 Task: Find connections with filter location Schrobenhausen with filter topic #mentorshipwith filter profile language French with filter current company Aptiv with filter school Shyam Lal College with filter industry Mattress and Blinds Manufacturing with filter service category Web Design with filter keywords title Marketing Consultant
Action: Mouse moved to (248, 265)
Screenshot: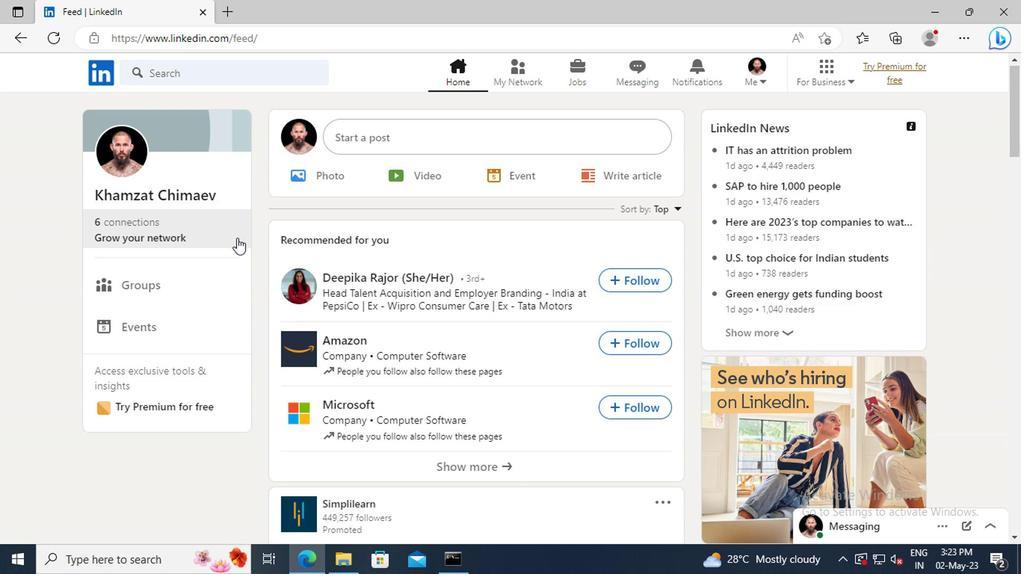 
Action: Mouse pressed left at (248, 265)
Screenshot: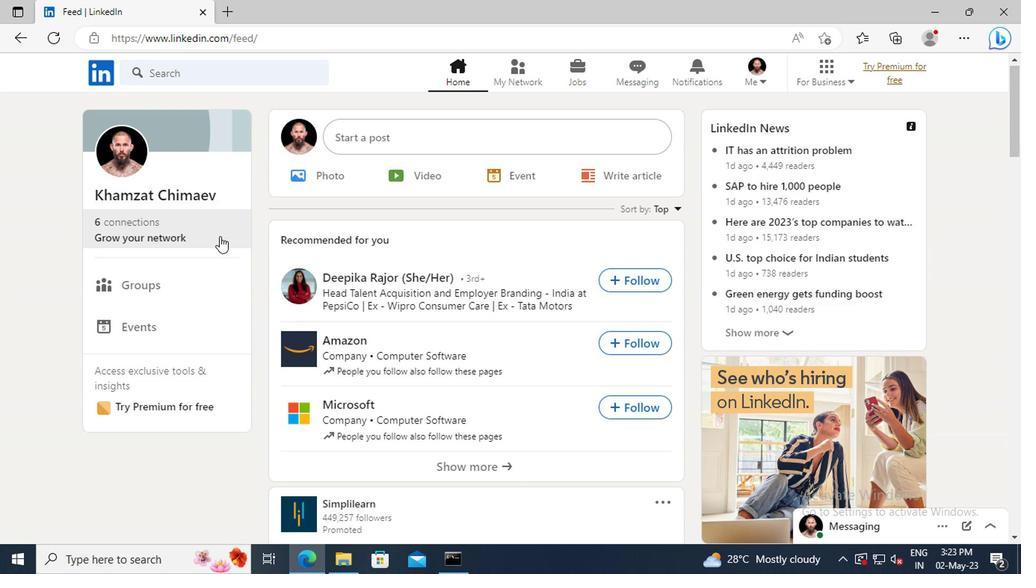 
Action: Mouse moved to (230, 213)
Screenshot: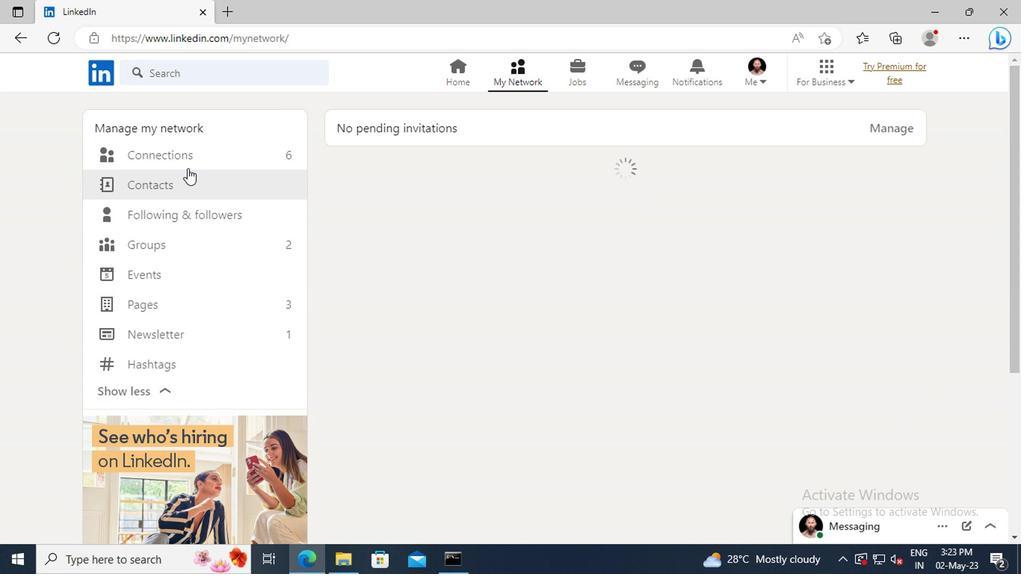 
Action: Mouse pressed left at (230, 213)
Screenshot: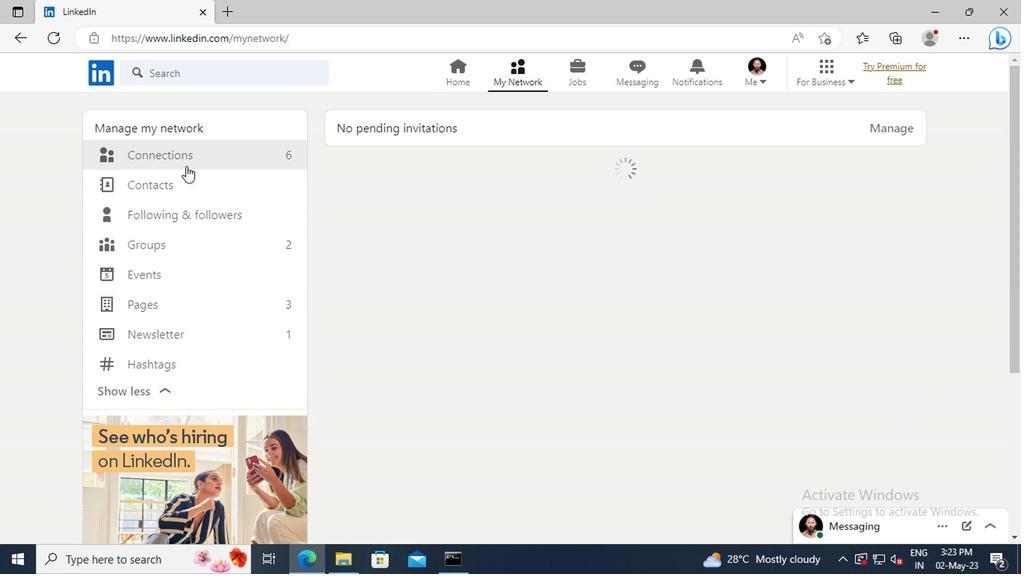 
Action: Mouse moved to (530, 213)
Screenshot: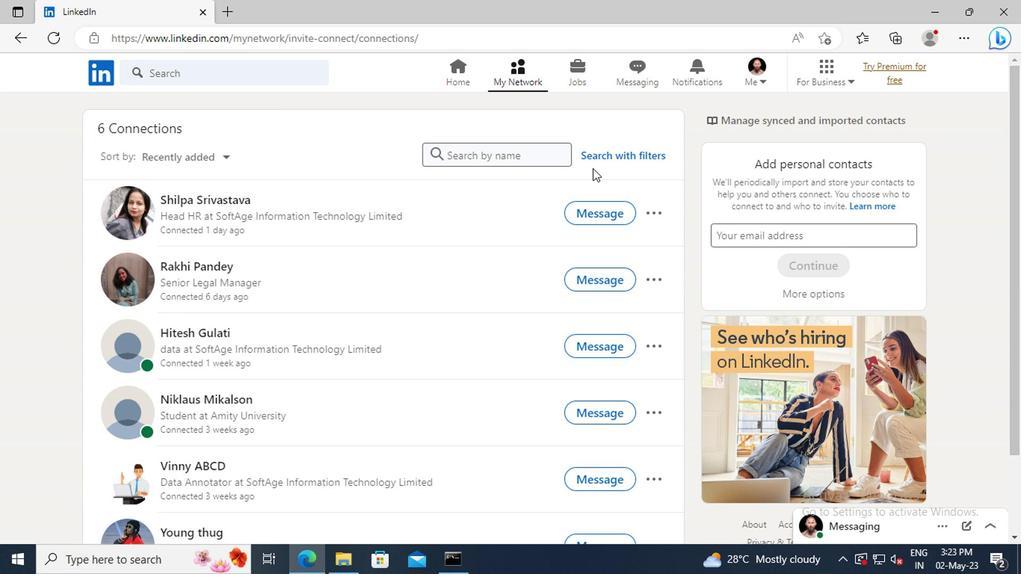 
Action: Mouse pressed left at (530, 213)
Screenshot: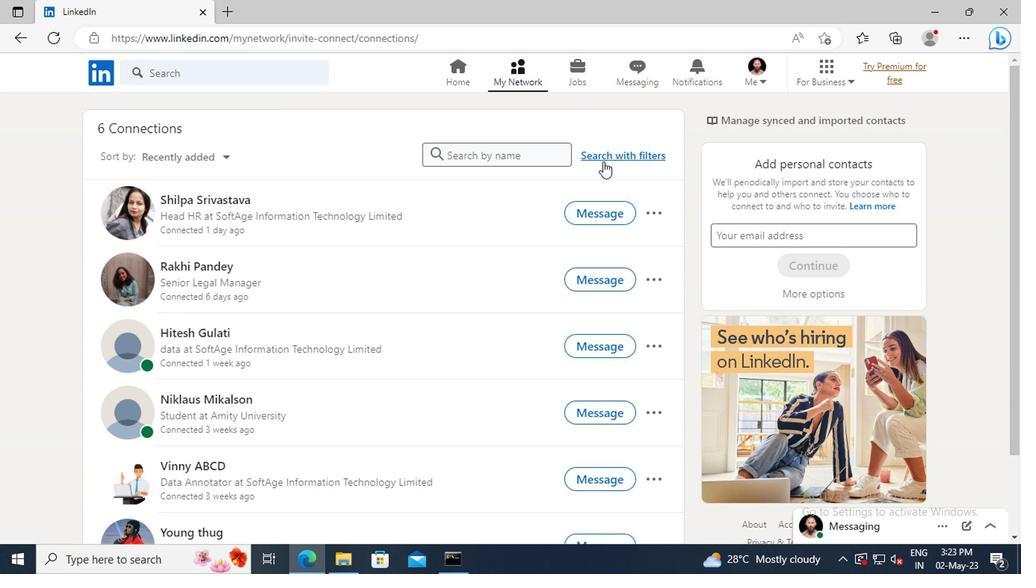
Action: Mouse moved to (504, 183)
Screenshot: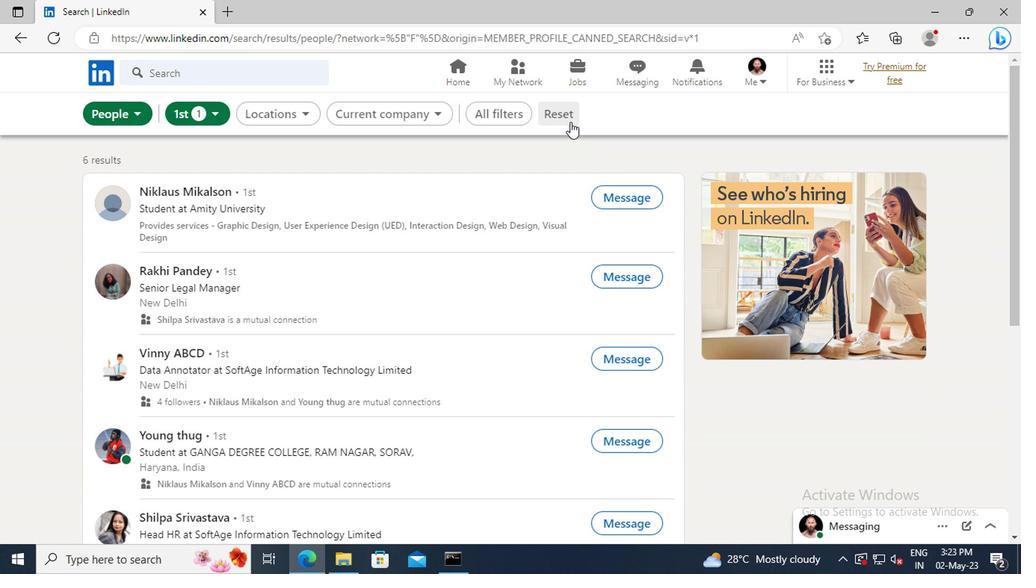 
Action: Mouse pressed left at (504, 183)
Screenshot: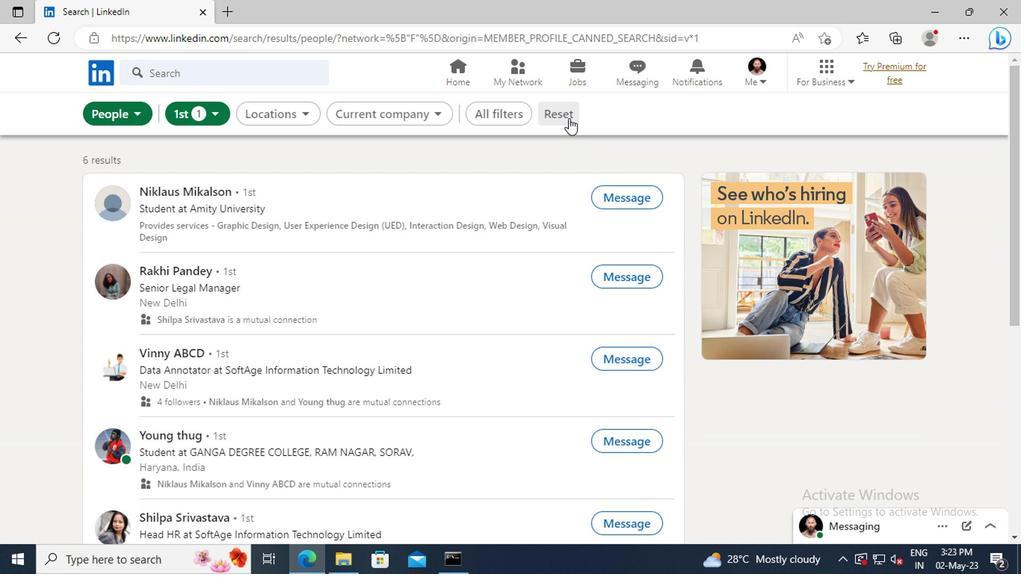 
Action: Mouse moved to (494, 181)
Screenshot: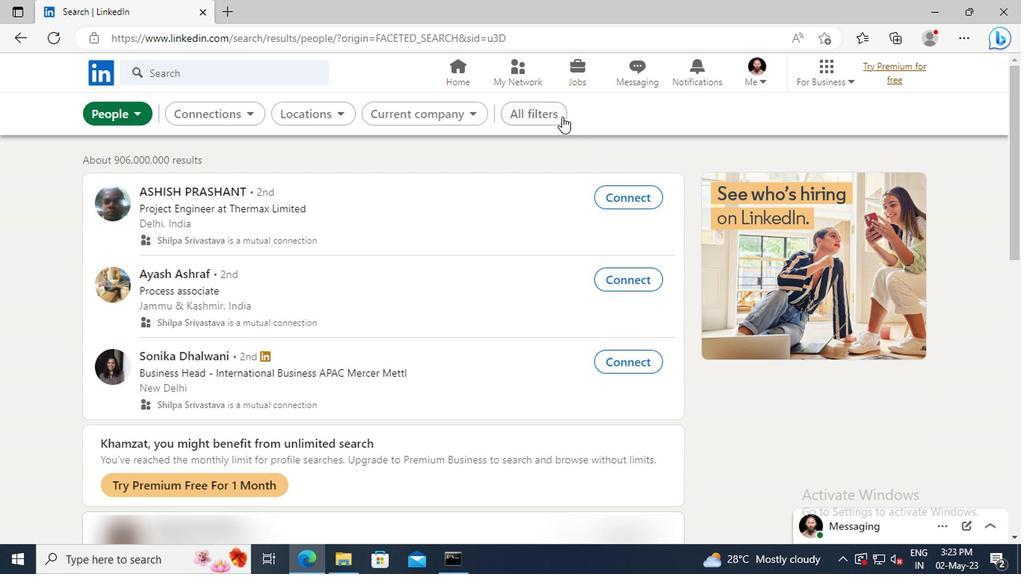 
Action: Mouse pressed left at (494, 181)
Screenshot: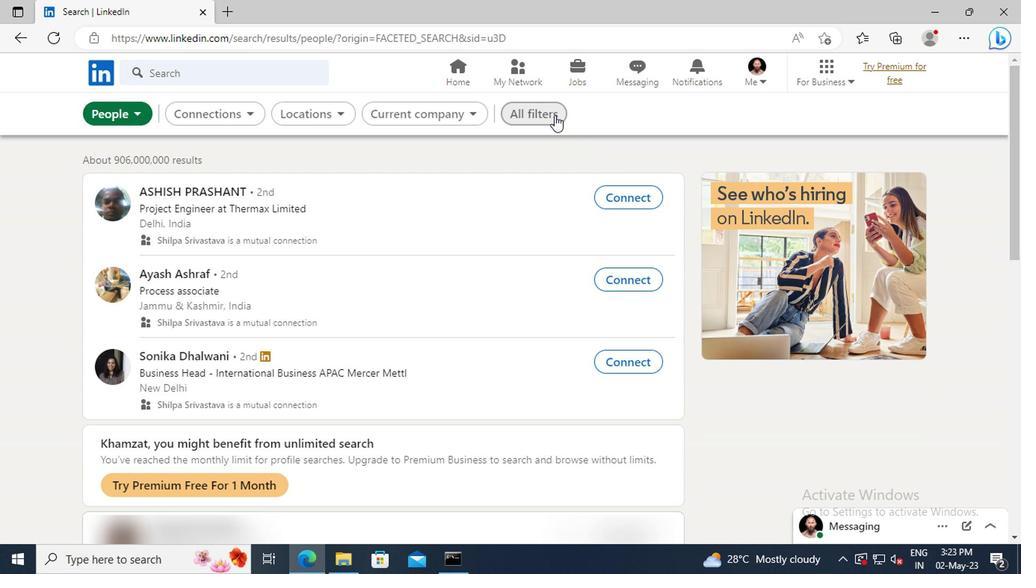 
Action: Mouse moved to (658, 278)
Screenshot: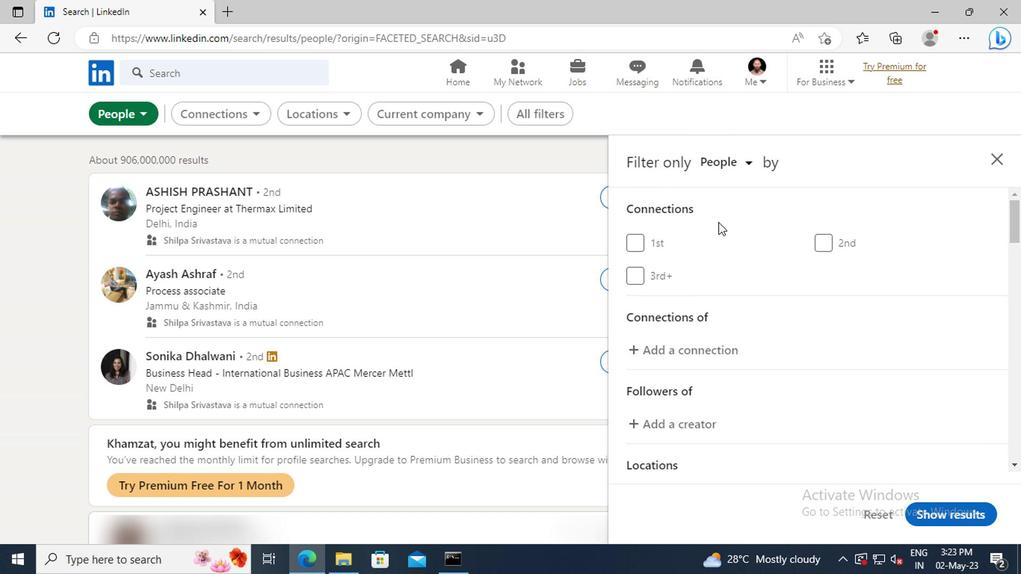 
Action: Mouse scrolled (658, 278) with delta (0, 0)
Screenshot: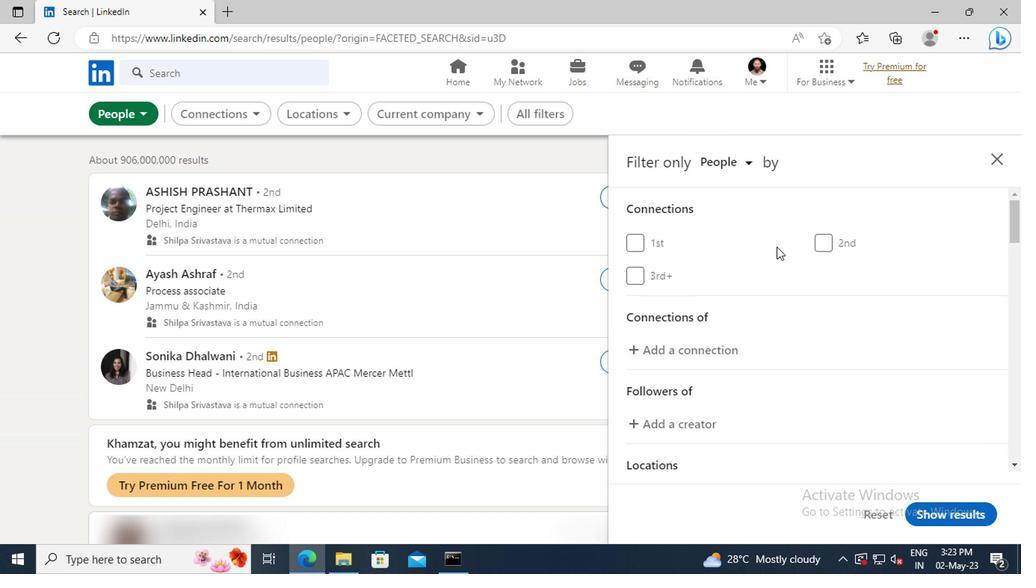 
Action: Mouse scrolled (658, 278) with delta (0, 0)
Screenshot: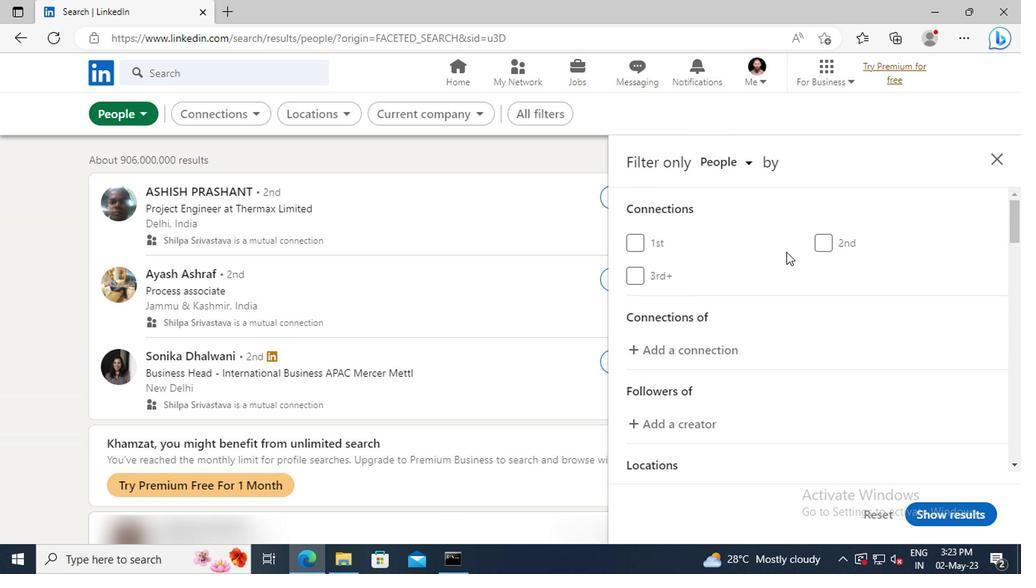 
Action: Mouse scrolled (658, 278) with delta (0, 0)
Screenshot: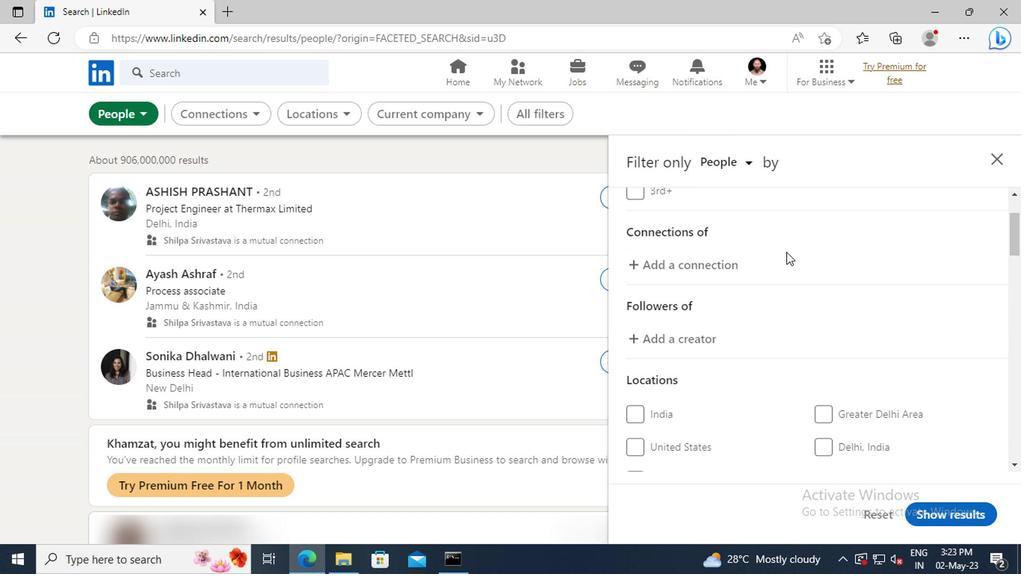 
Action: Mouse scrolled (658, 278) with delta (0, 0)
Screenshot: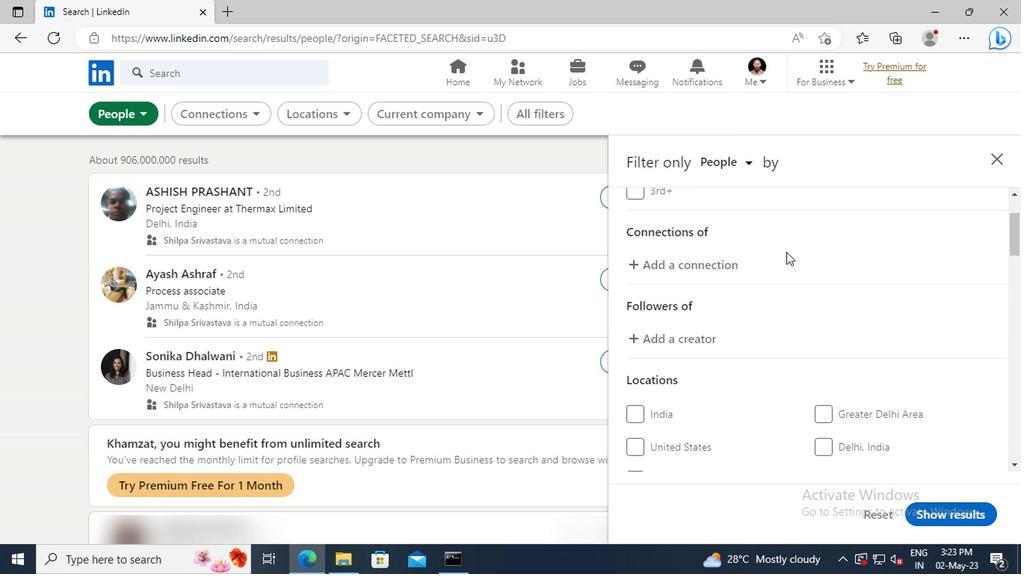 
Action: Mouse scrolled (658, 278) with delta (0, 0)
Screenshot: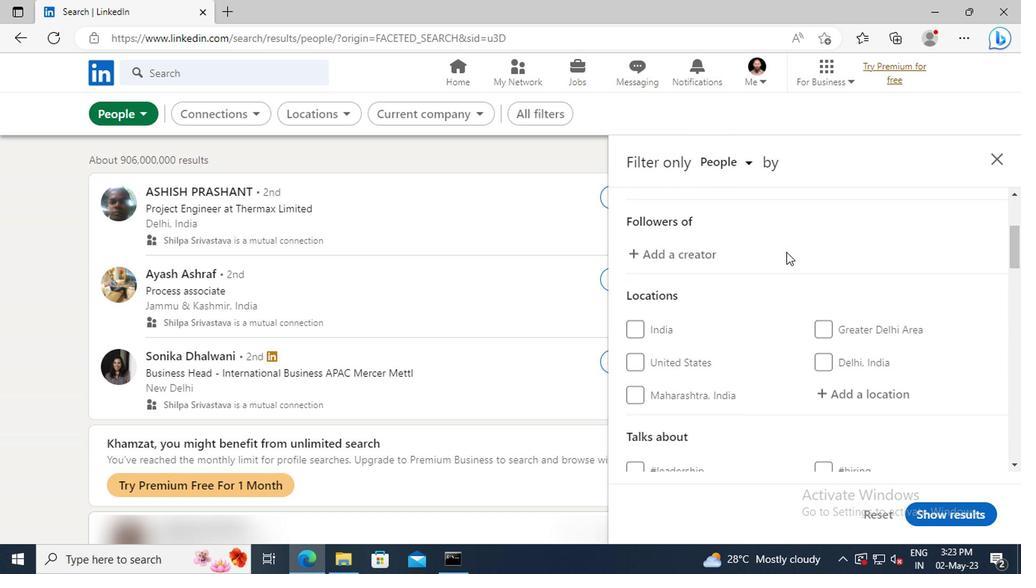 
Action: Mouse moved to (658, 278)
Screenshot: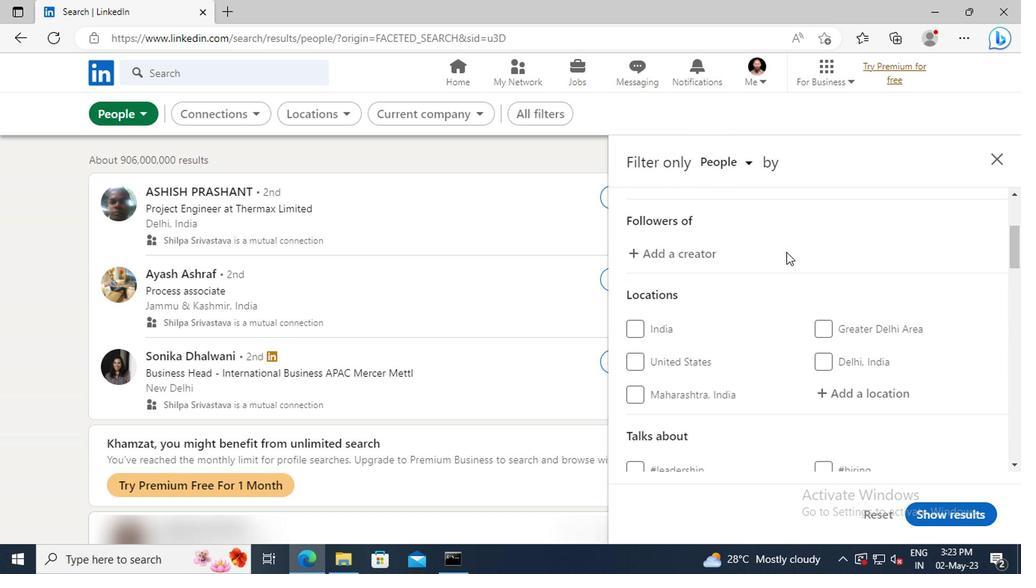 
Action: Mouse scrolled (658, 278) with delta (0, 0)
Screenshot: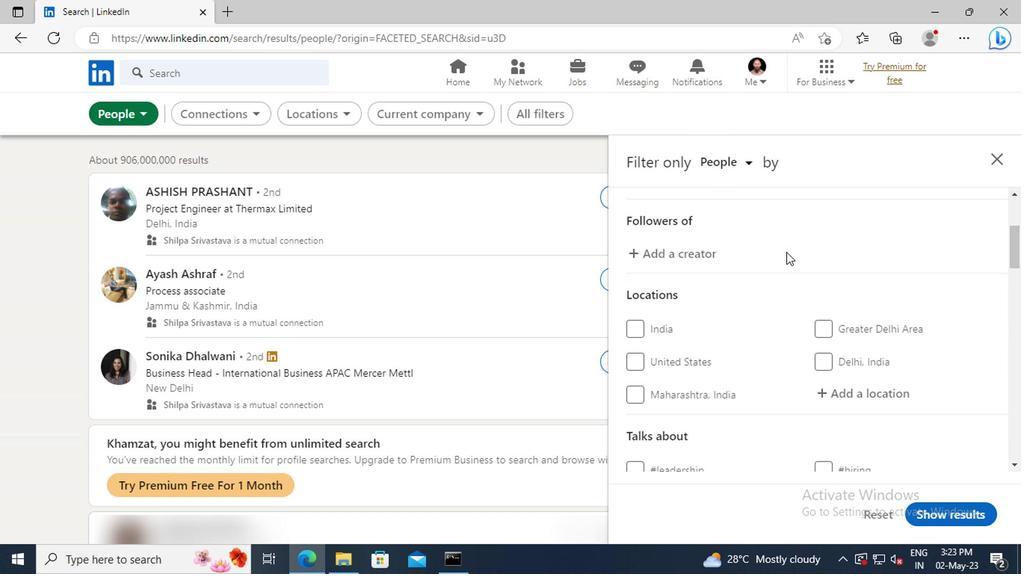 
Action: Mouse moved to (688, 319)
Screenshot: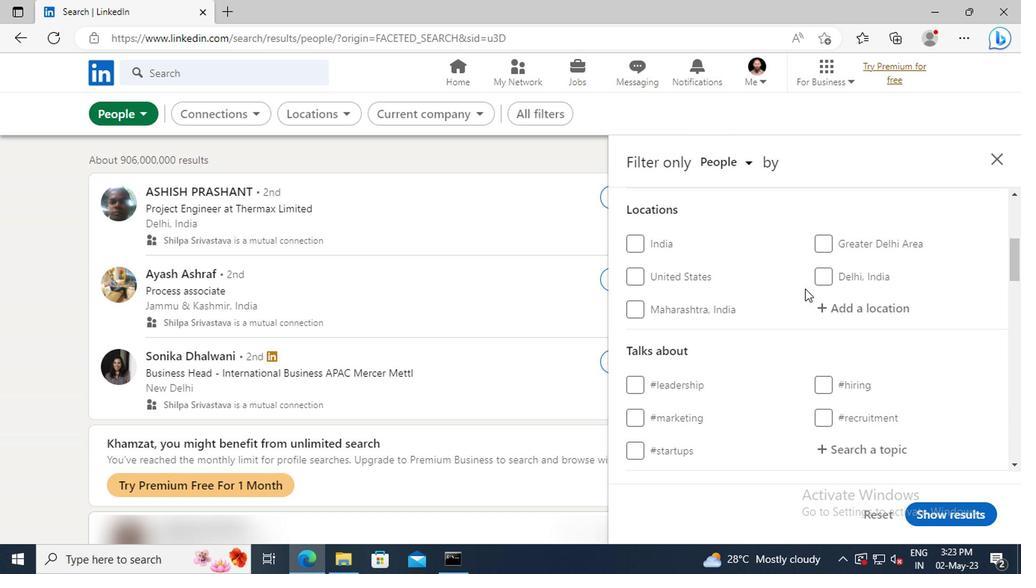 
Action: Mouse pressed left at (688, 319)
Screenshot: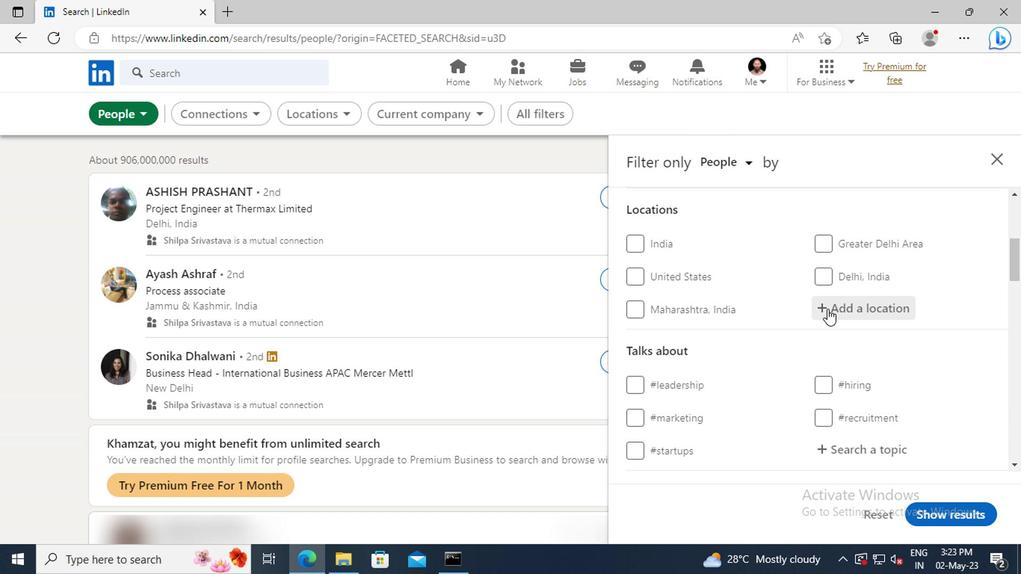 
Action: Key pressed <Key.shift><Key.shift><Key.shift><Key.shift><Key.shift><Key.shift><Key.shift><Key.shift><Key.shift><Key.shift><Key.shift><Key.shift><Key.shift><Key.shift><Key.shift><Key.shift><Key.shift><Key.shift><Key.shift>SCHROBEN
Screenshot: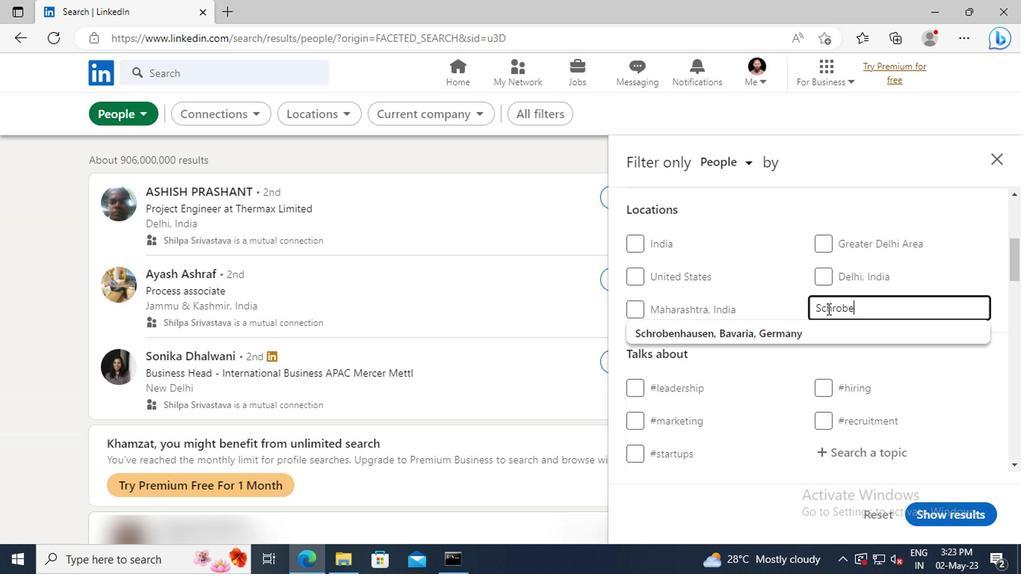 
Action: Mouse moved to (691, 331)
Screenshot: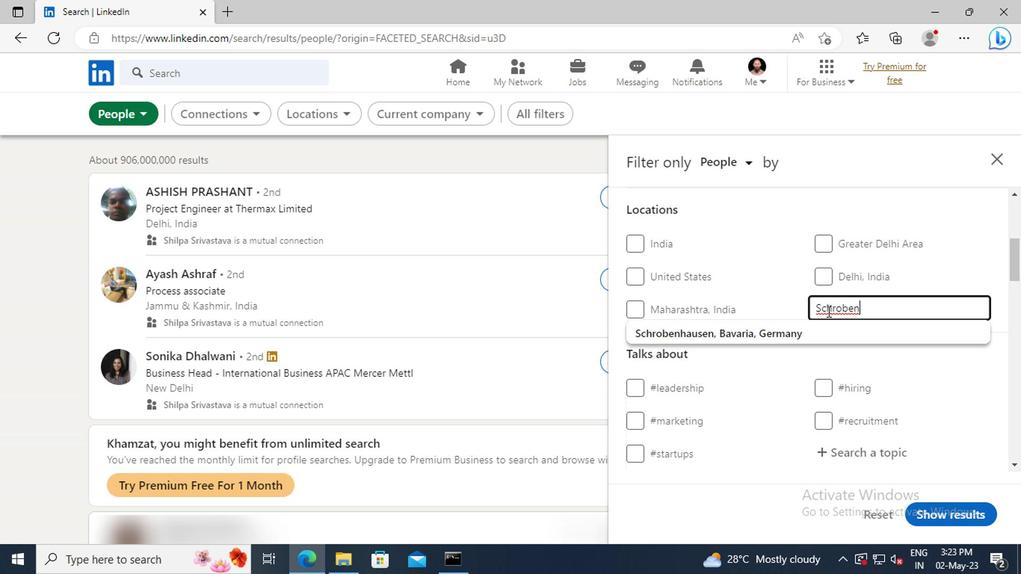 
Action: Mouse pressed left at (691, 331)
Screenshot: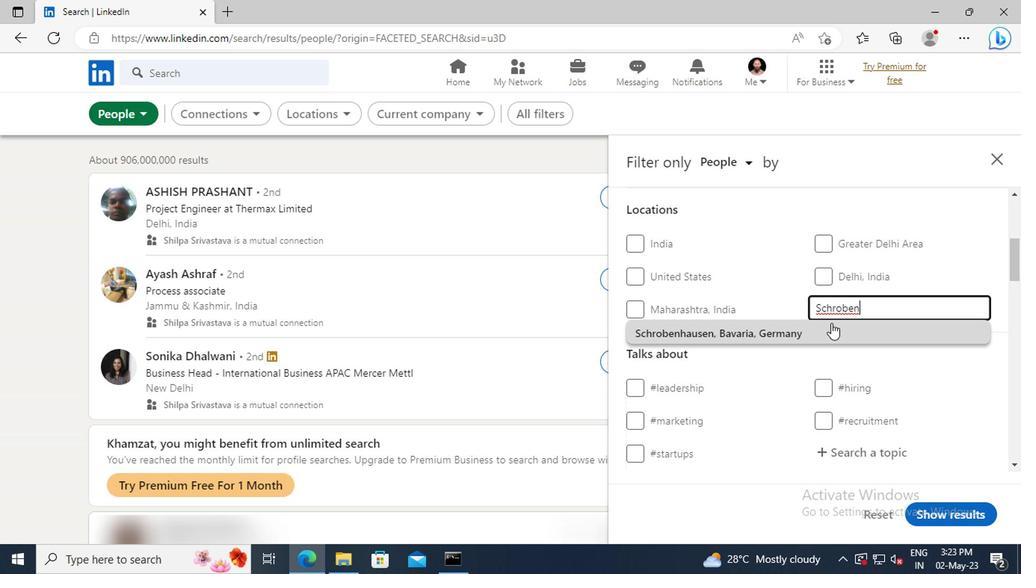 
Action: Mouse moved to (692, 332)
Screenshot: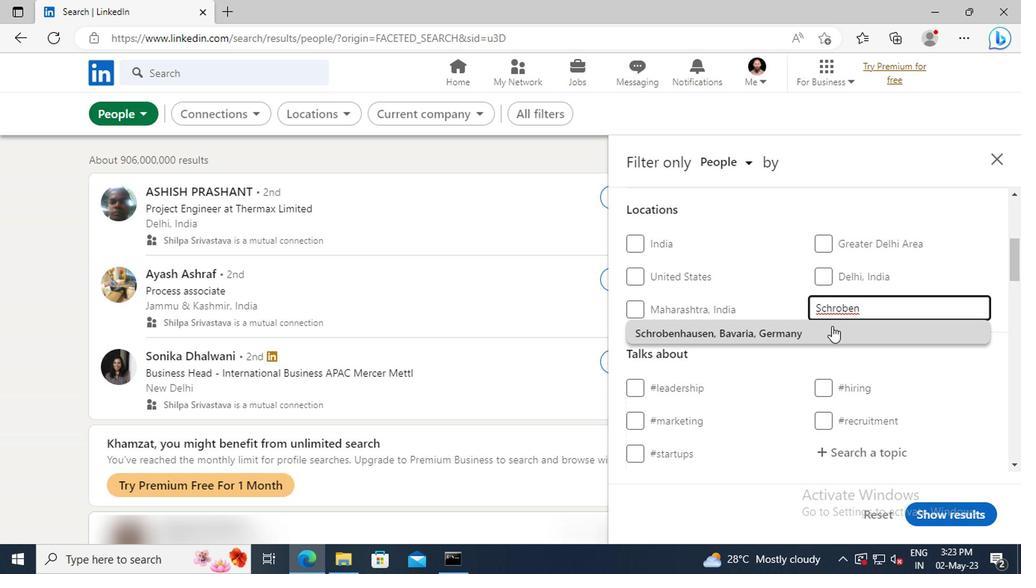 
Action: Mouse scrolled (692, 332) with delta (0, 0)
Screenshot: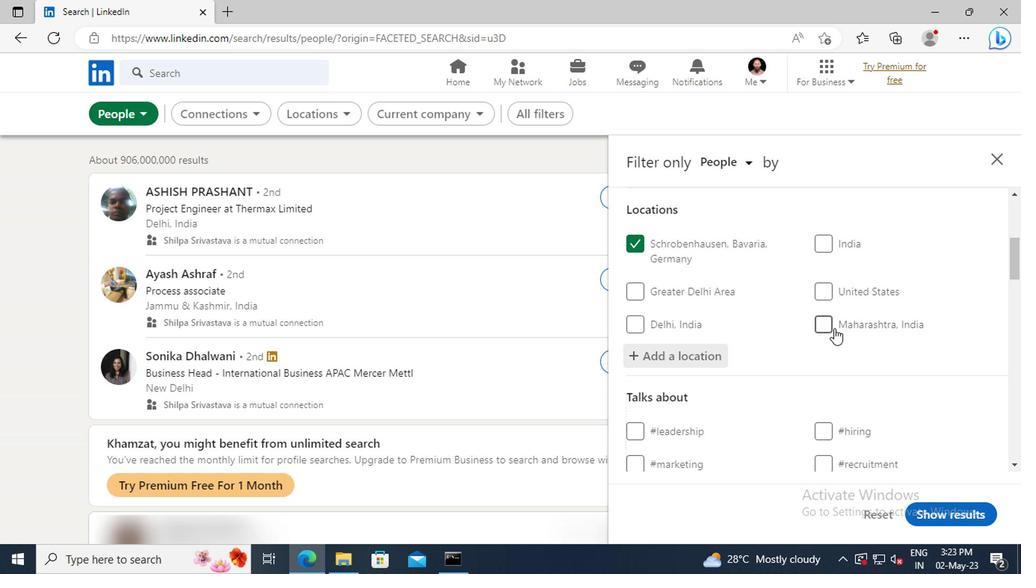 
Action: Mouse scrolled (692, 332) with delta (0, 0)
Screenshot: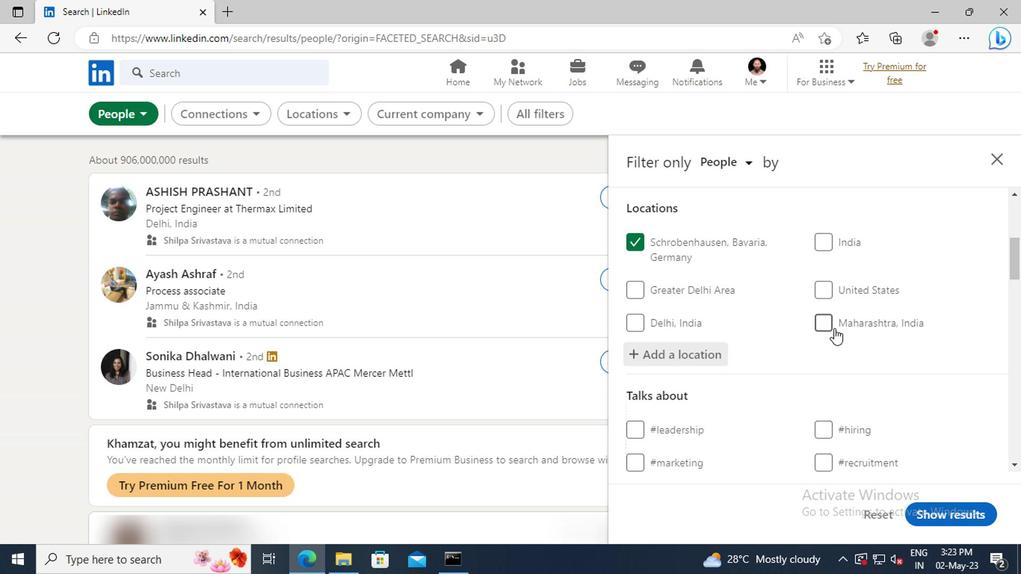 
Action: Mouse scrolled (692, 332) with delta (0, 0)
Screenshot: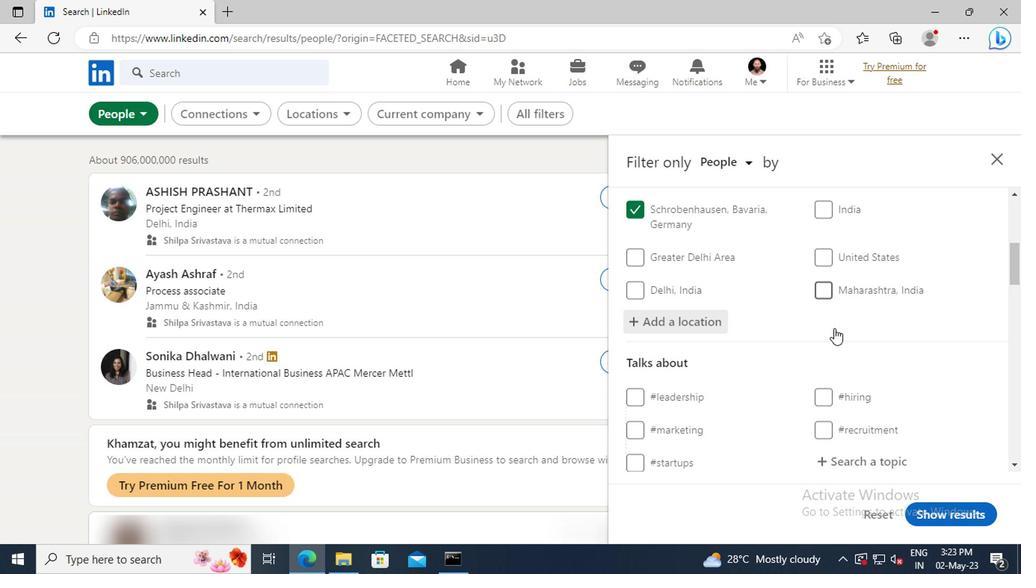 
Action: Mouse scrolled (692, 332) with delta (0, 0)
Screenshot: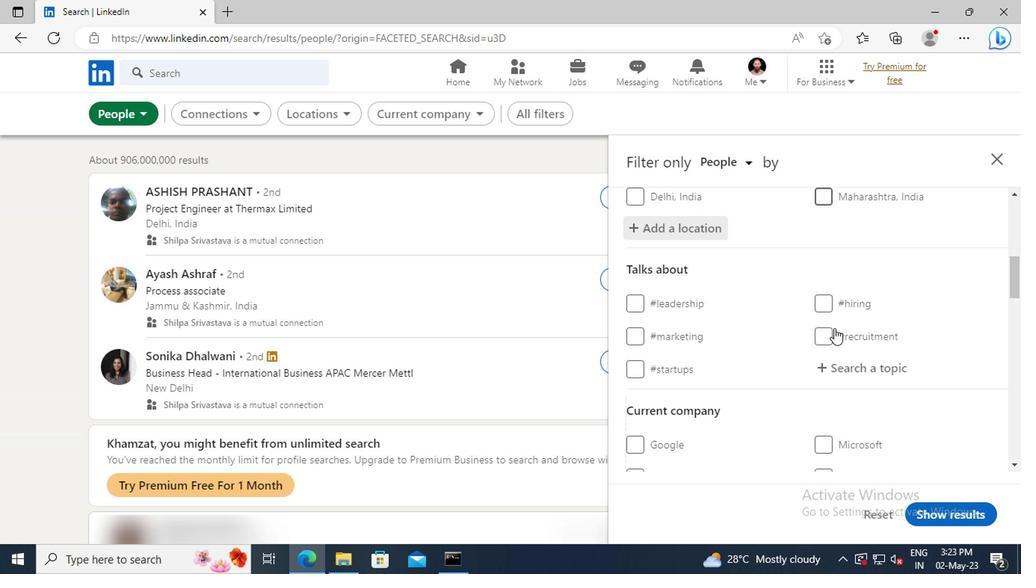 
Action: Mouse moved to (696, 332)
Screenshot: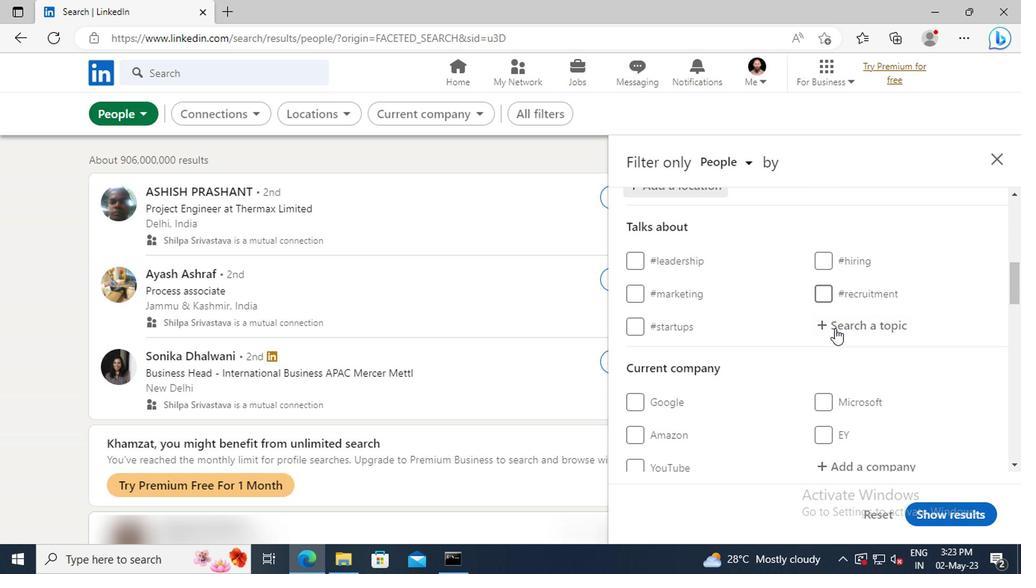 
Action: Mouse pressed left at (696, 332)
Screenshot: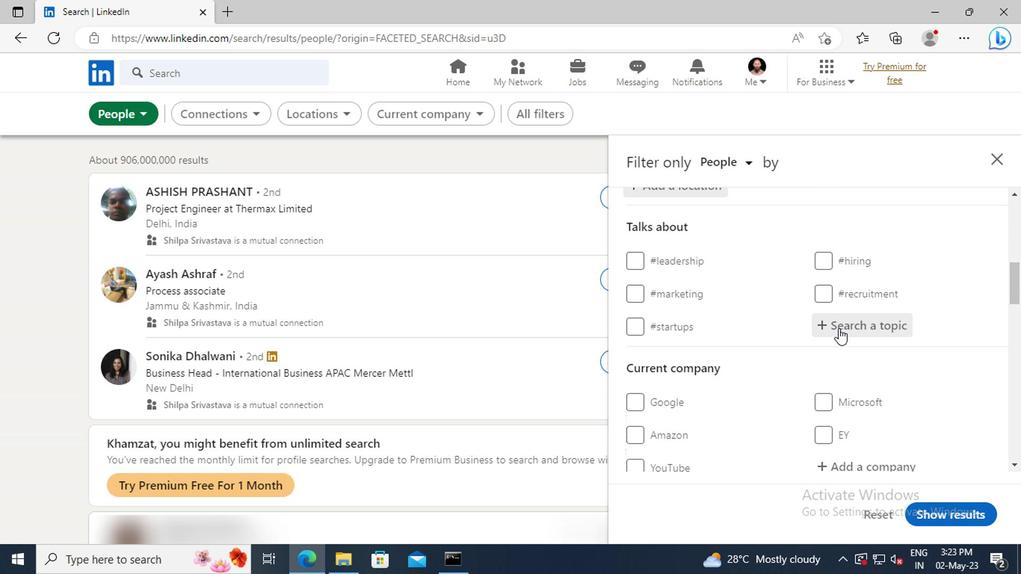 
Action: Key pressed MENTORS
Screenshot: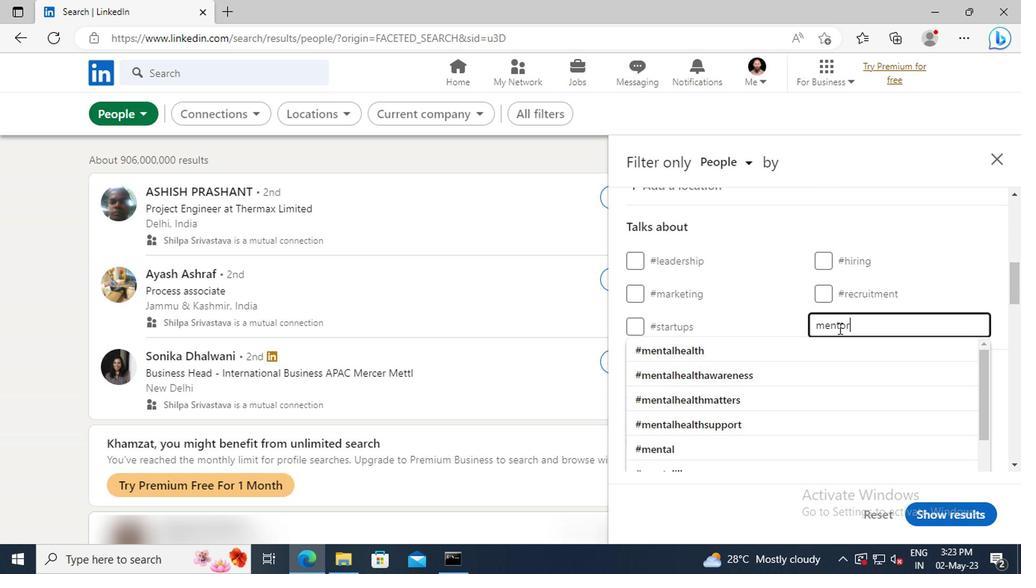 
Action: Mouse moved to (700, 343)
Screenshot: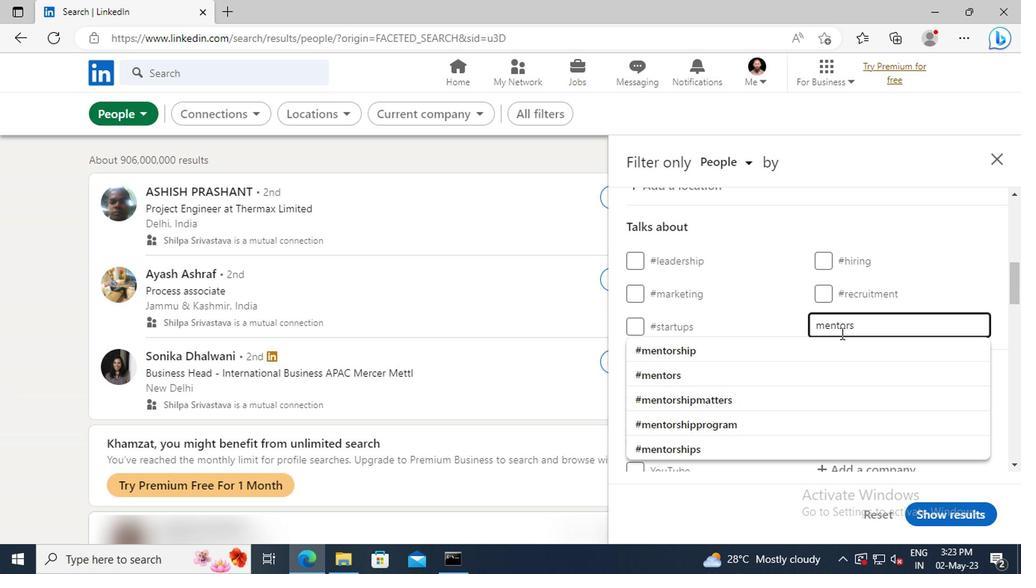 
Action: Mouse pressed left at (700, 343)
Screenshot: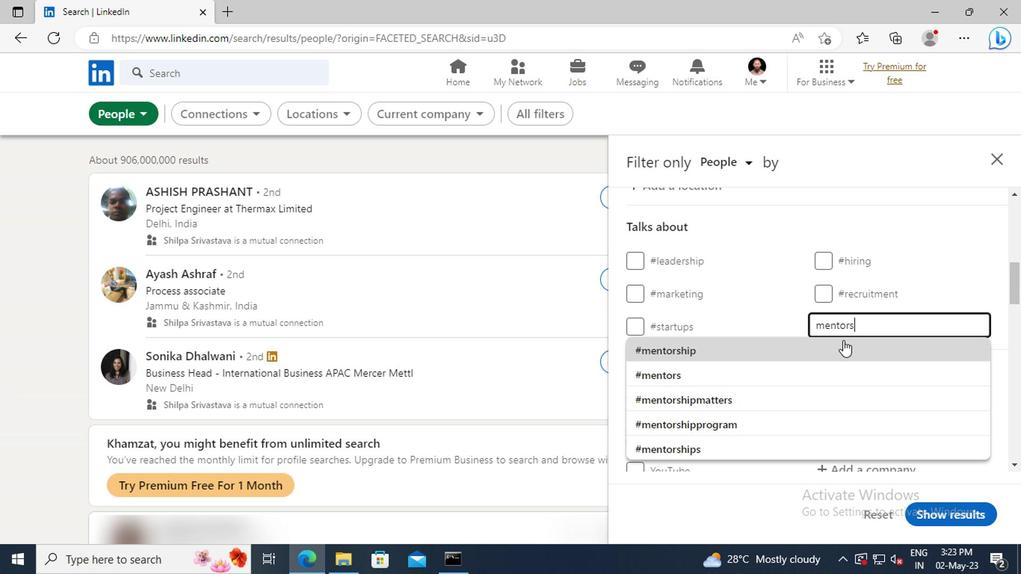 
Action: Mouse scrolled (700, 343) with delta (0, 0)
Screenshot: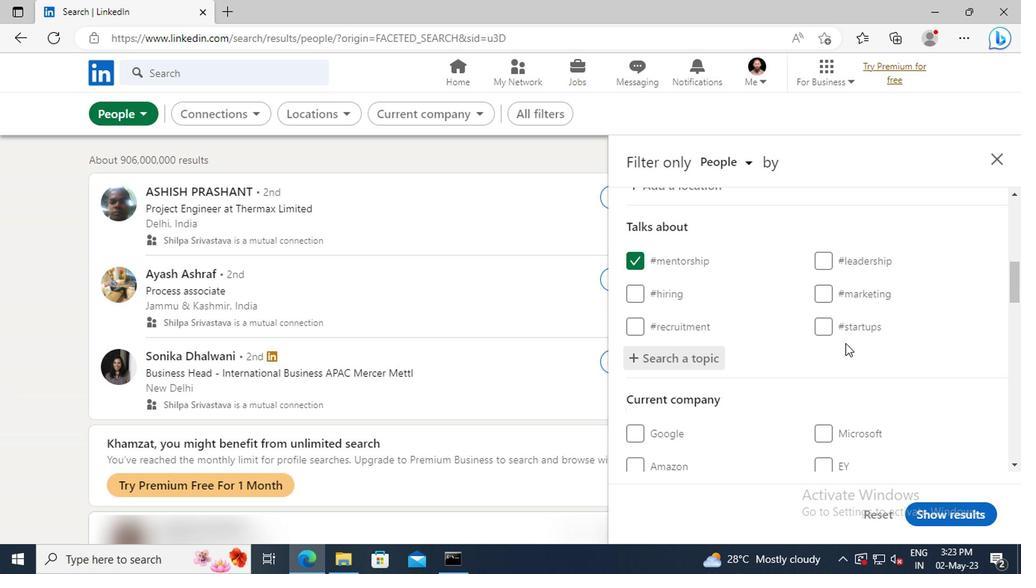 
Action: Mouse scrolled (700, 343) with delta (0, 0)
Screenshot: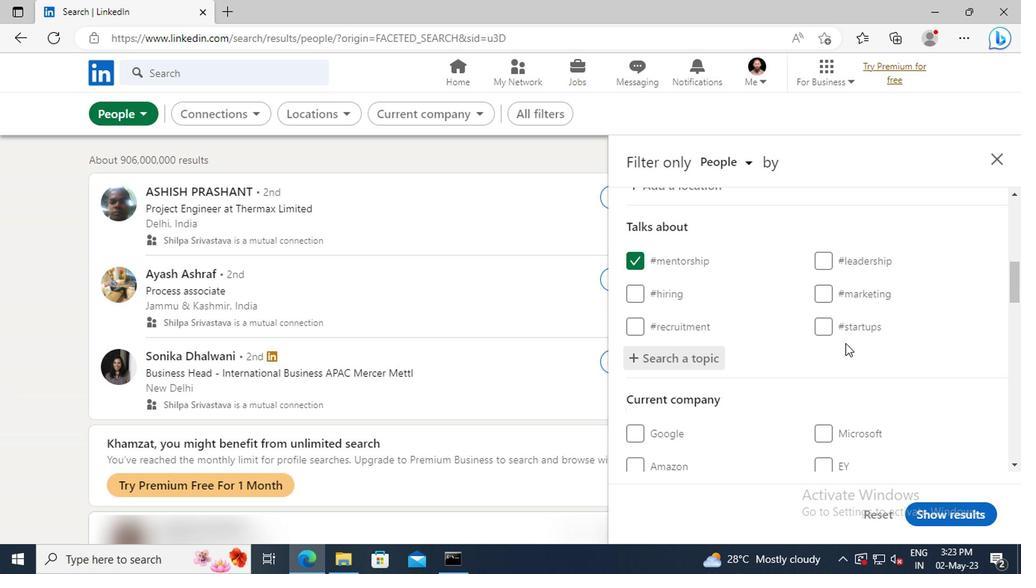 
Action: Mouse scrolled (700, 343) with delta (0, 0)
Screenshot: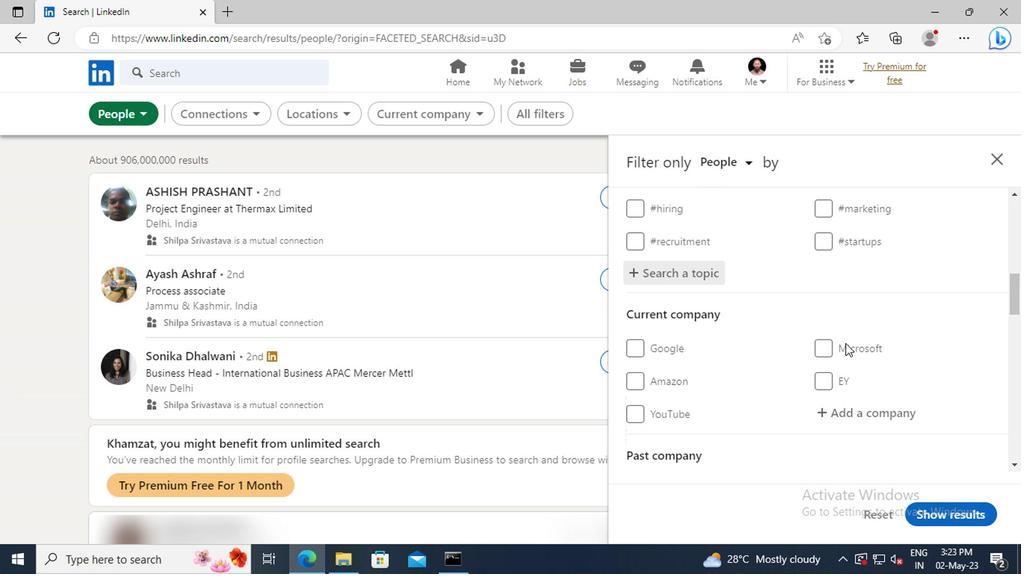 
Action: Mouse scrolled (700, 343) with delta (0, 0)
Screenshot: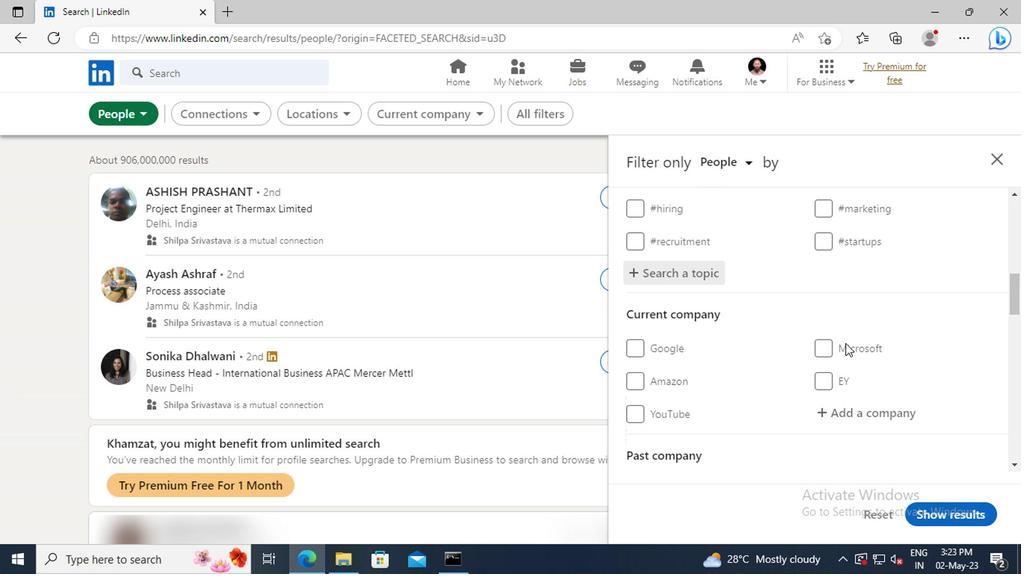 
Action: Mouse scrolled (700, 343) with delta (0, 0)
Screenshot: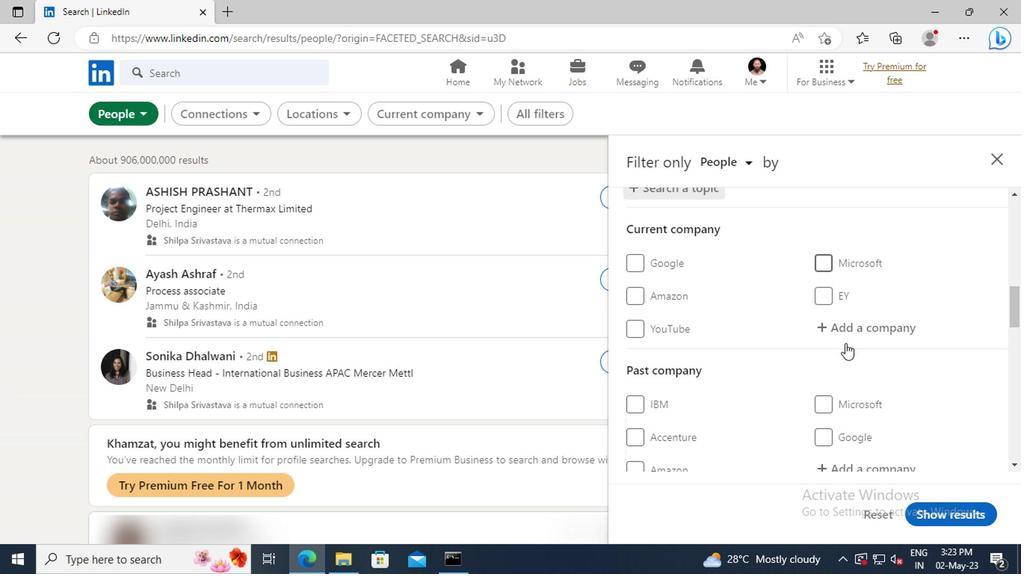 
Action: Mouse scrolled (700, 343) with delta (0, 0)
Screenshot: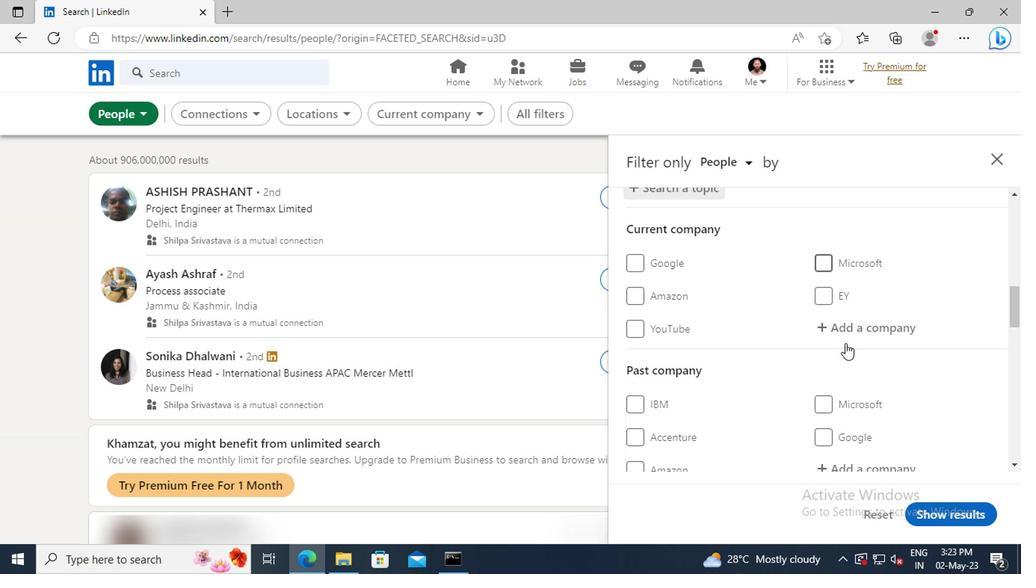 
Action: Mouse scrolled (700, 343) with delta (0, 0)
Screenshot: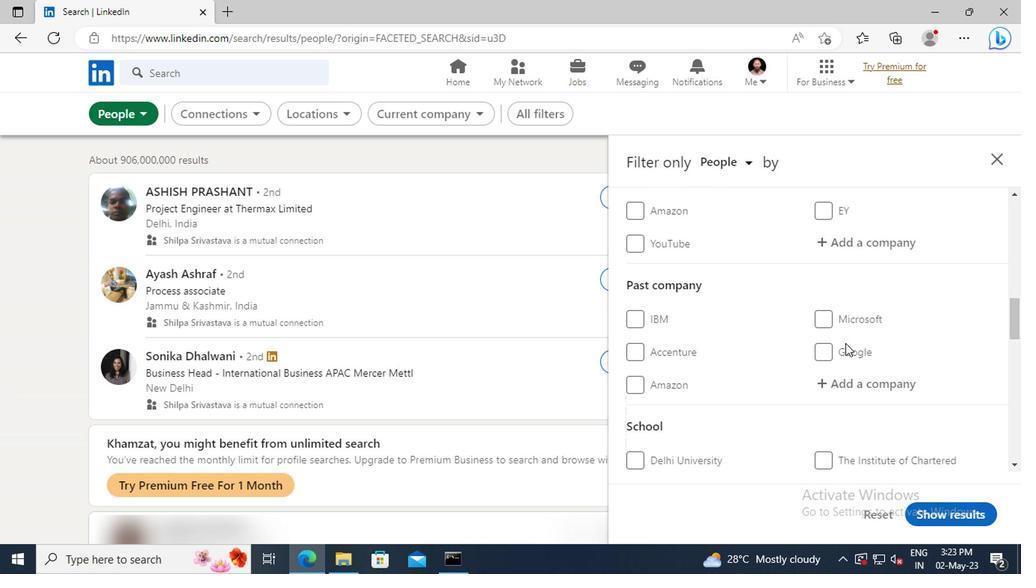
Action: Mouse scrolled (700, 343) with delta (0, 0)
Screenshot: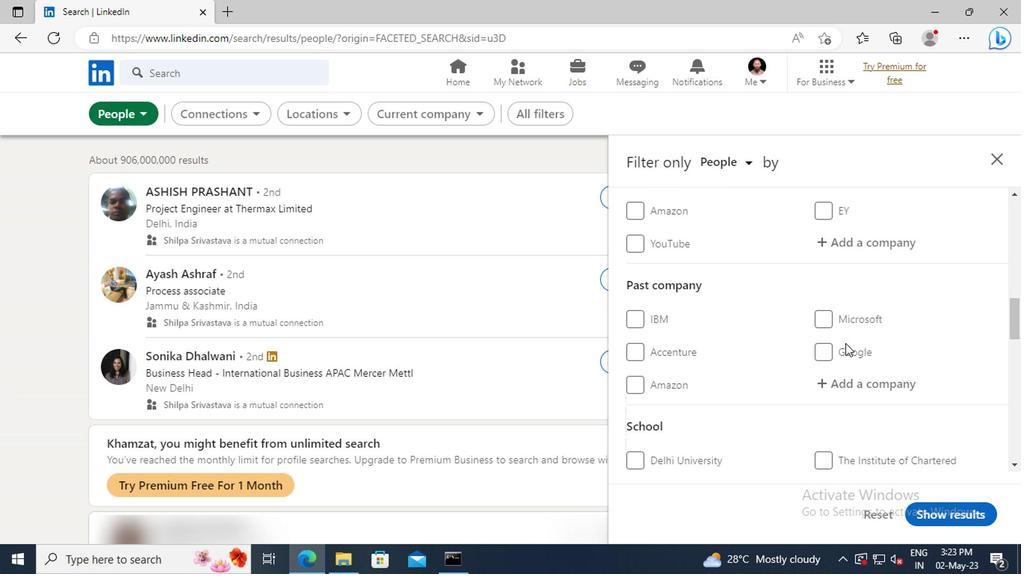 
Action: Mouse scrolled (700, 343) with delta (0, 0)
Screenshot: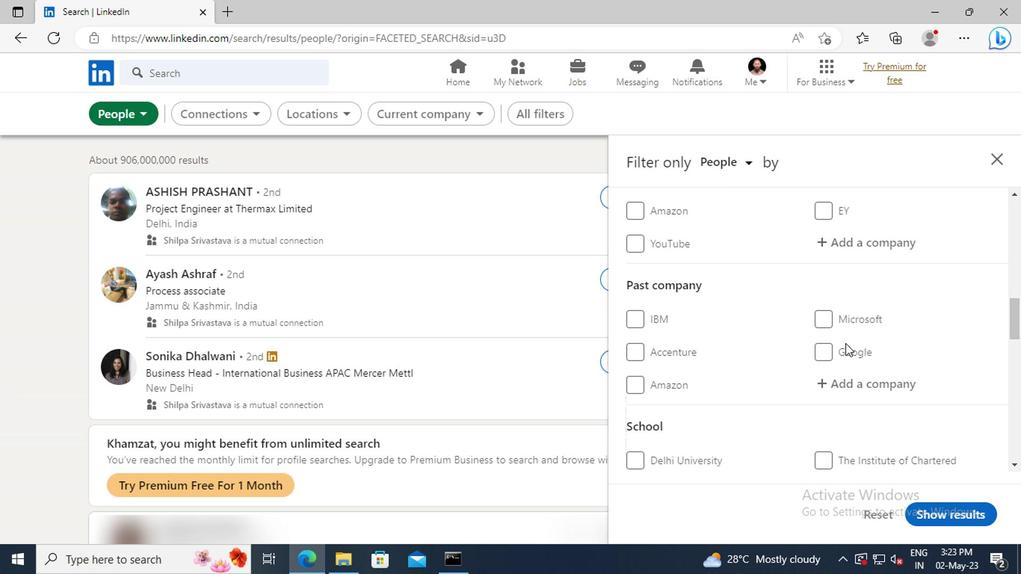 
Action: Mouse scrolled (700, 343) with delta (0, 0)
Screenshot: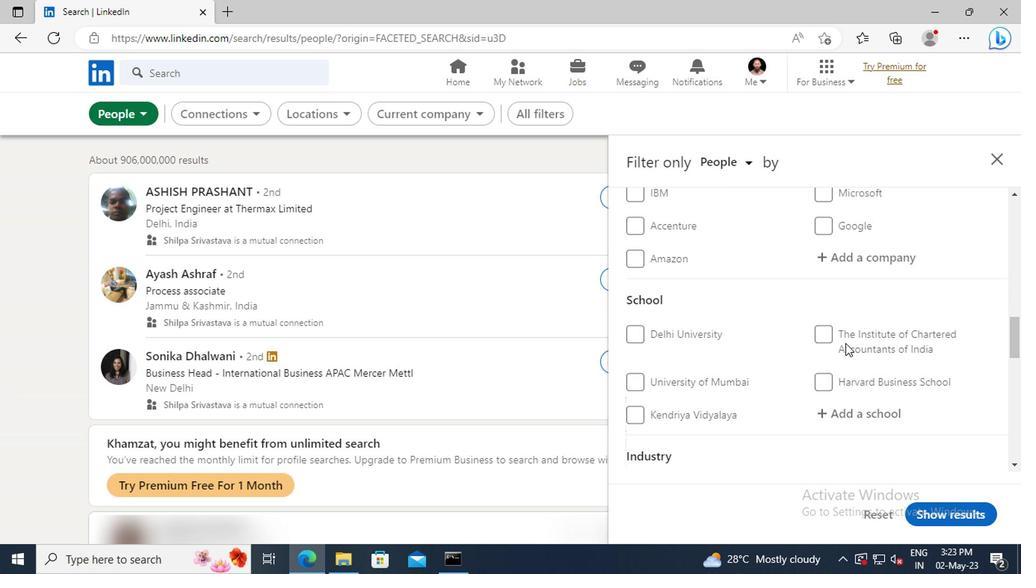 
Action: Mouse scrolled (700, 343) with delta (0, 0)
Screenshot: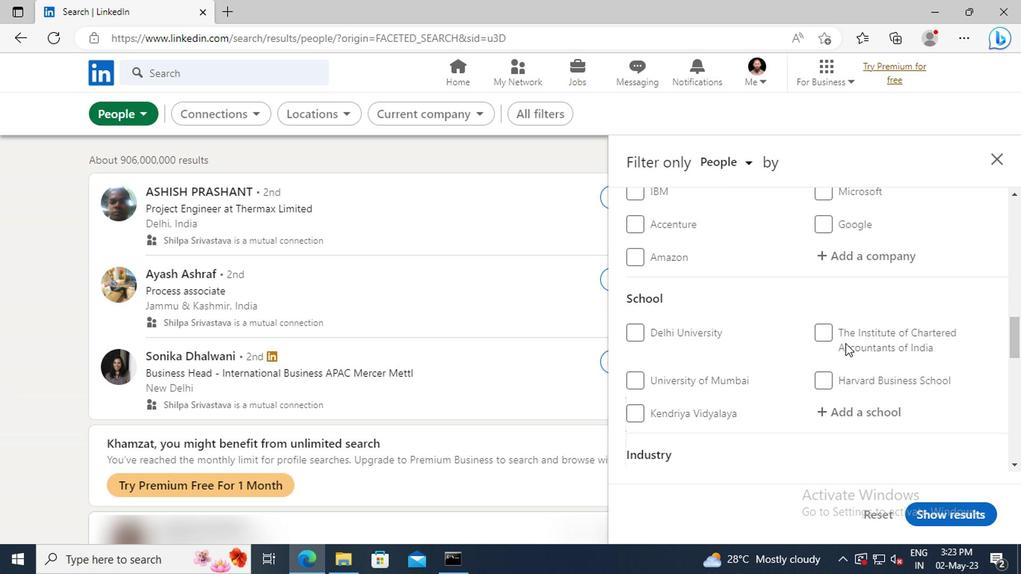 
Action: Mouse scrolled (700, 343) with delta (0, 0)
Screenshot: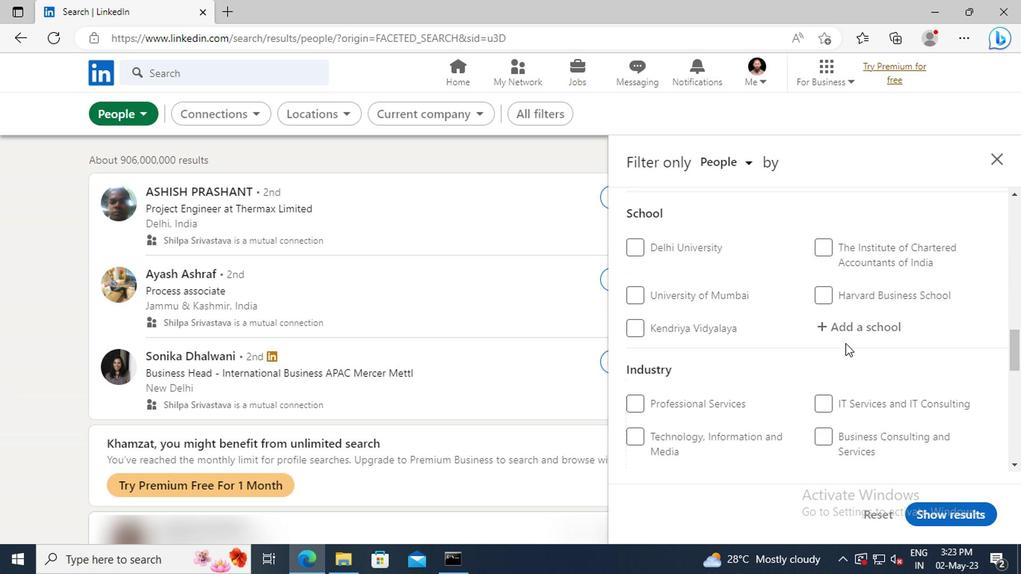 
Action: Mouse moved to (700, 343)
Screenshot: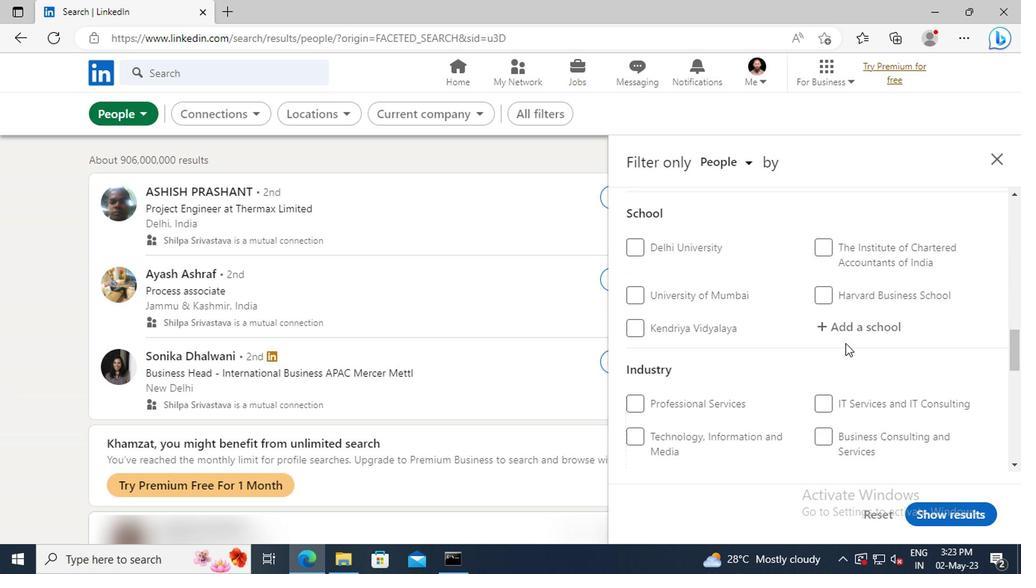 
Action: Mouse scrolled (700, 343) with delta (0, 0)
Screenshot: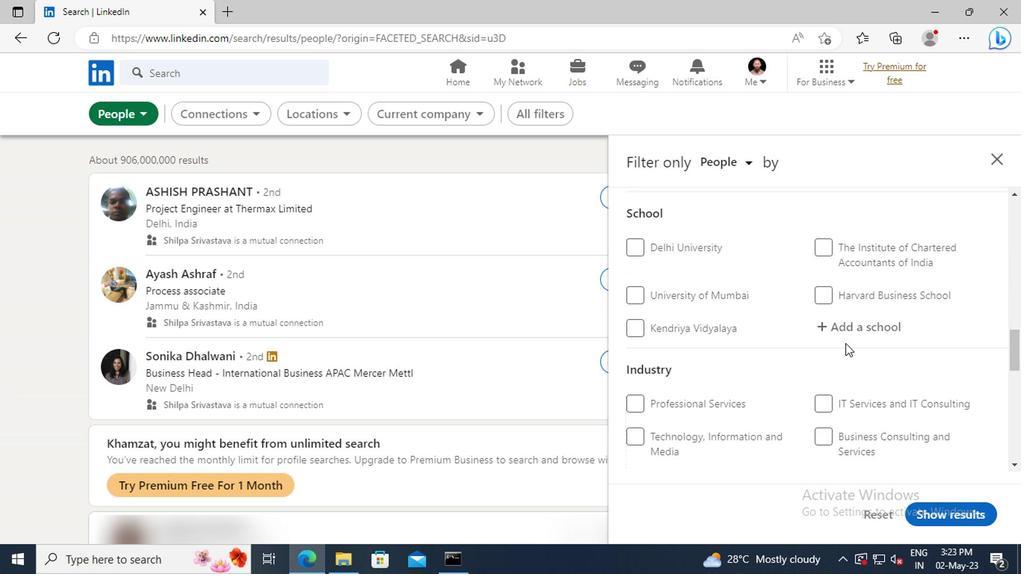 
Action: Mouse scrolled (700, 343) with delta (0, 0)
Screenshot: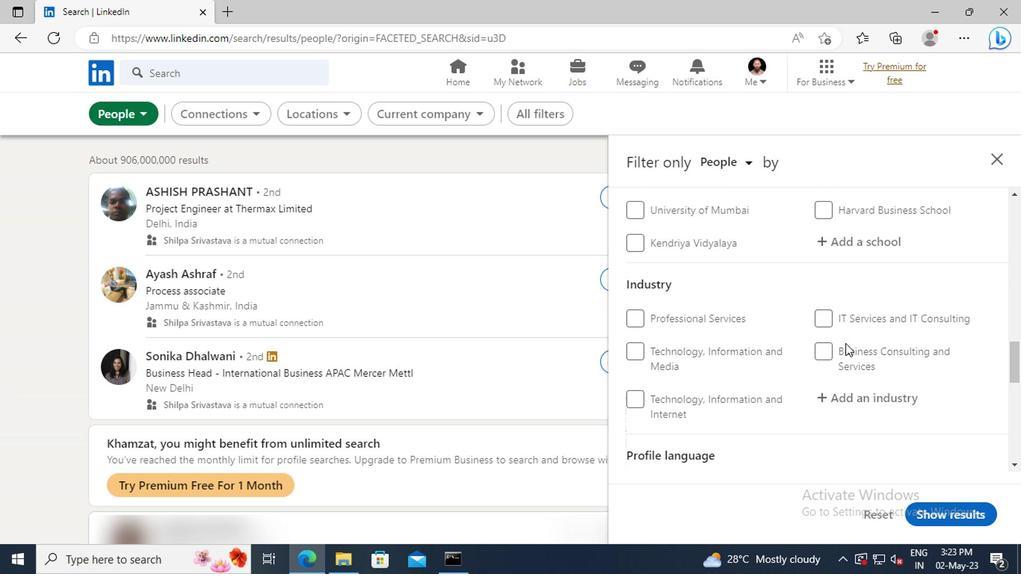 
Action: Mouse scrolled (700, 343) with delta (0, 0)
Screenshot: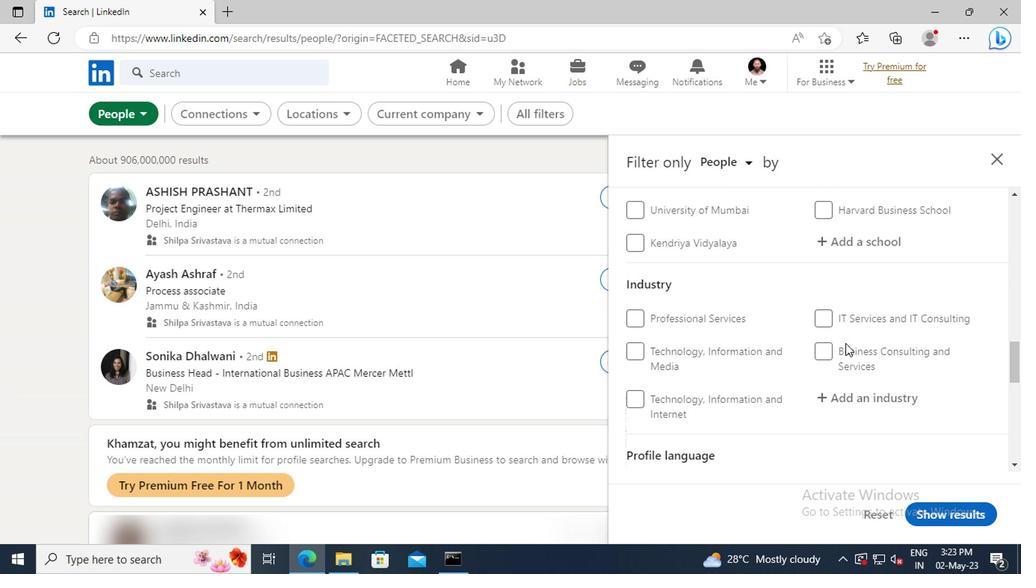 
Action: Mouse moved to (687, 385)
Screenshot: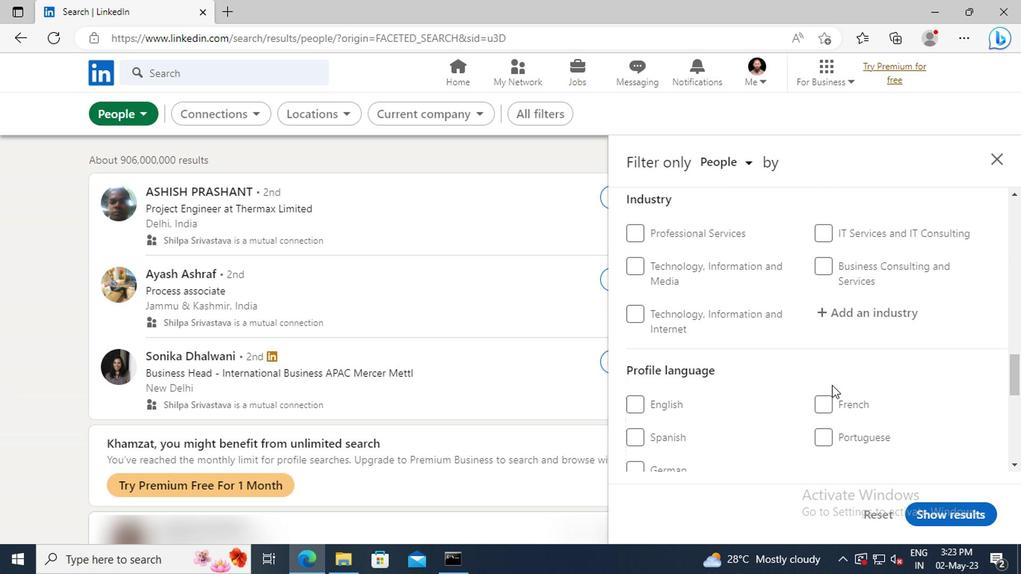 
Action: Mouse pressed left at (687, 385)
Screenshot: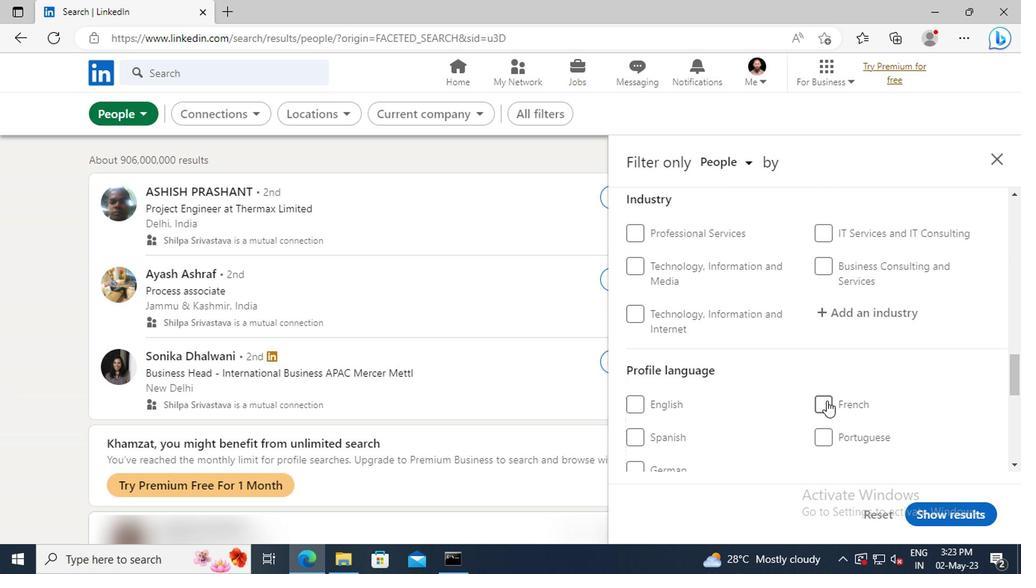 
Action: Mouse moved to (706, 349)
Screenshot: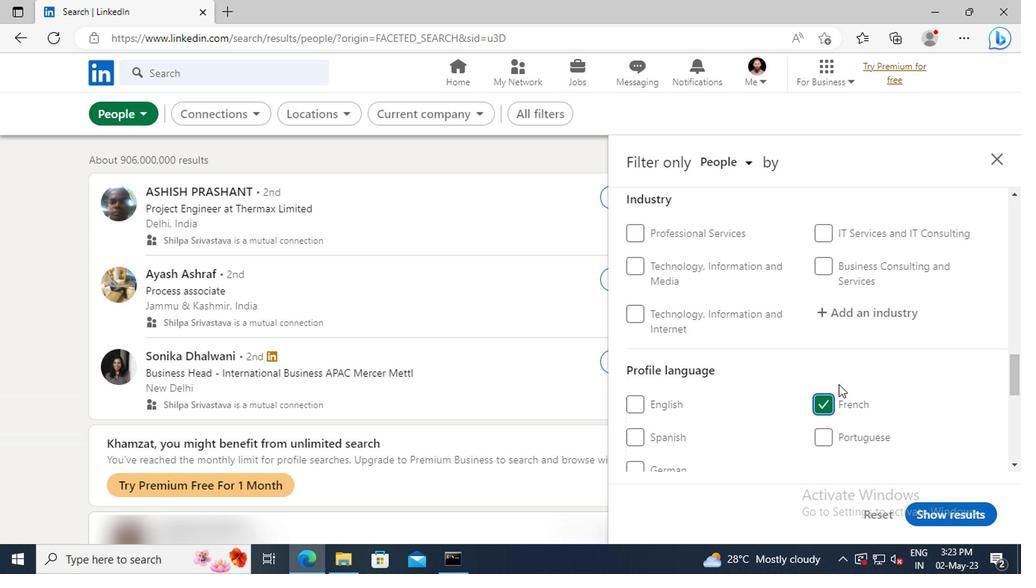 
Action: Mouse scrolled (706, 350) with delta (0, 0)
Screenshot: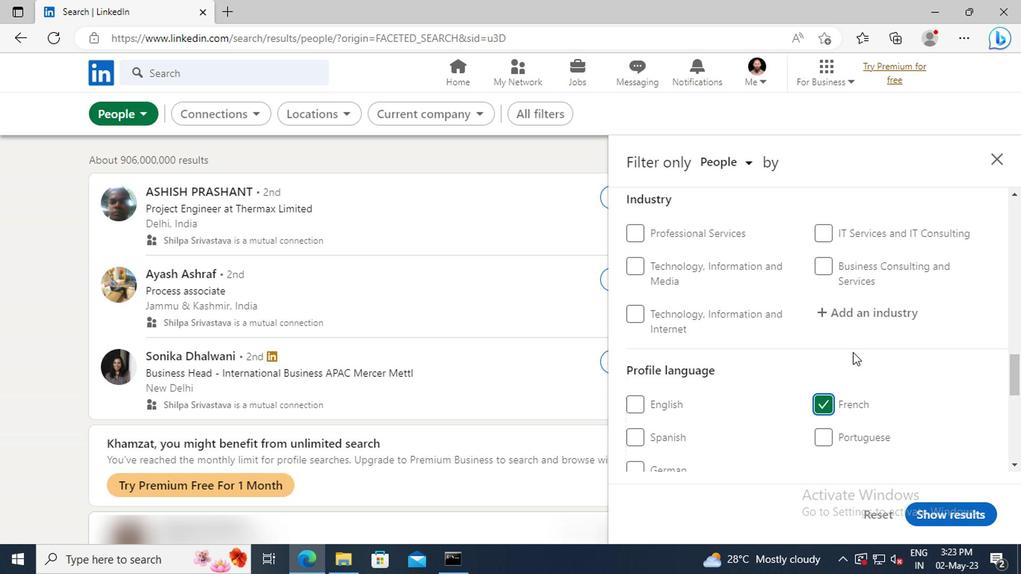 
Action: Mouse scrolled (706, 350) with delta (0, 0)
Screenshot: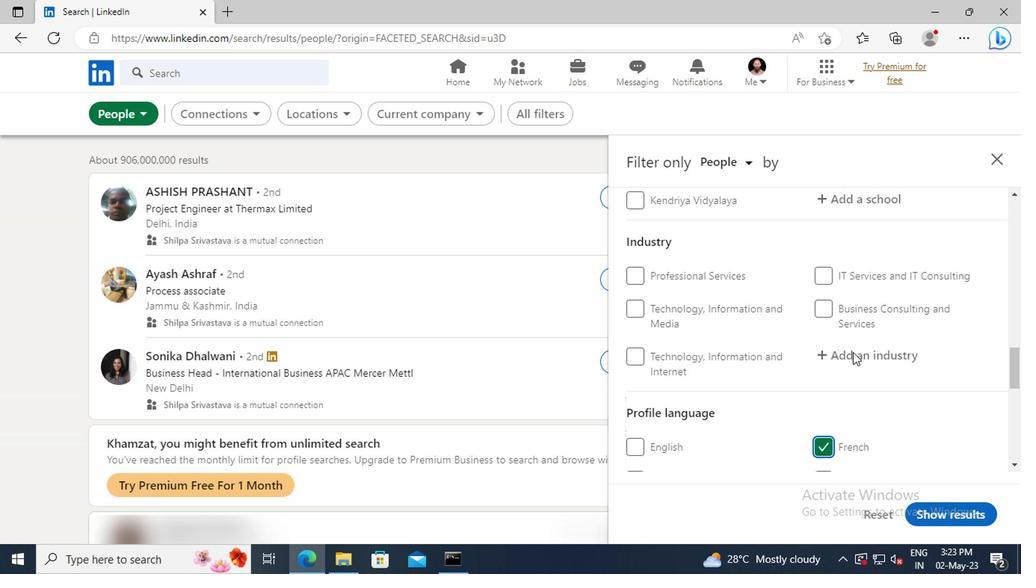 
Action: Mouse scrolled (706, 350) with delta (0, 0)
Screenshot: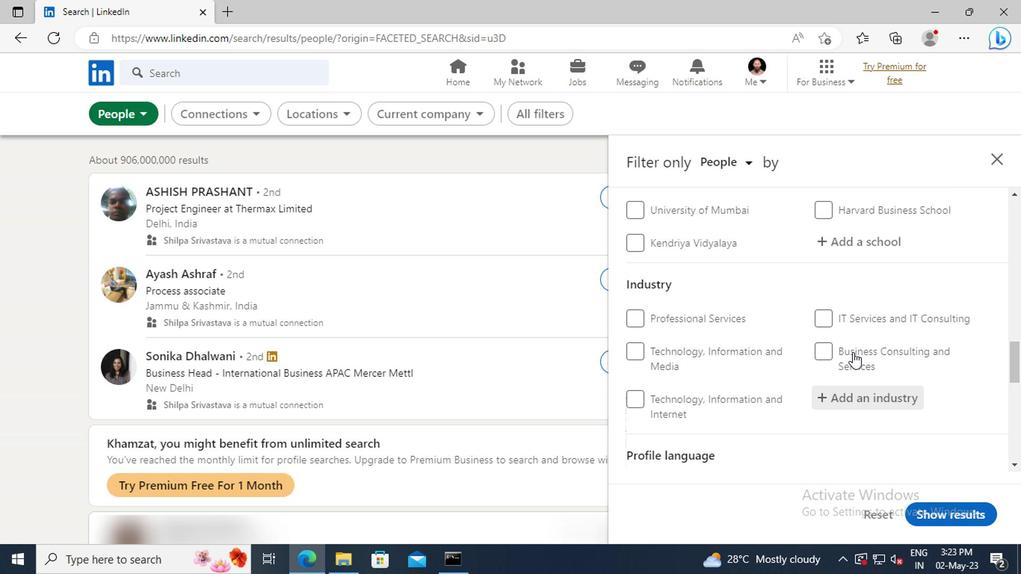
Action: Mouse scrolled (706, 350) with delta (0, 0)
Screenshot: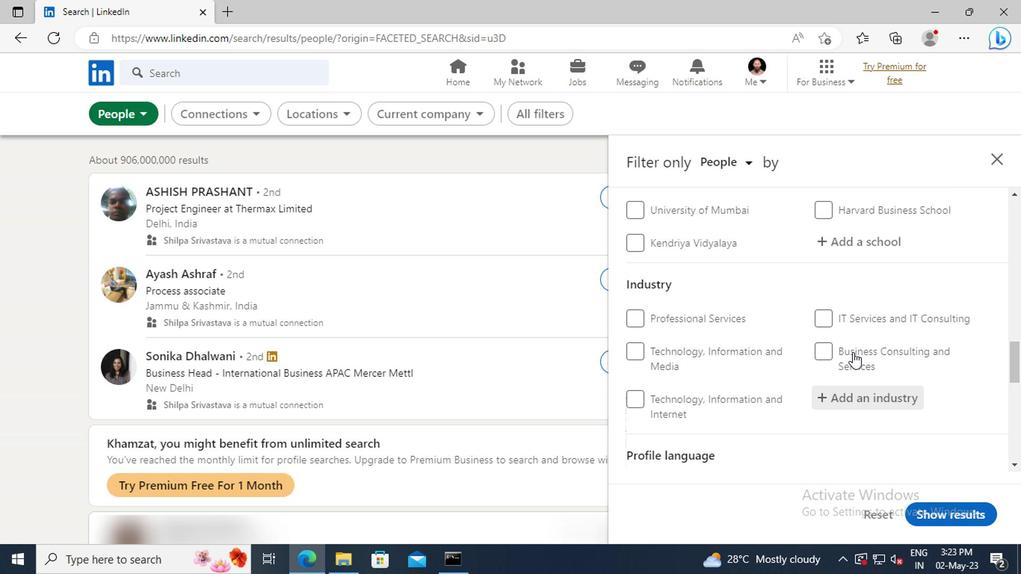 
Action: Mouse scrolled (706, 350) with delta (0, 0)
Screenshot: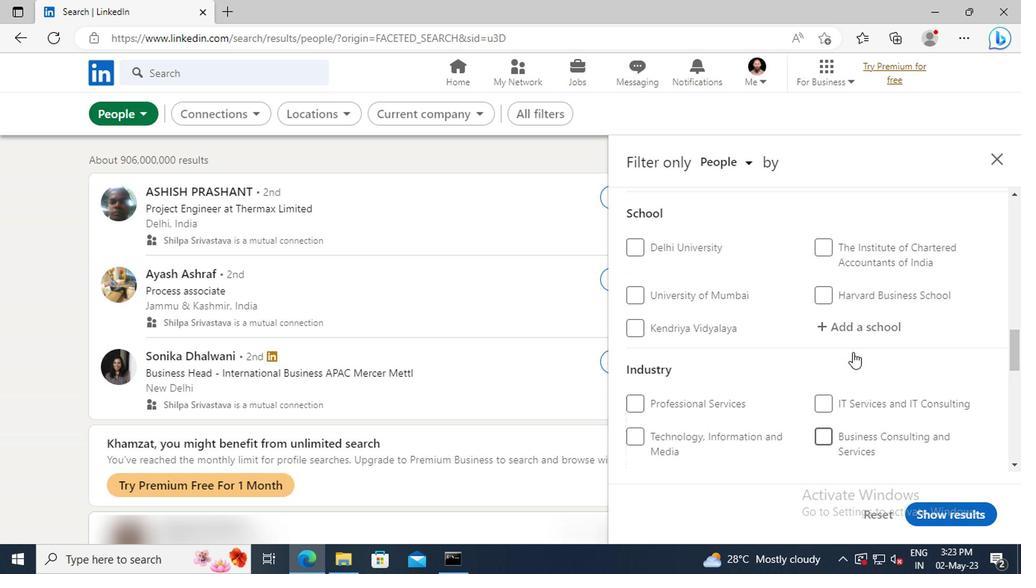 
Action: Mouse scrolled (706, 350) with delta (0, 0)
Screenshot: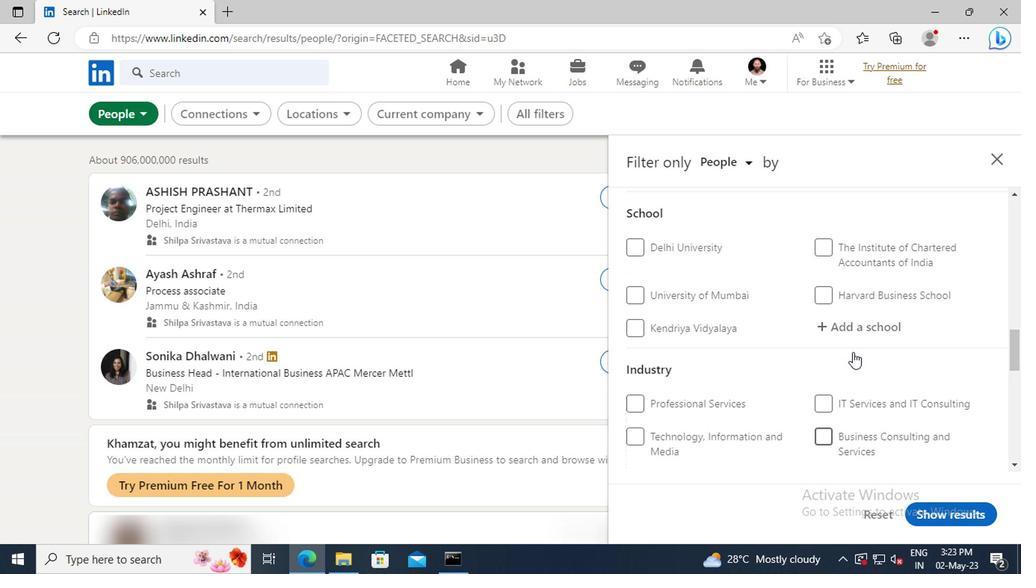
Action: Mouse scrolled (706, 350) with delta (0, 0)
Screenshot: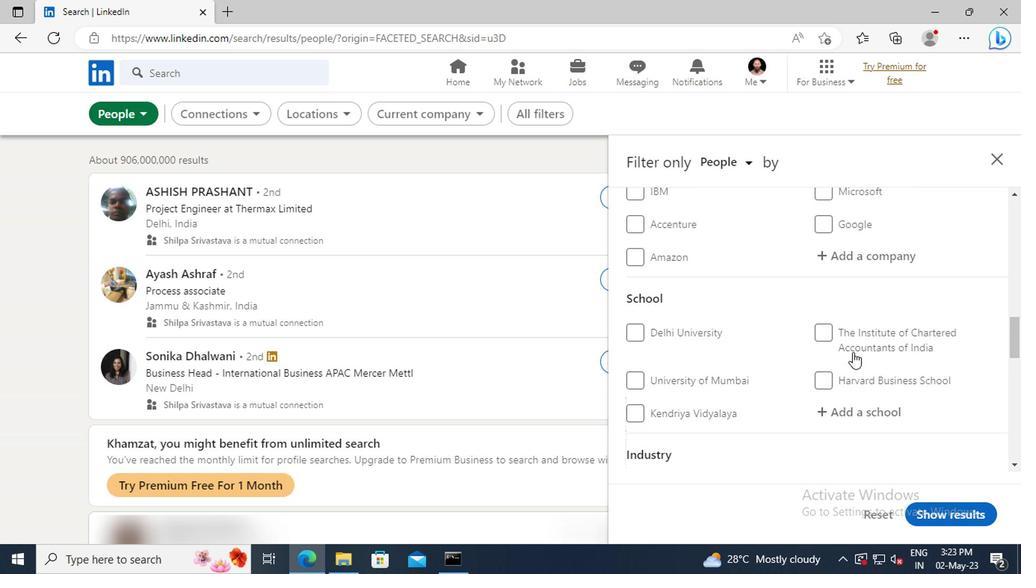 
Action: Mouse moved to (706, 349)
Screenshot: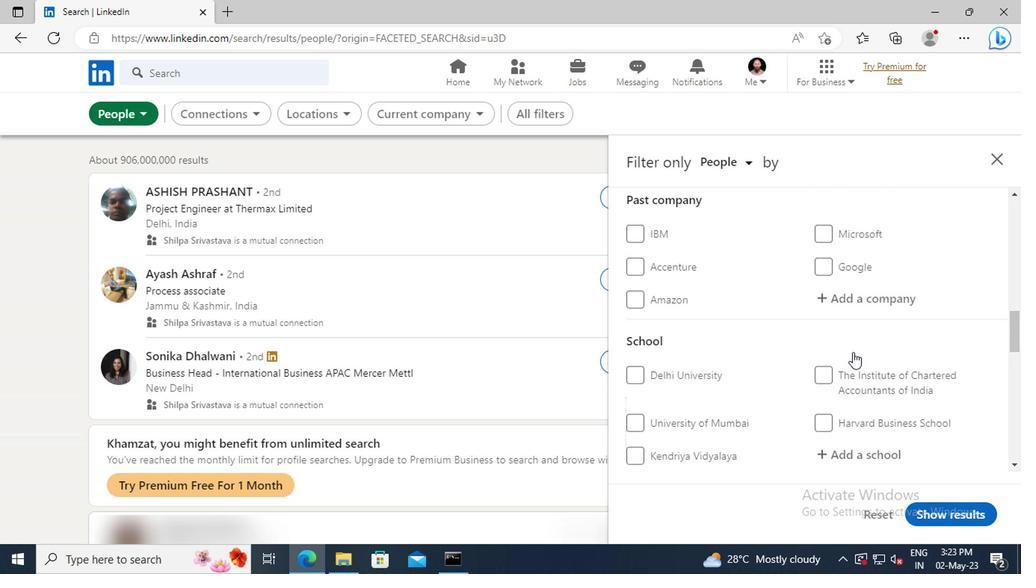 
Action: Mouse scrolled (706, 349) with delta (0, 0)
Screenshot: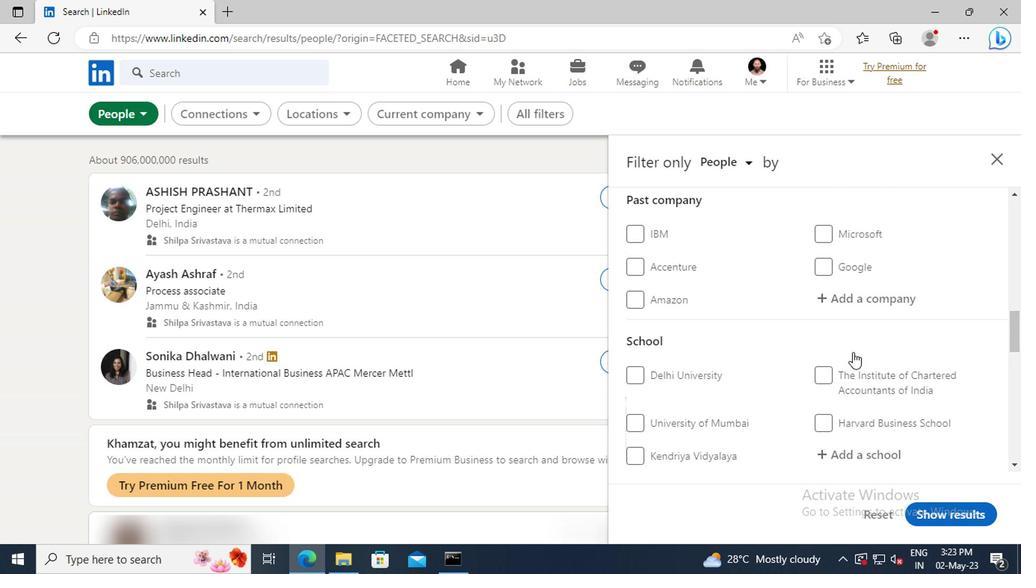 
Action: Mouse scrolled (706, 349) with delta (0, 0)
Screenshot: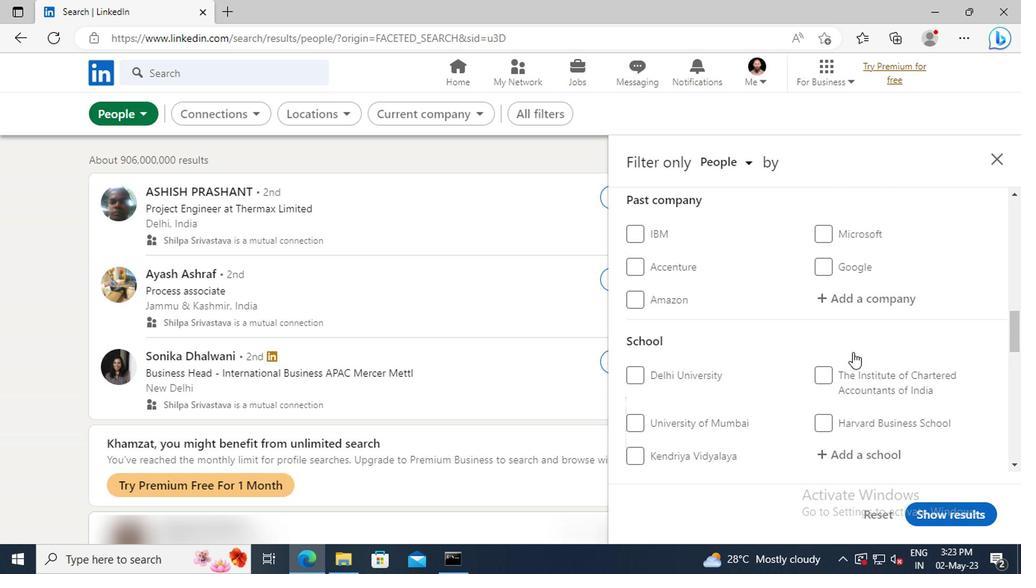 
Action: Mouse scrolled (706, 349) with delta (0, 0)
Screenshot: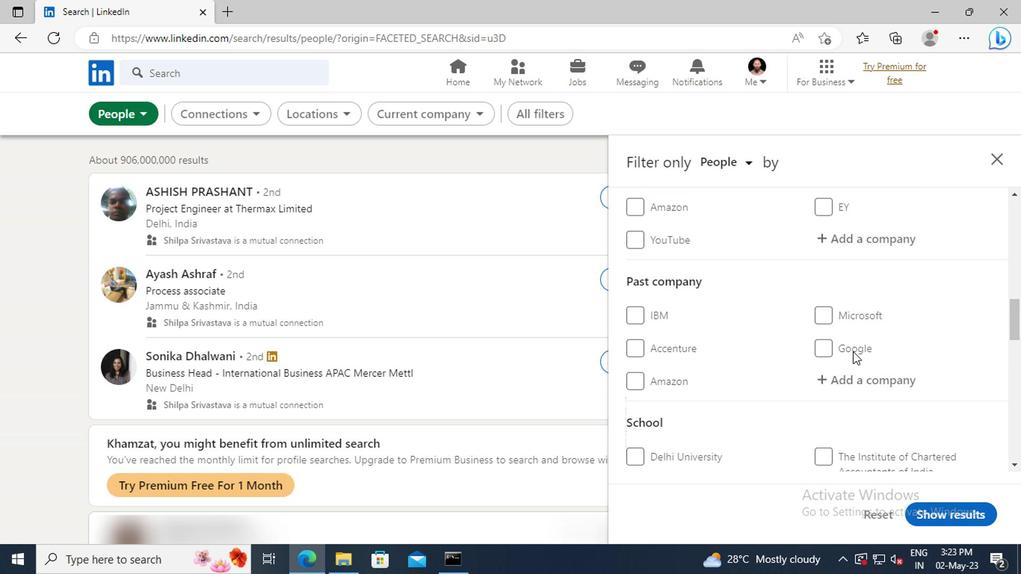 
Action: Mouse scrolled (706, 349) with delta (0, 0)
Screenshot: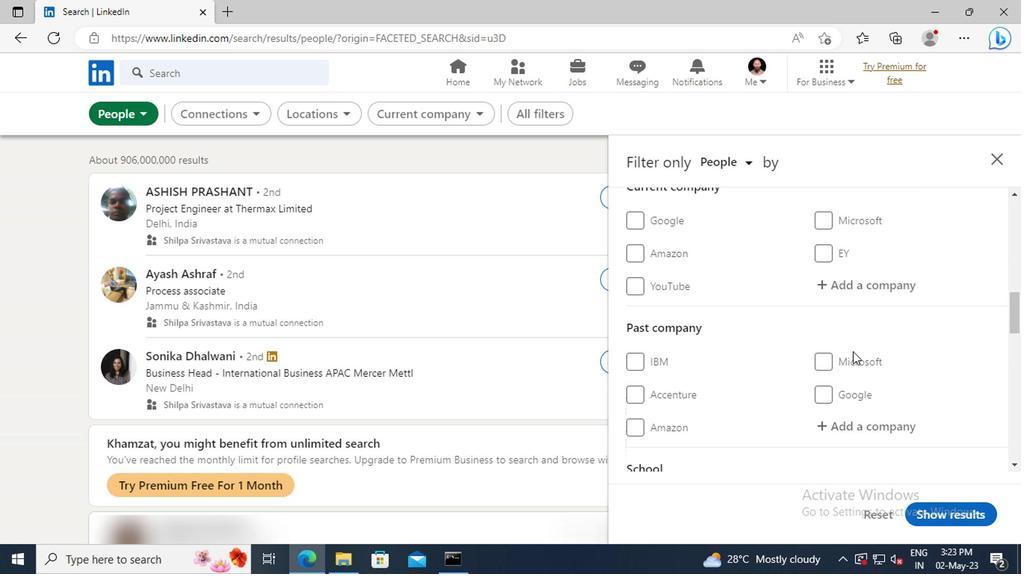 
Action: Mouse moved to (705, 337)
Screenshot: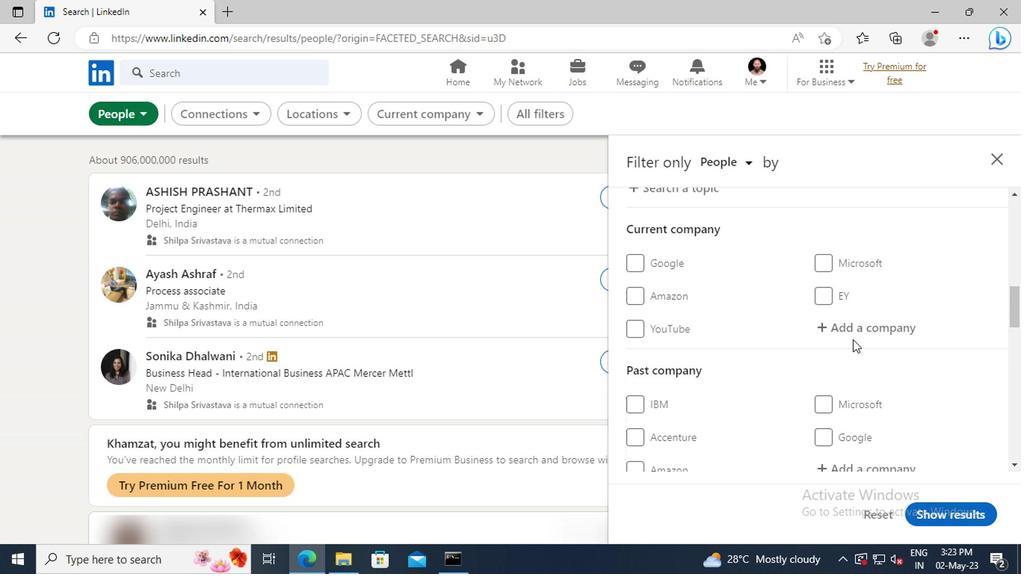 
Action: Mouse pressed left at (705, 337)
Screenshot: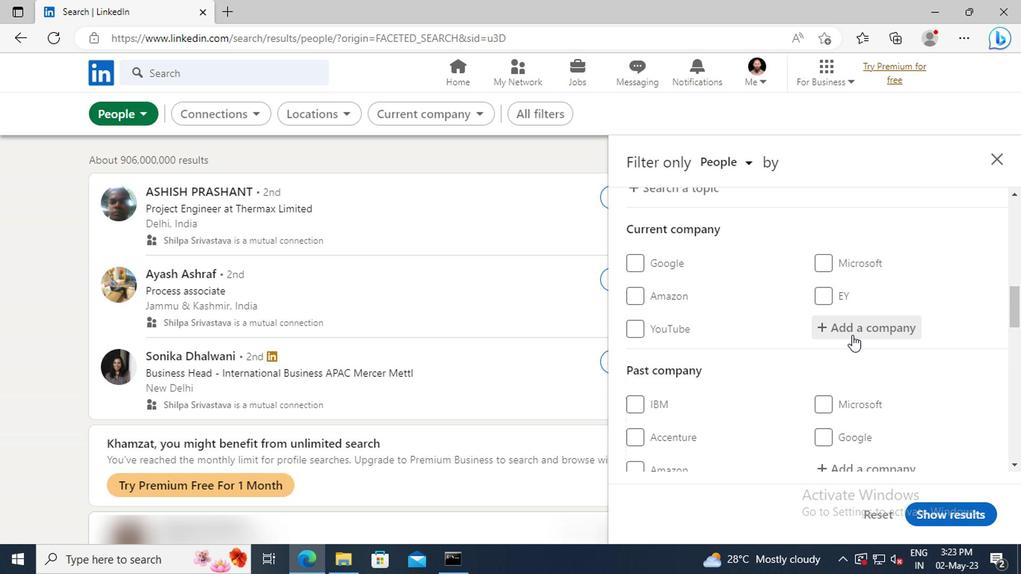 
Action: Key pressed <Key.shift>APTIV
Screenshot: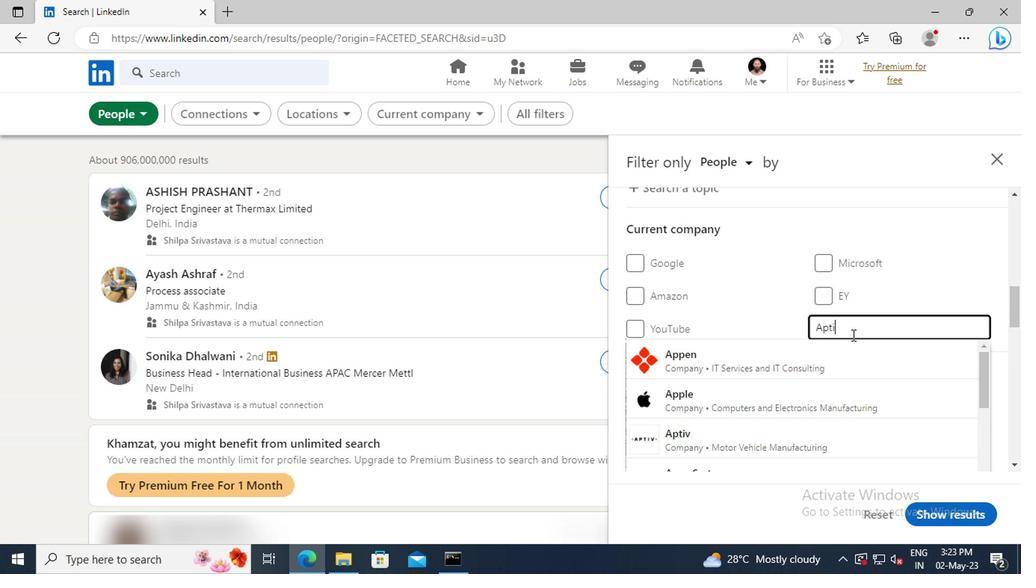 
Action: Mouse moved to (705, 349)
Screenshot: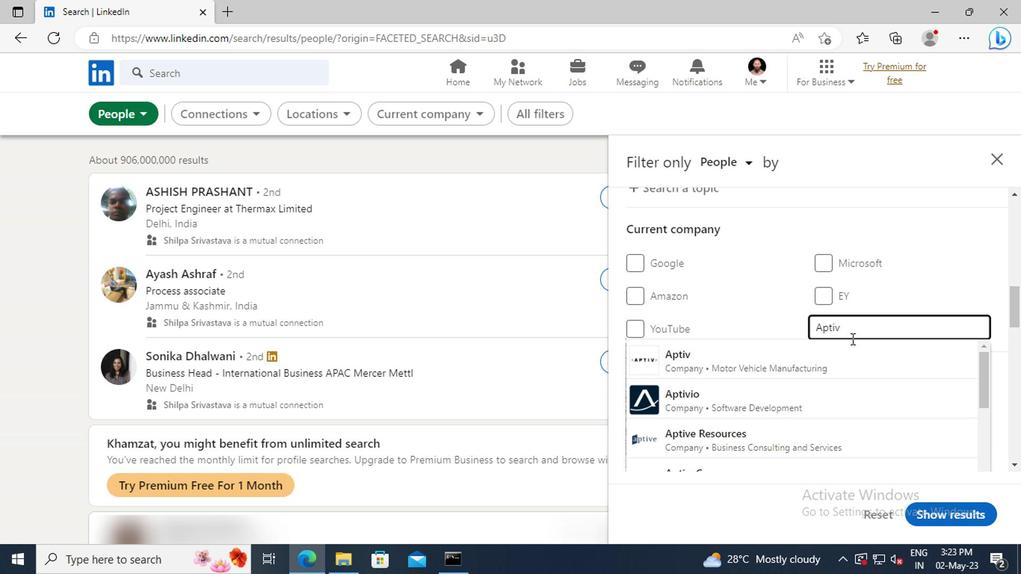 
Action: Mouse pressed left at (705, 349)
Screenshot: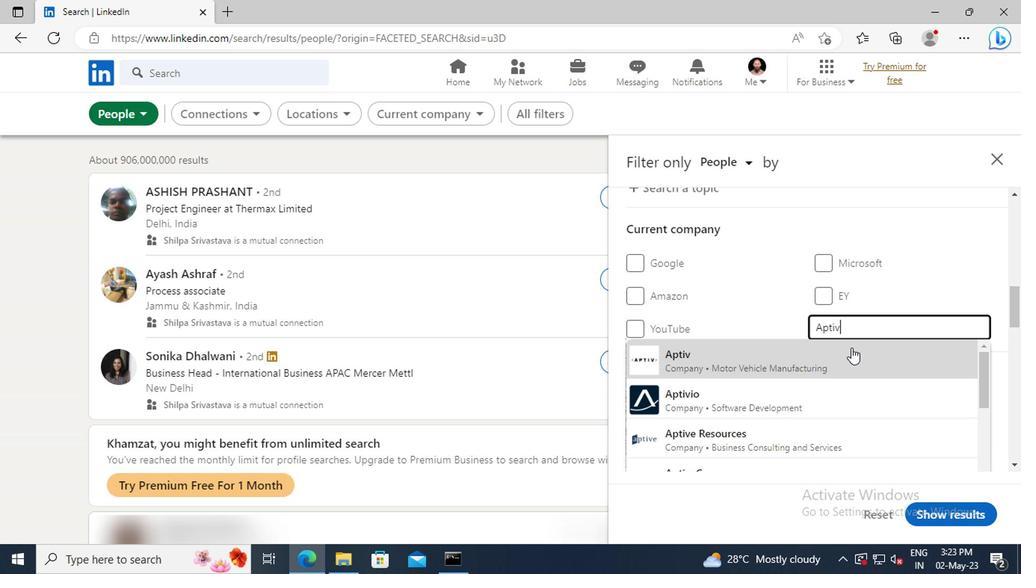 
Action: Mouse moved to (706, 351)
Screenshot: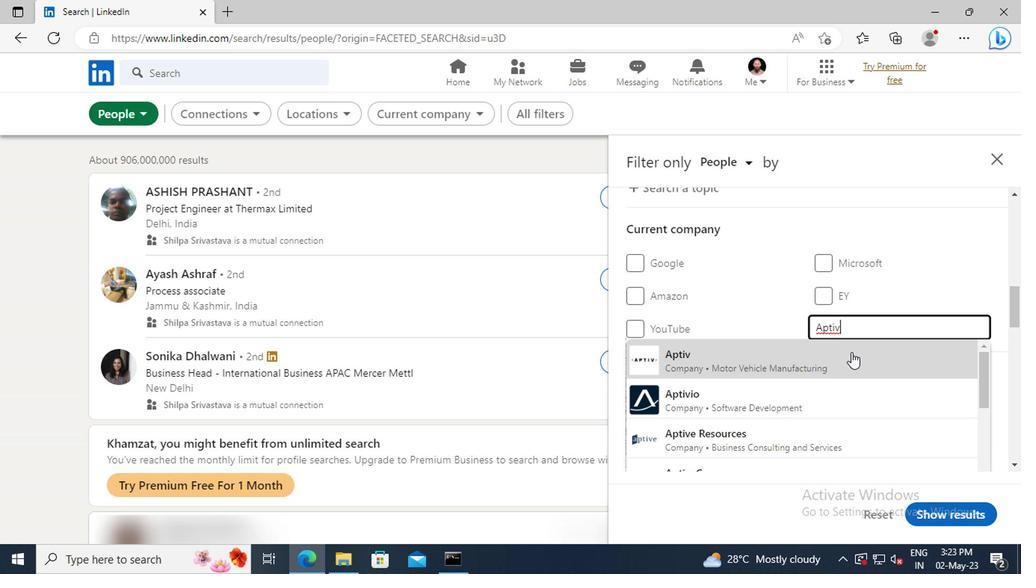 
Action: Mouse scrolled (706, 350) with delta (0, 0)
Screenshot: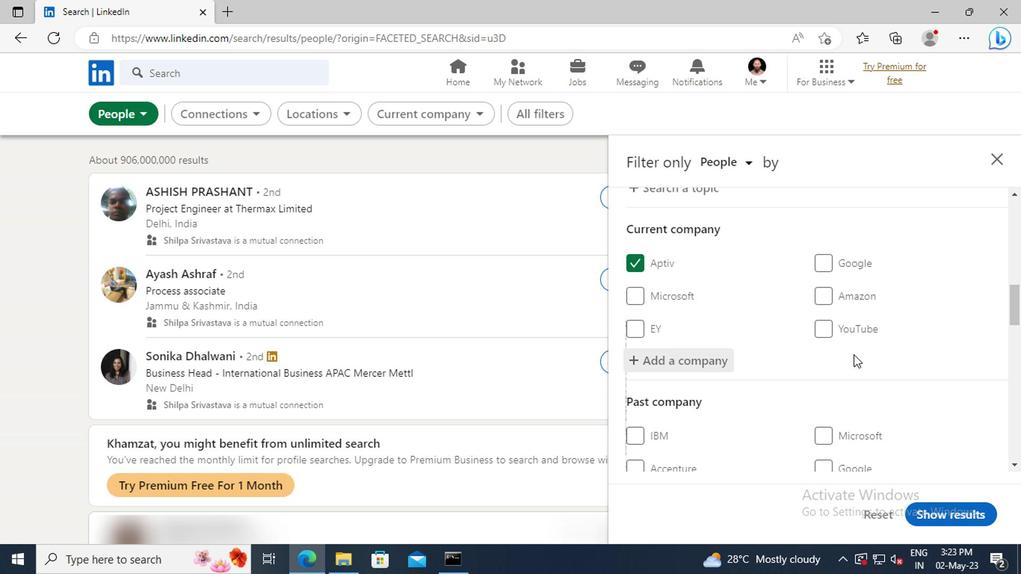 
Action: Mouse scrolled (706, 350) with delta (0, 0)
Screenshot: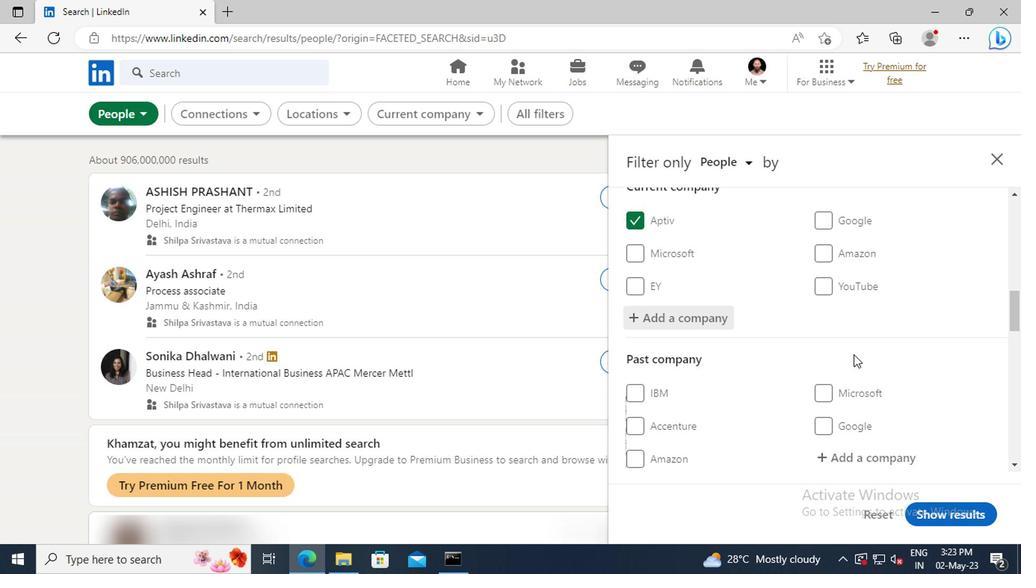 
Action: Mouse scrolled (706, 350) with delta (0, 0)
Screenshot: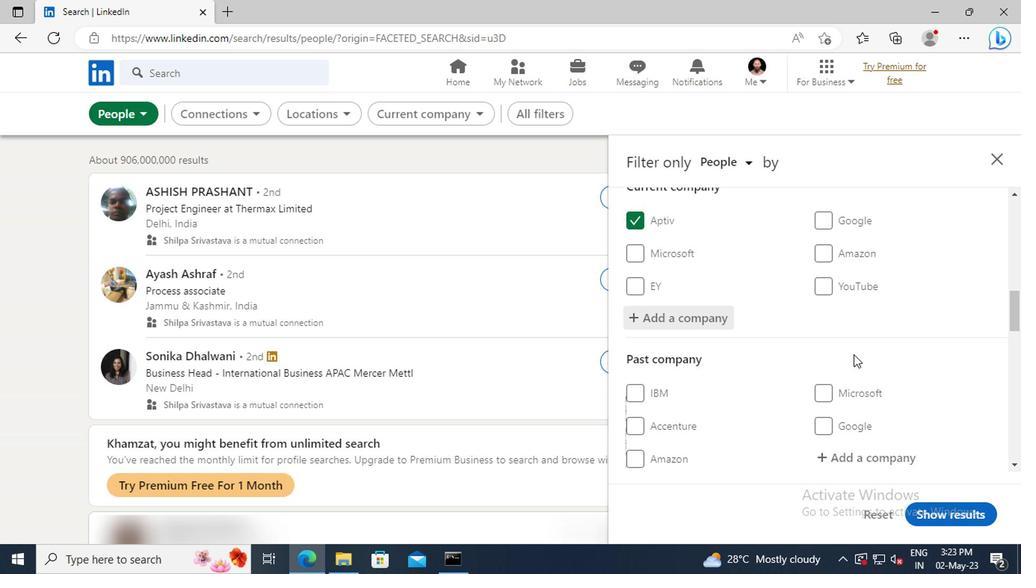 
Action: Mouse scrolled (706, 350) with delta (0, 0)
Screenshot: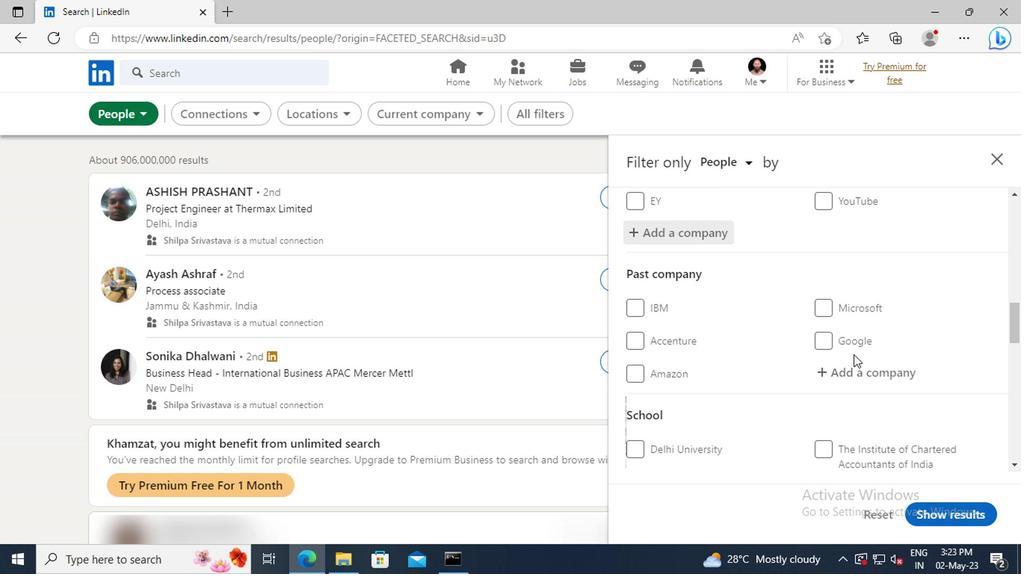 
Action: Mouse scrolled (706, 350) with delta (0, 0)
Screenshot: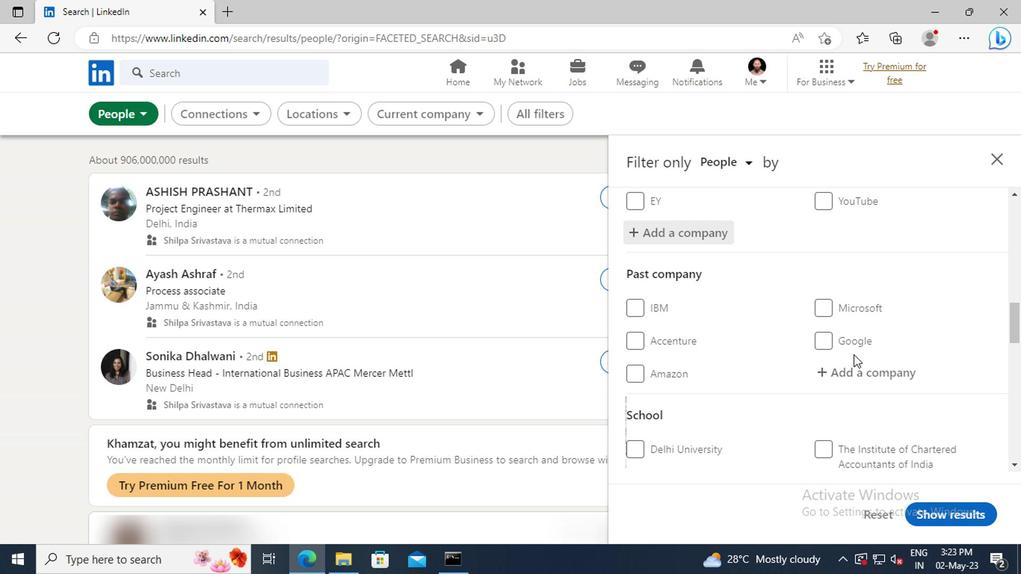 
Action: Mouse scrolled (706, 350) with delta (0, 0)
Screenshot: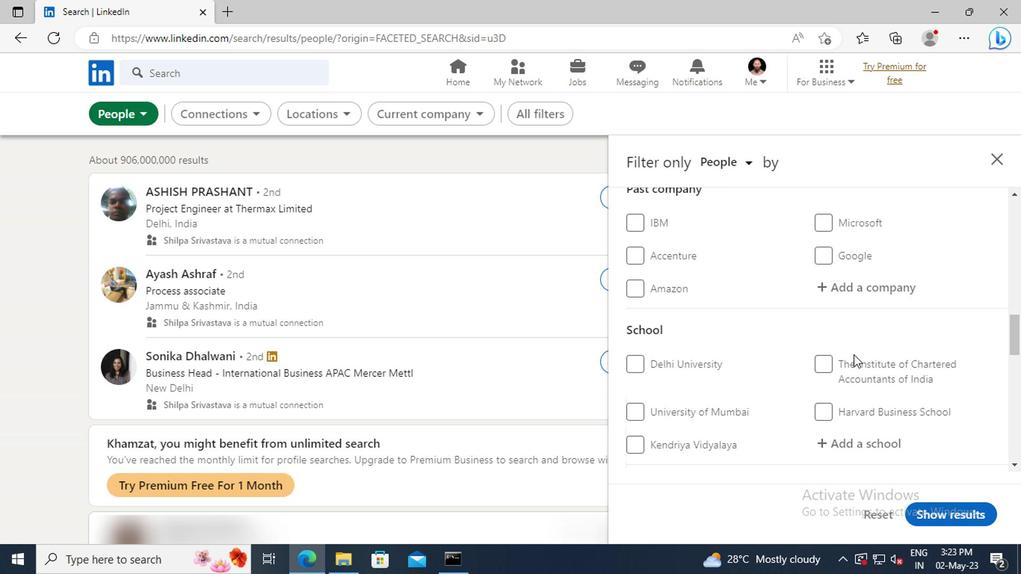 
Action: Mouse scrolled (706, 350) with delta (0, 0)
Screenshot: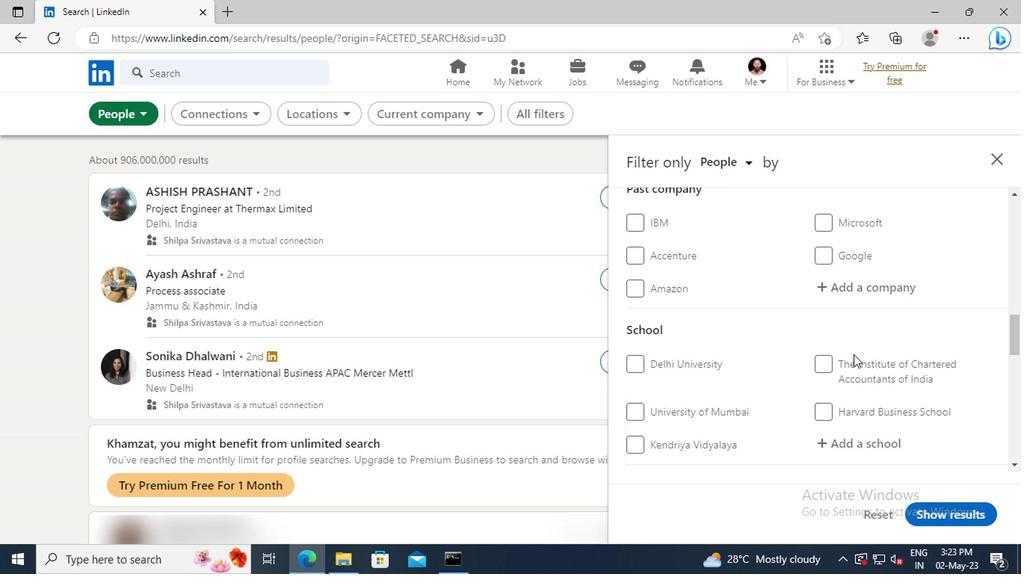 
Action: Mouse moved to (707, 354)
Screenshot: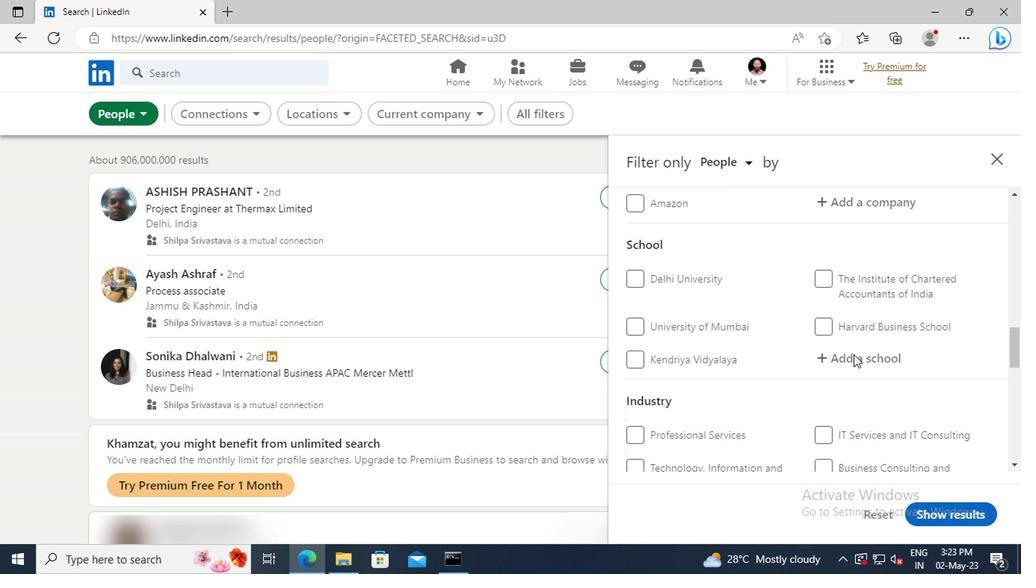 
Action: Mouse pressed left at (707, 354)
Screenshot: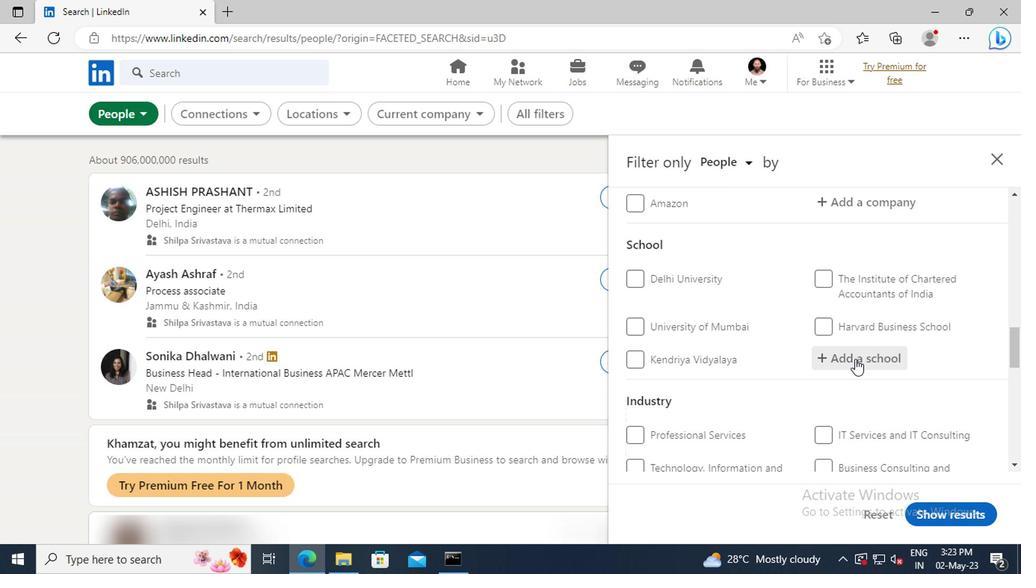 
Action: Key pressed <Key.shift>SHYAM<Key.space><Key.shift>L
Screenshot: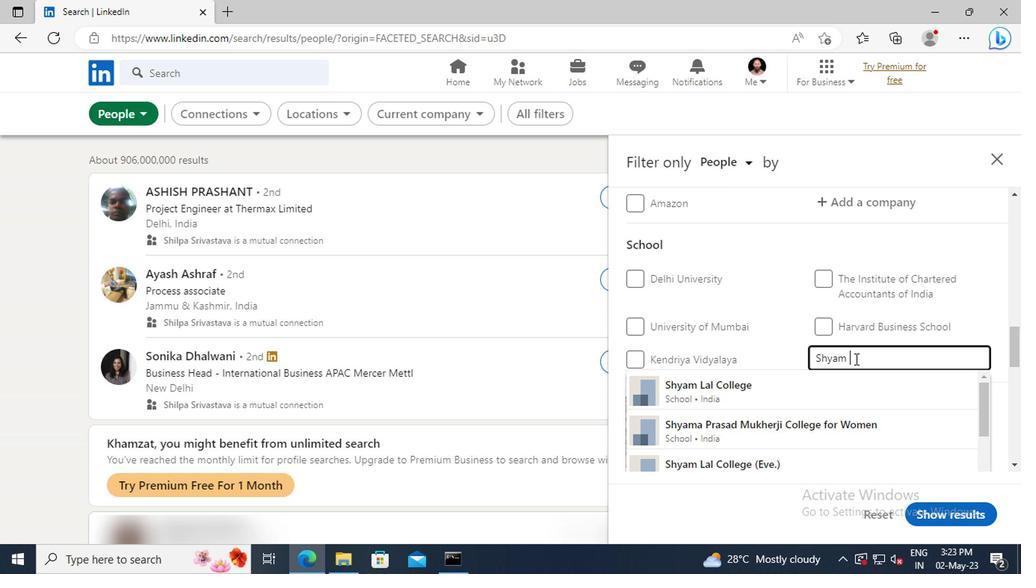 
Action: Mouse moved to (706, 373)
Screenshot: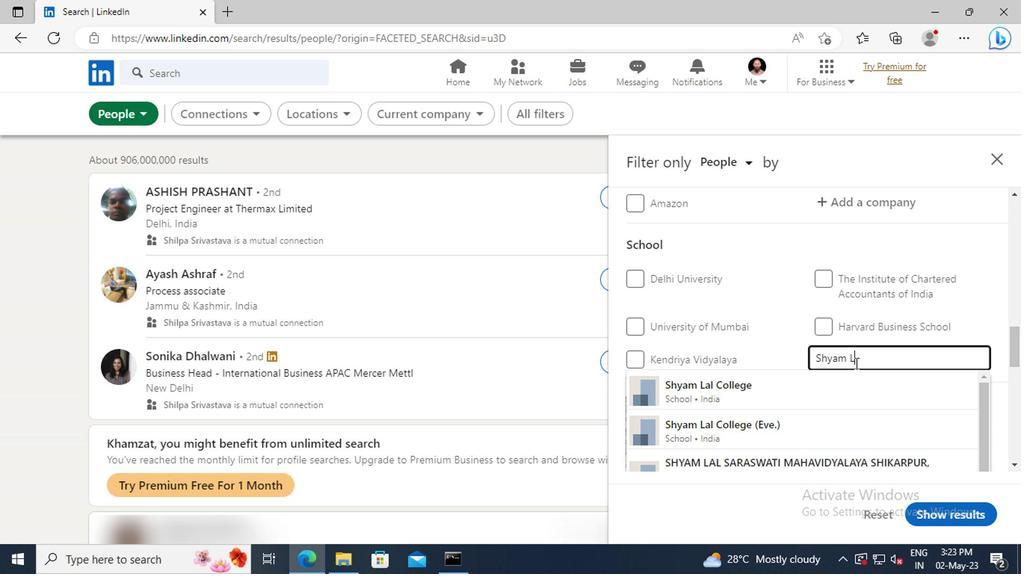 
Action: Mouse pressed left at (706, 373)
Screenshot: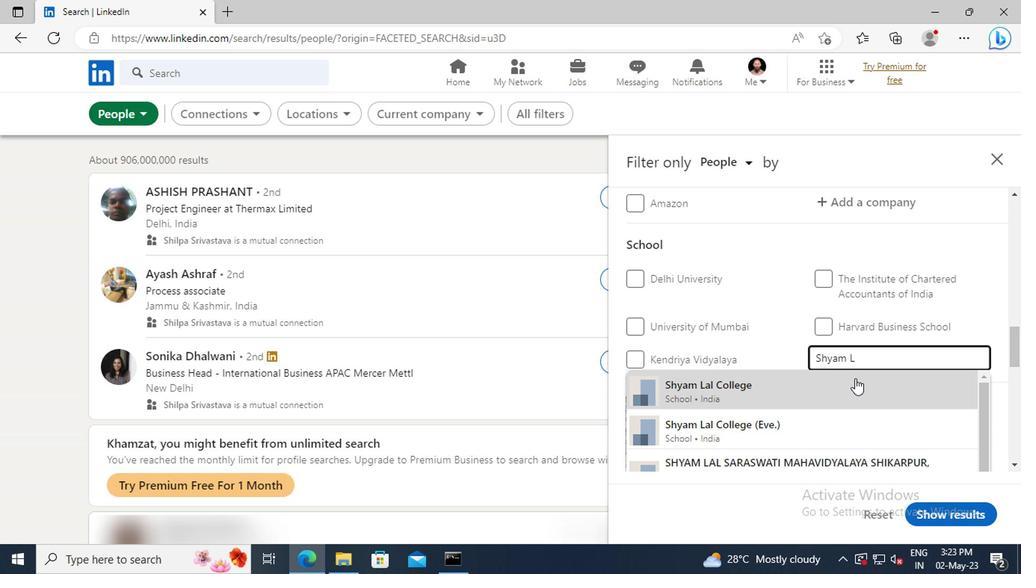 
Action: Mouse scrolled (706, 372) with delta (0, 0)
Screenshot: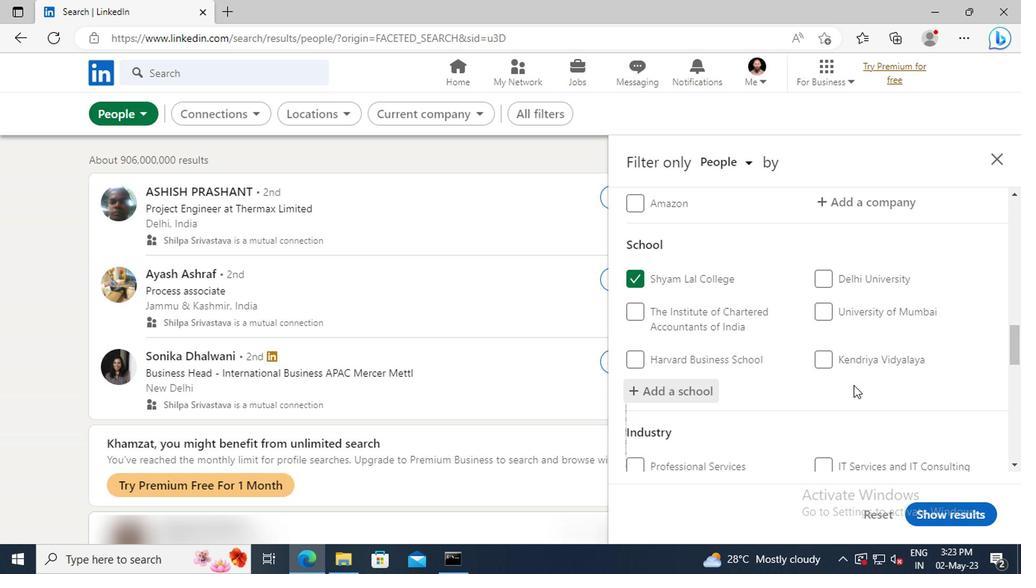 
Action: Mouse moved to (704, 365)
Screenshot: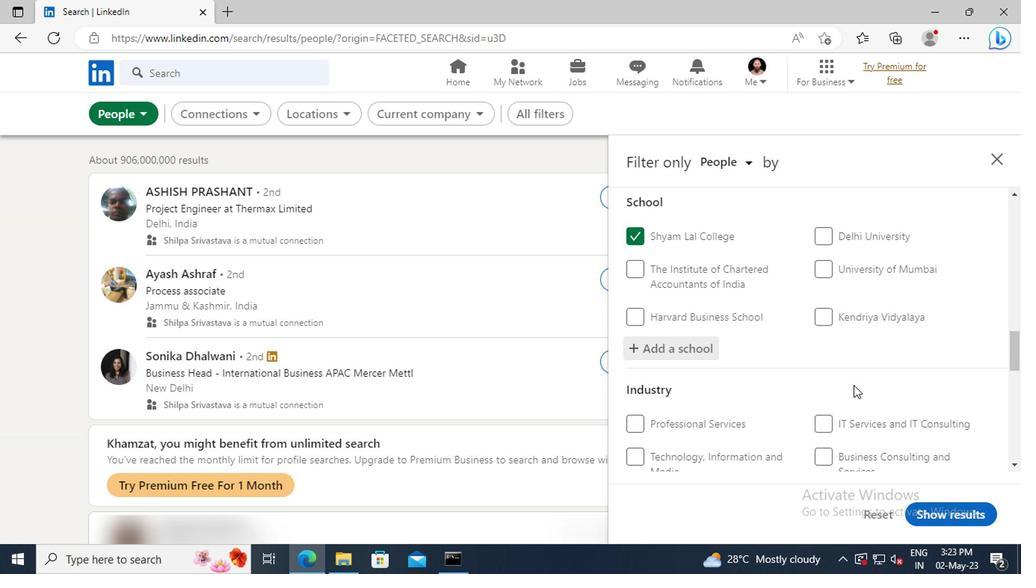 
Action: Mouse scrolled (704, 365) with delta (0, 0)
Screenshot: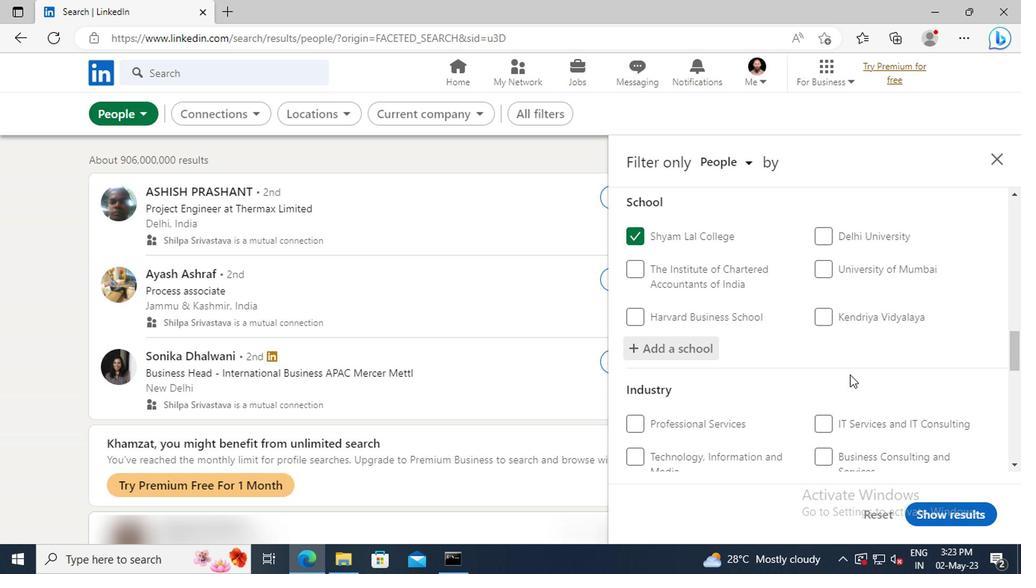 
Action: Mouse scrolled (704, 365) with delta (0, 0)
Screenshot: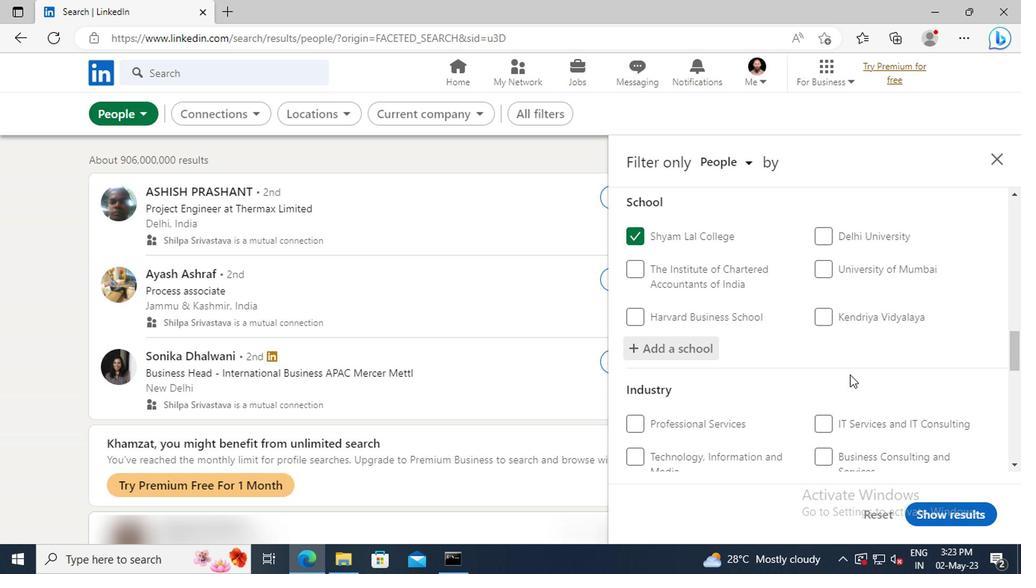 
Action: Mouse moved to (698, 349)
Screenshot: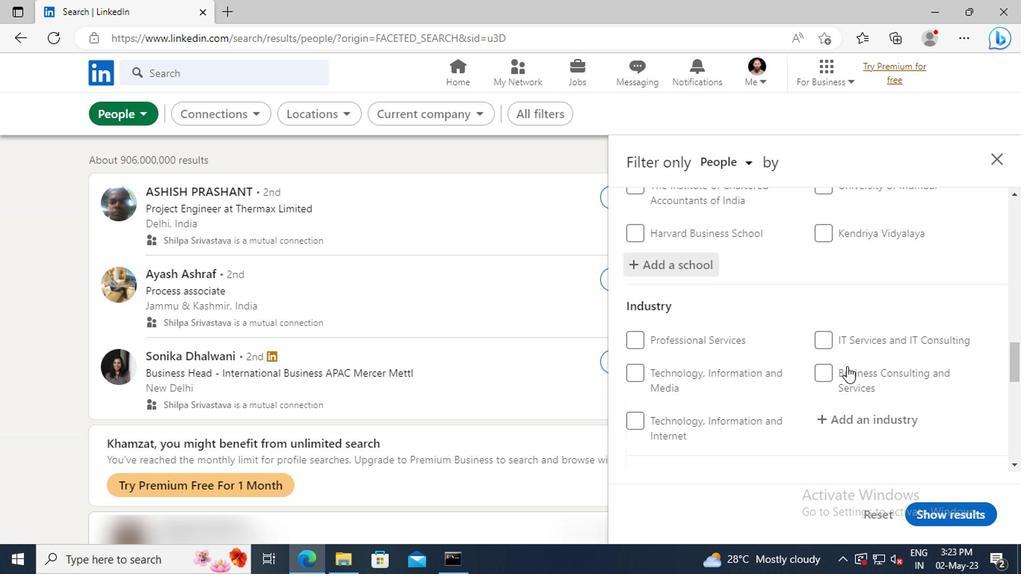 
Action: Mouse scrolled (698, 348) with delta (0, 0)
Screenshot: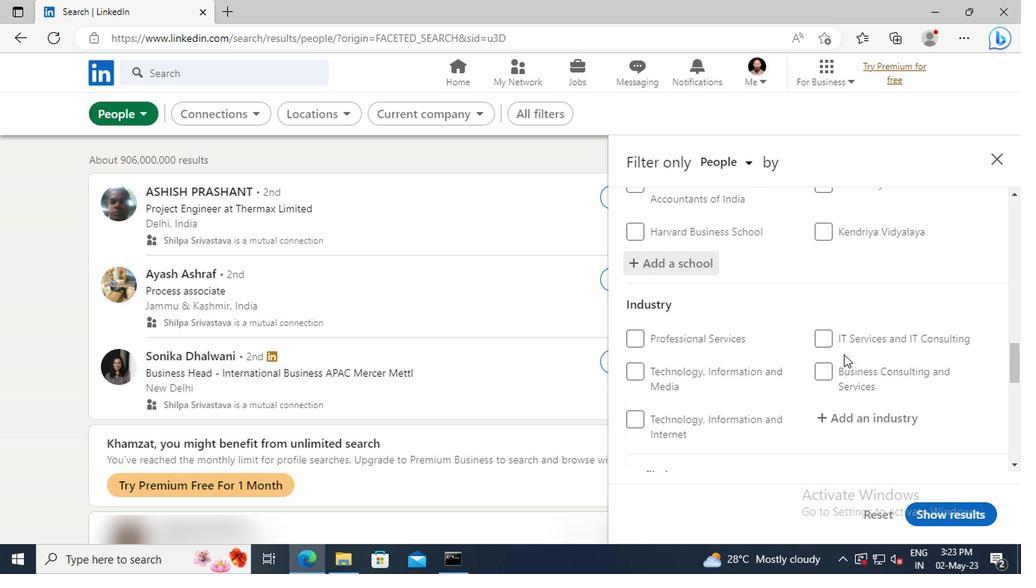 
Action: Mouse moved to (702, 365)
Screenshot: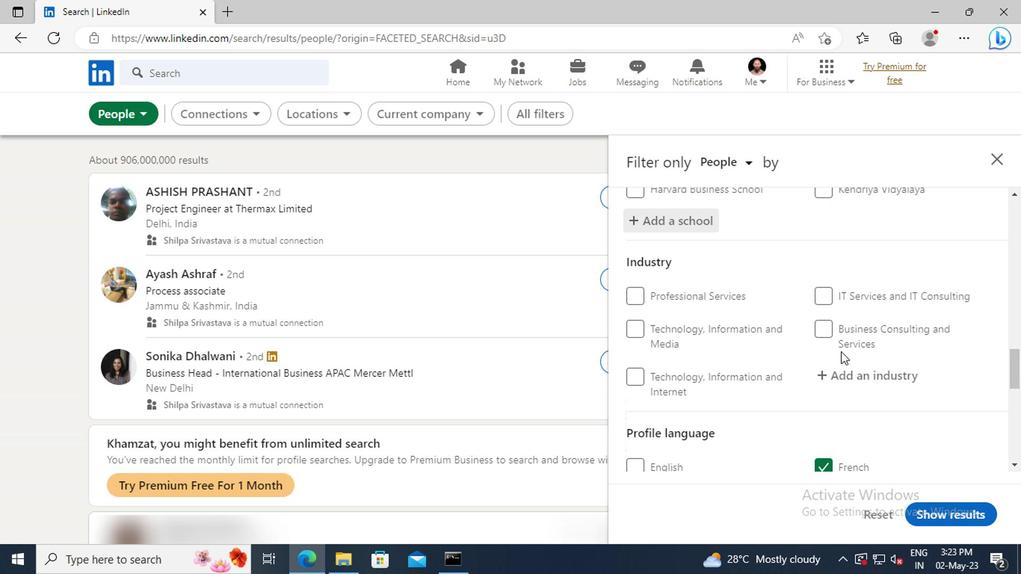 
Action: Mouse pressed left at (702, 365)
Screenshot: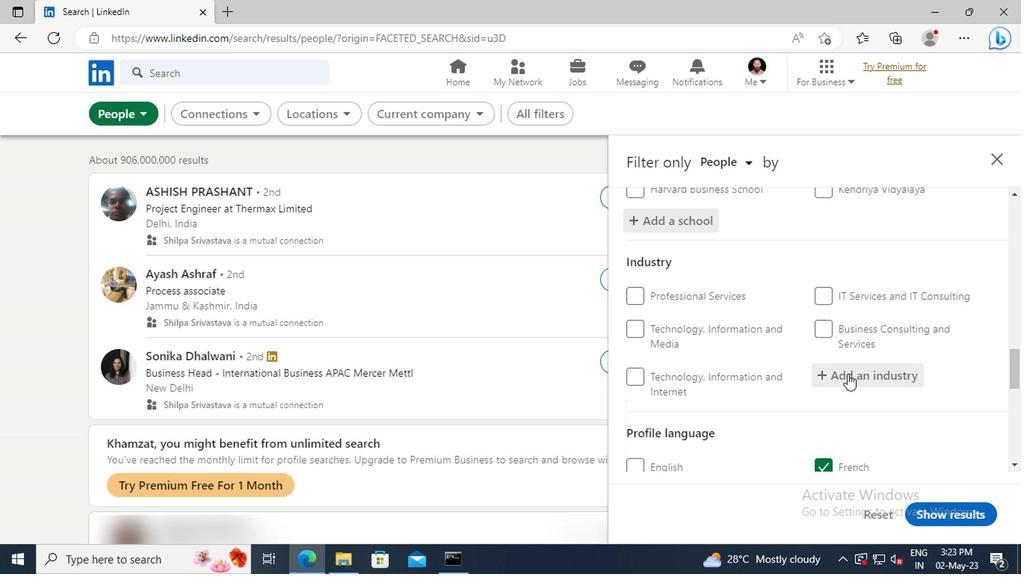 
Action: Key pressed <Key.shift>MATTRE
Screenshot: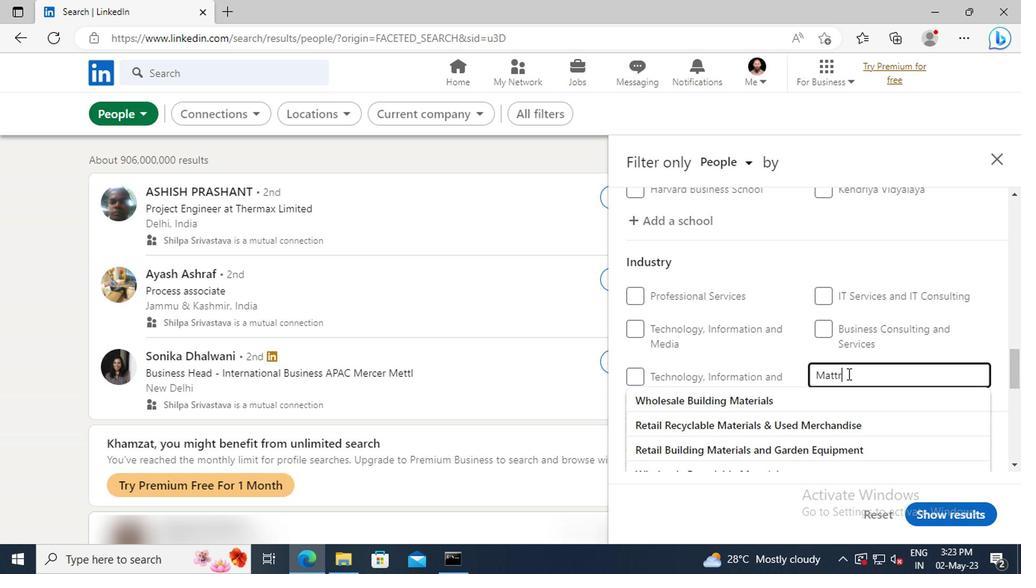 
Action: Mouse moved to (706, 380)
Screenshot: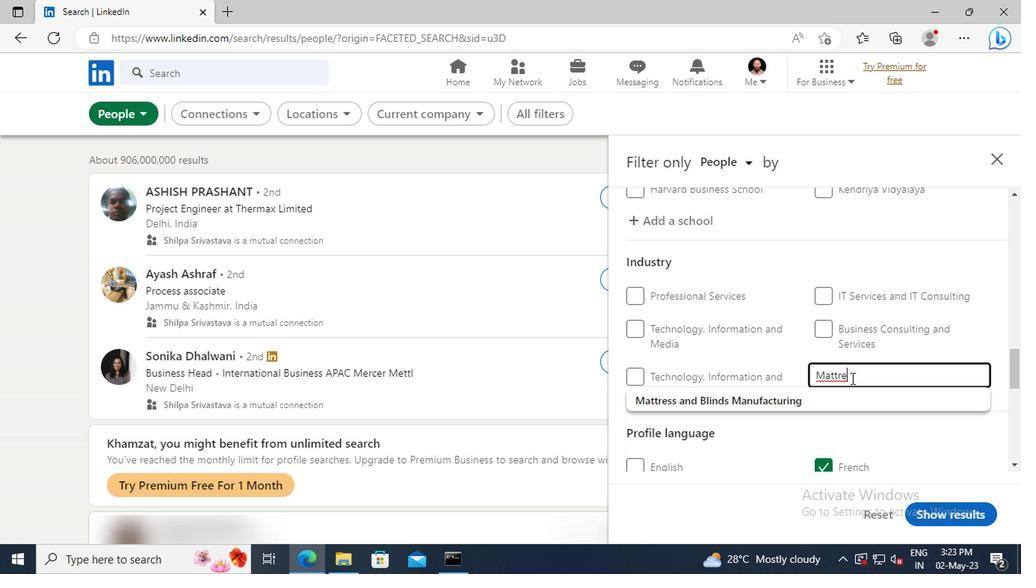 
Action: Mouse pressed left at (706, 380)
Screenshot: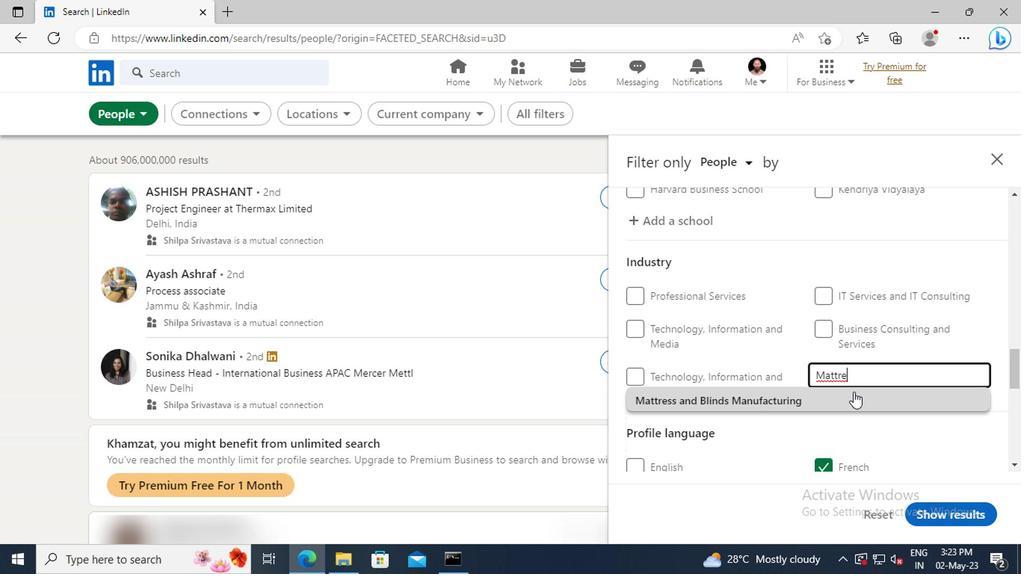 
Action: Mouse scrolled (706, 379) with delta (0, 0)
Screenshot: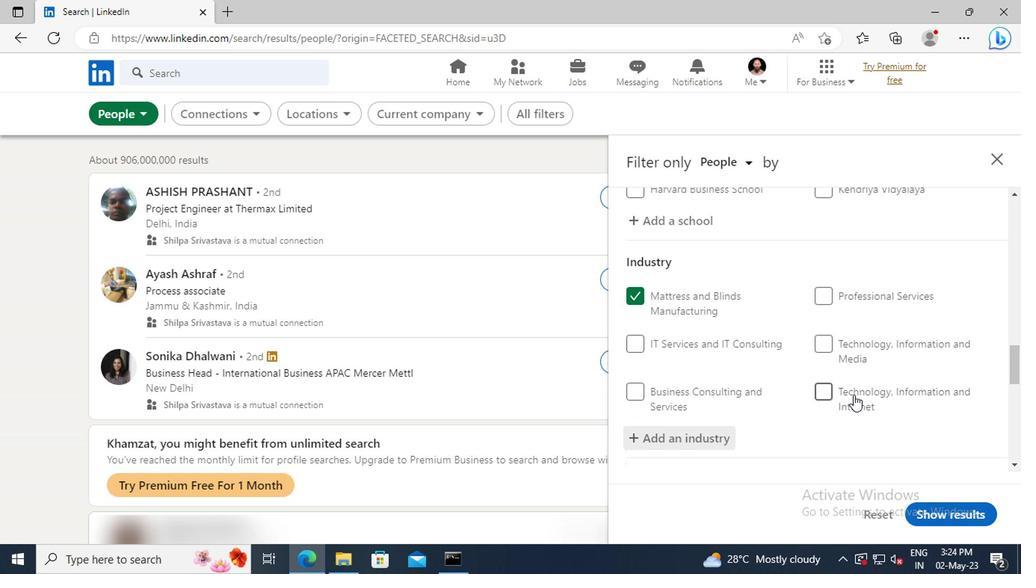 
Action: Mouse scrolled (706, 379) with delta (0, 0)
Screenshot: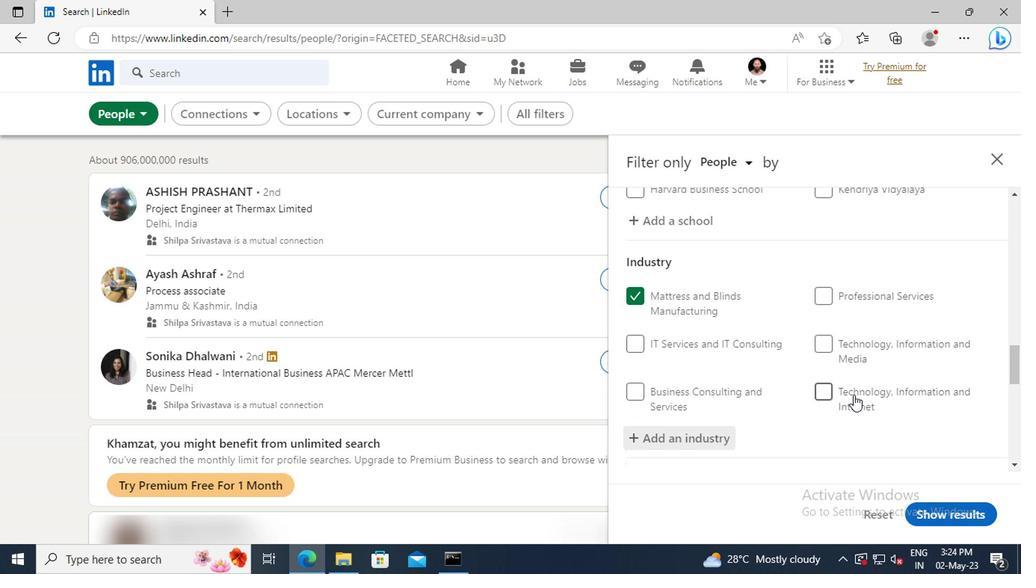 
Action: Mouse moved to (703, 361)
Screenshot: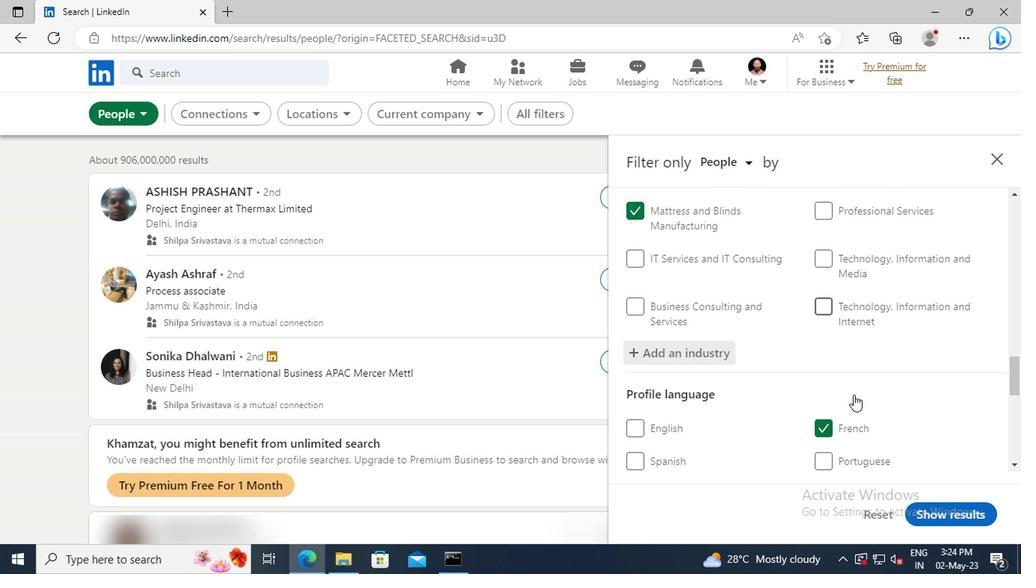 
Action: Mouse scrolled (703, 360) with delta (0, 0)
Screenshot: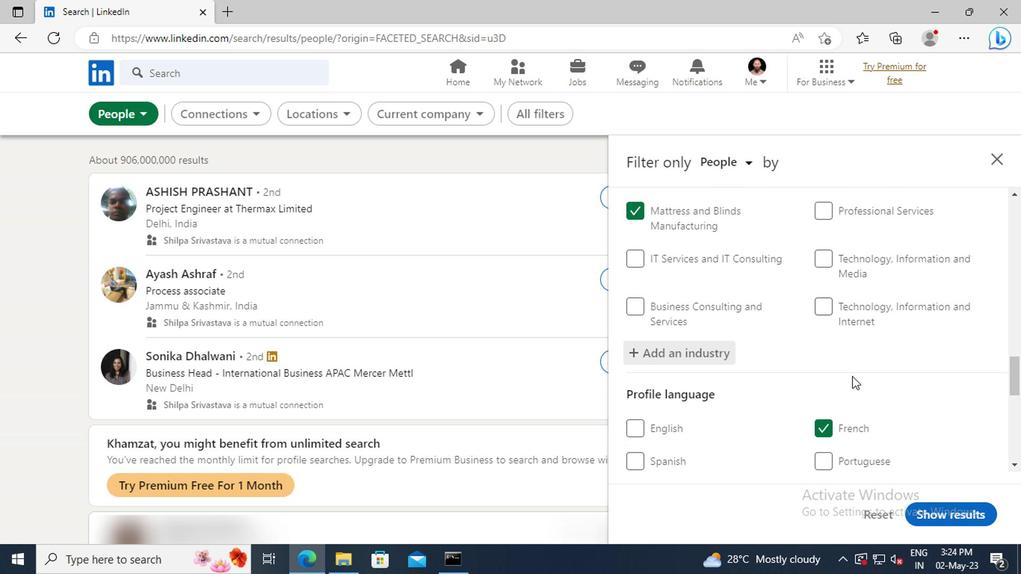 
Action: Mouse scrolled (703, 360) with delta (0, 0)
Screenshot: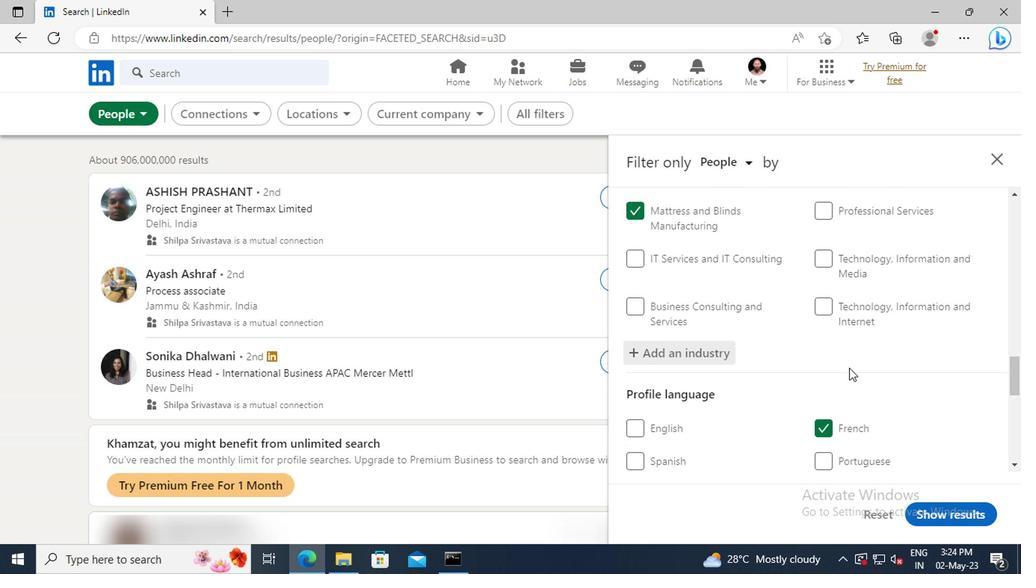 
Action: Mouse moved to (700, 337)
Screenshot: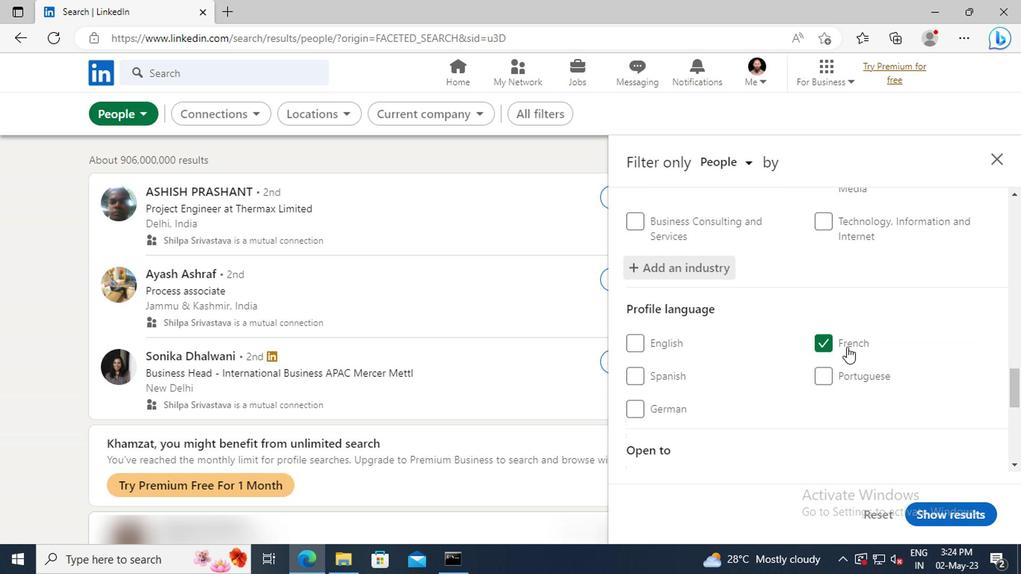 
Action: Mouse scrolled (700, 337) with delta (0, 0)
Screenshot: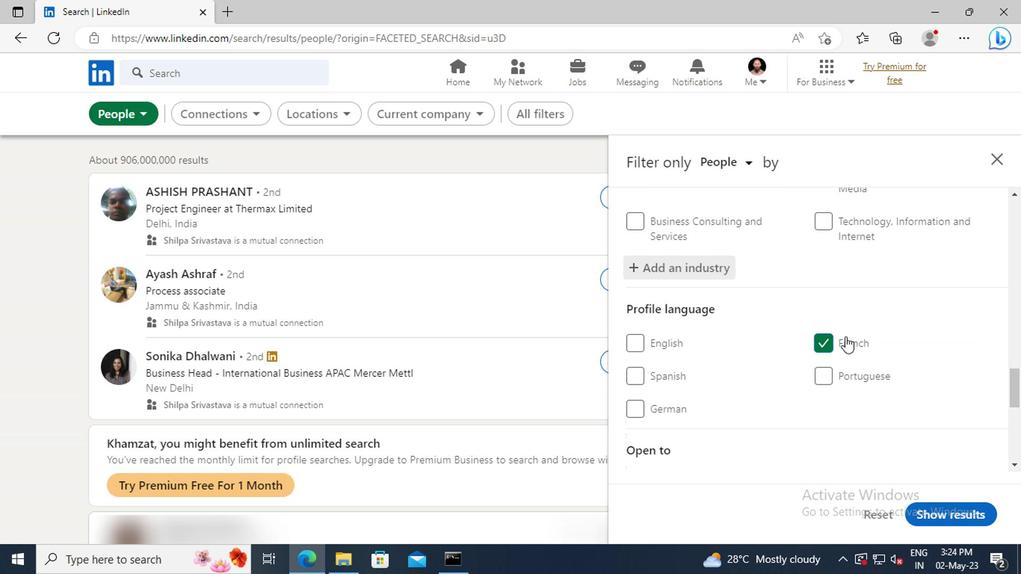 
Action: Mouse scrolled (700, 337) with delta (0, 0)
Screenshot: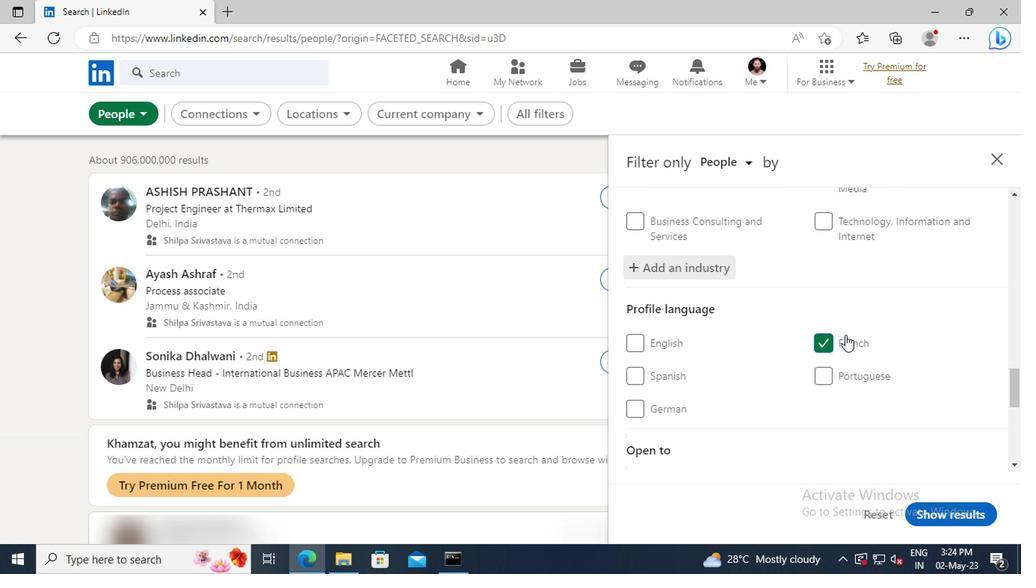 
Action: Mouse moved to (700, 329)
Screenshot: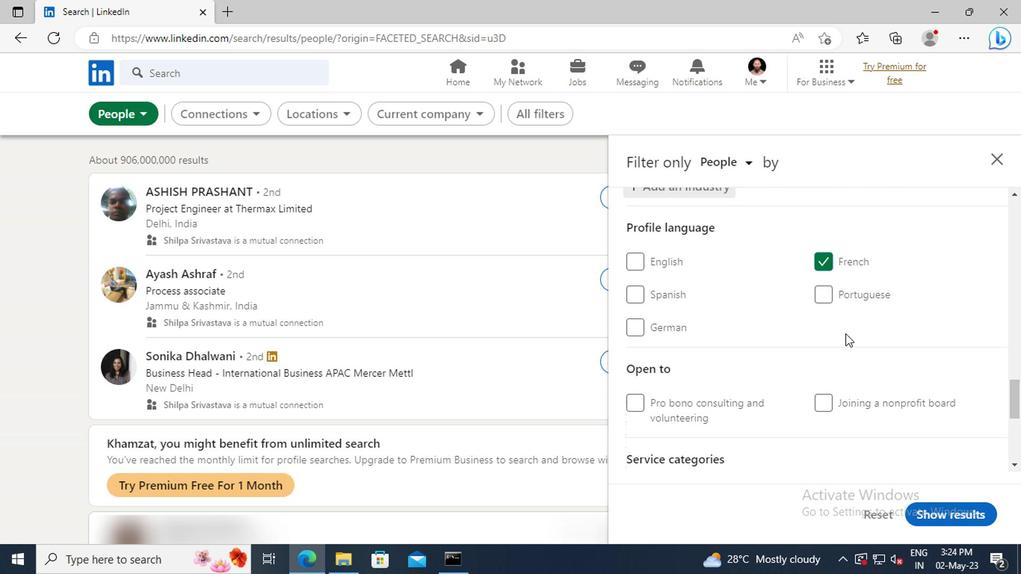 
Action: Mouse scrolled (700, 328) with delta (0, 0)
Screenshot: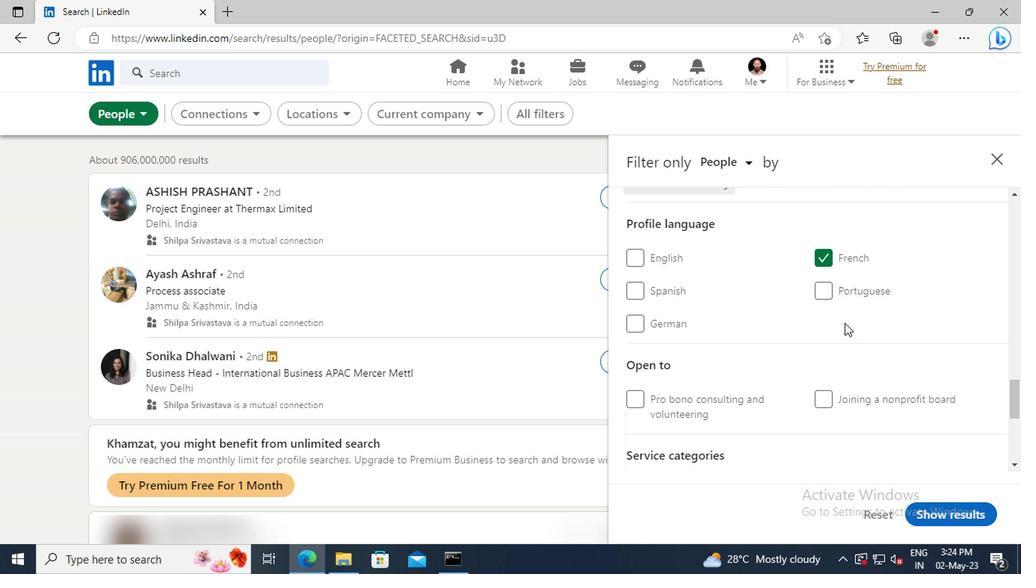 
Action: Mouse scrolled (700, 328) with delta (0, 0)
Screenshot: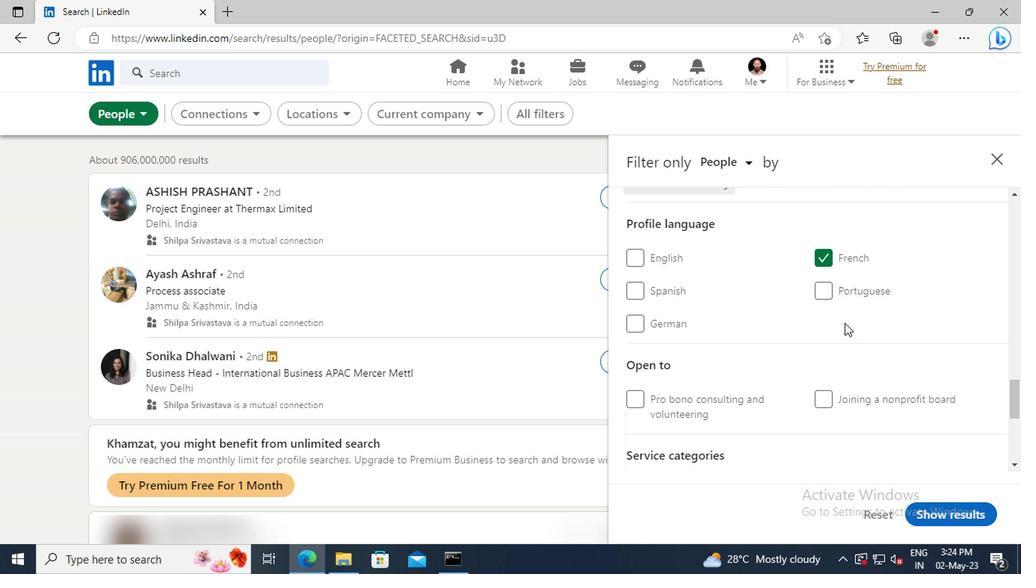 
Action: Mouse scrolled (700, 328) with delta (0, 0)
Screenshot: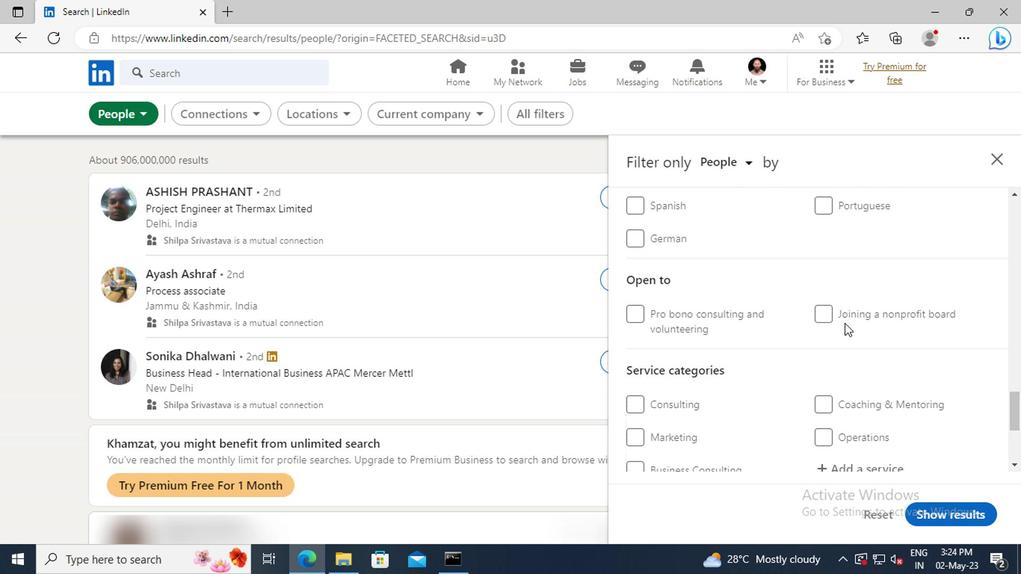 
Action: Mouse scrolled (700, 328) with delta (0, 0)
Screenshot: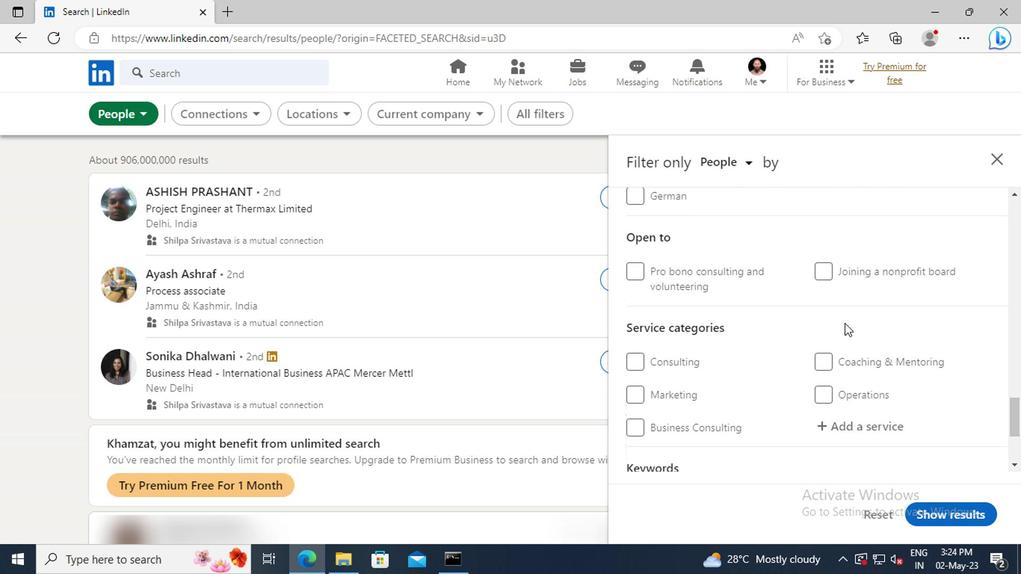 
Action: Mouse scrolled (700, 328) with delta (0, 0)
Screenshot: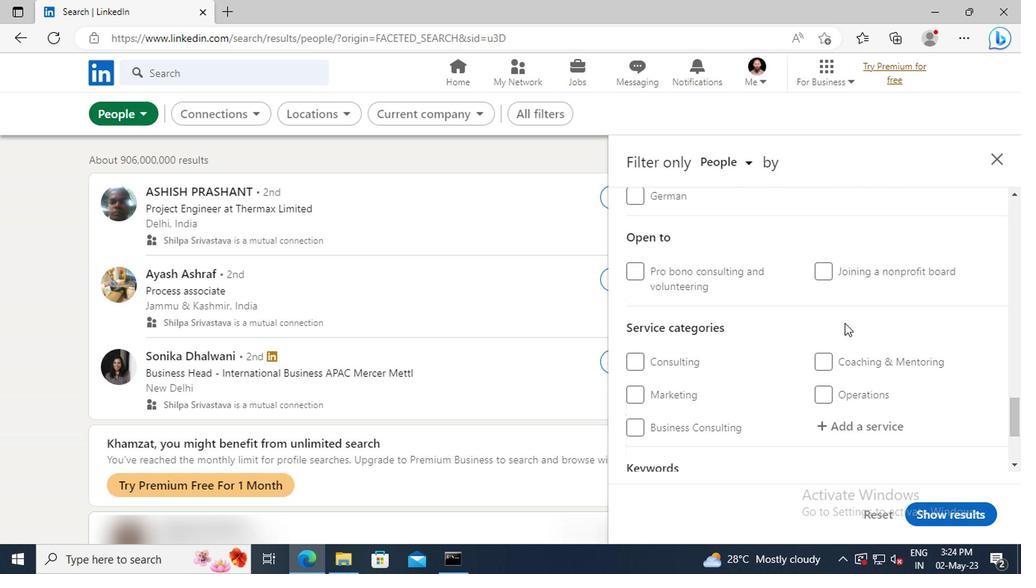 
Action: Mouse moved to (699, 343)
Screenshot: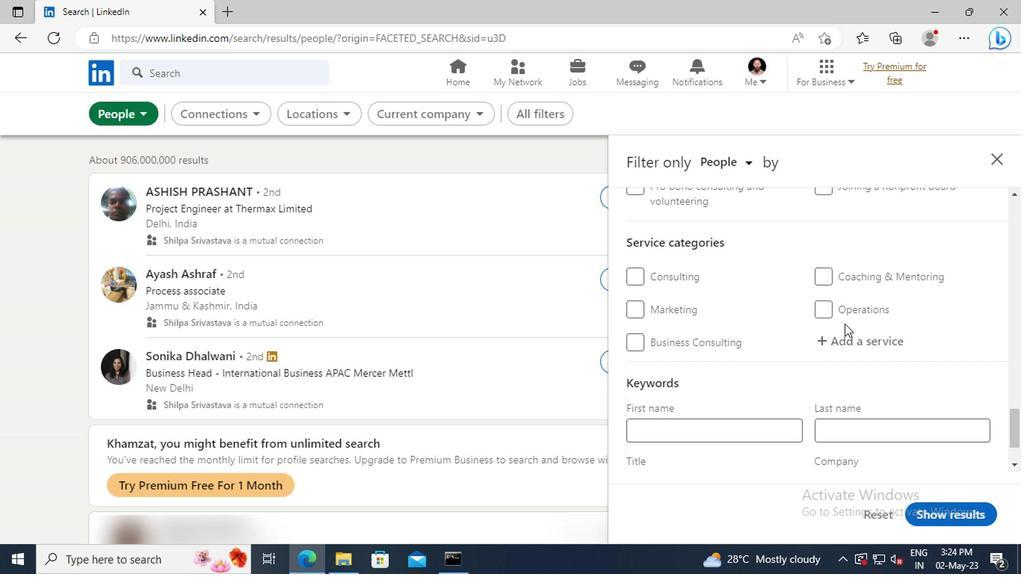 
Action: Mouse pressed left at (699, 343)
Screenshot: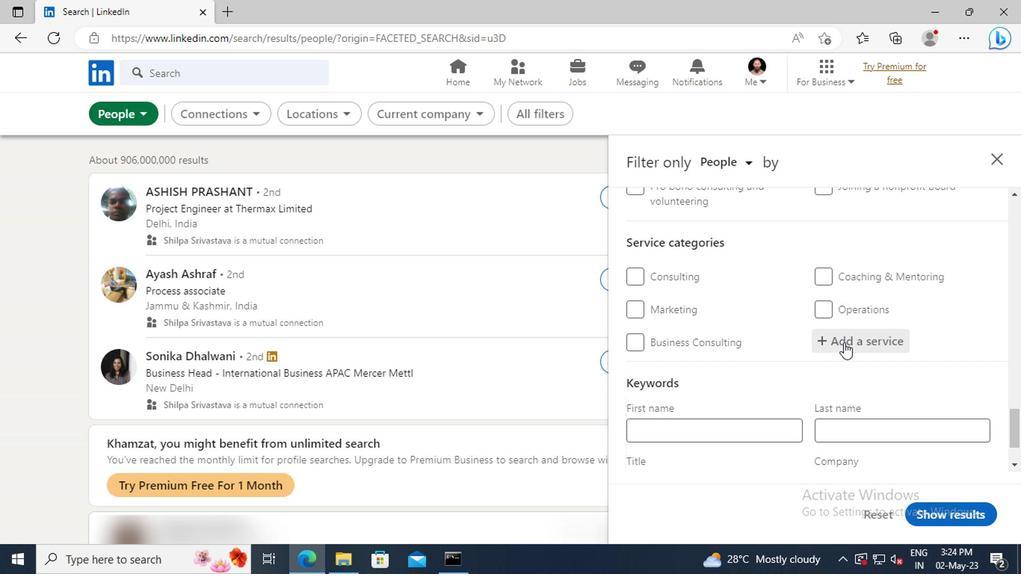 
Action: Key pressed <Key.shift>WEB<Key.space><Key.shift>DES
Screenshot: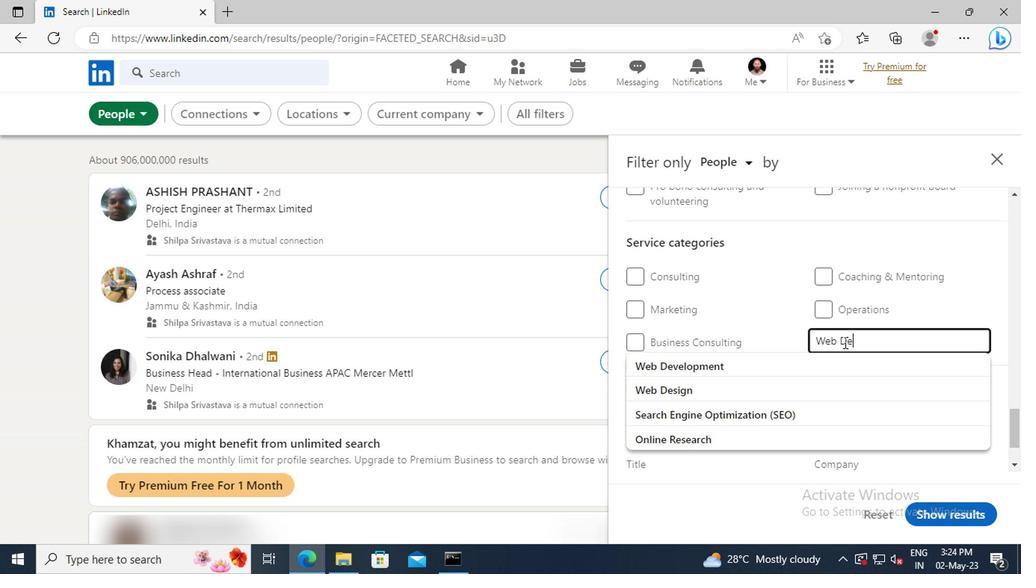 
Action: Mouse moved to (700, 354)
Screenshot: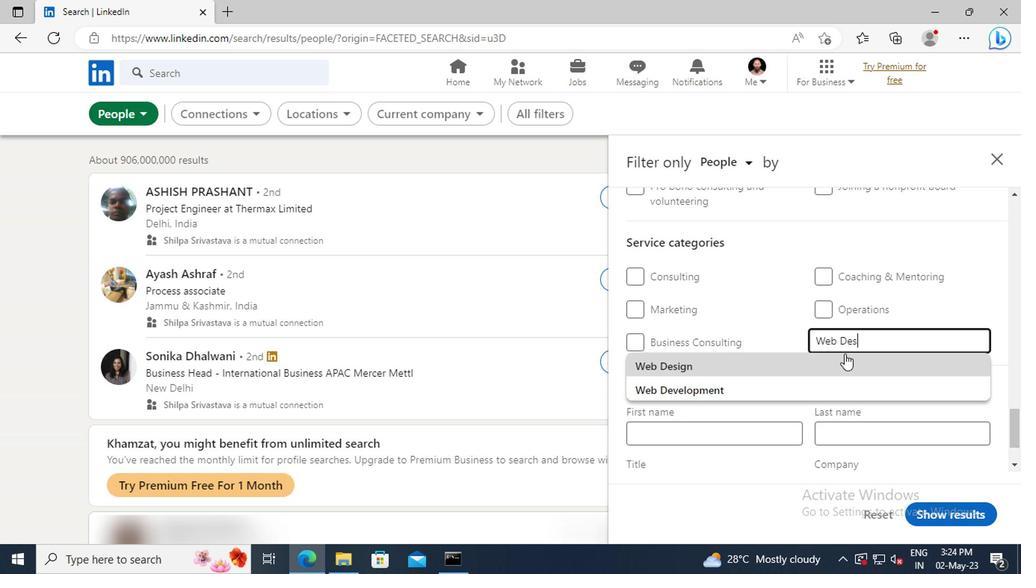 
Action: Mouse pressed left at (700, 354)
Screenshot: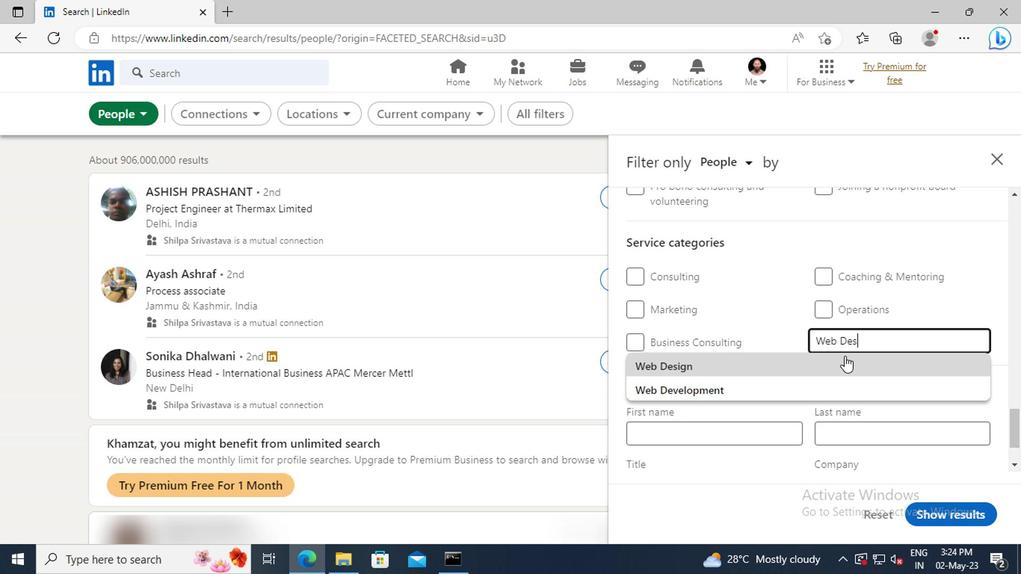 
Action: Mouse scrolled (700, 353) with delta (0, 0)
Screenshot: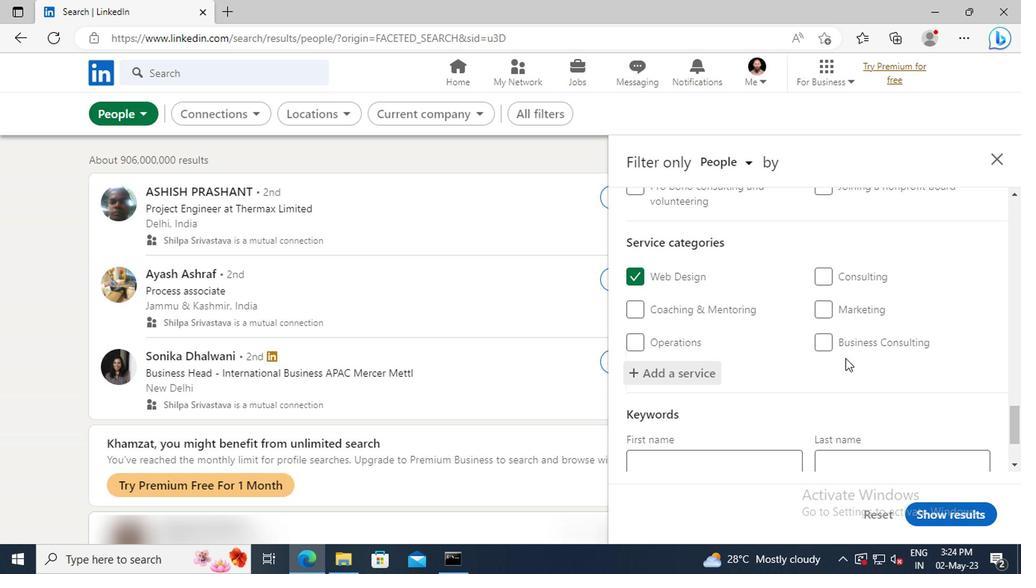 
Action: Mouse scrolled (700, 353) with delta (0, 0)
Screenshot: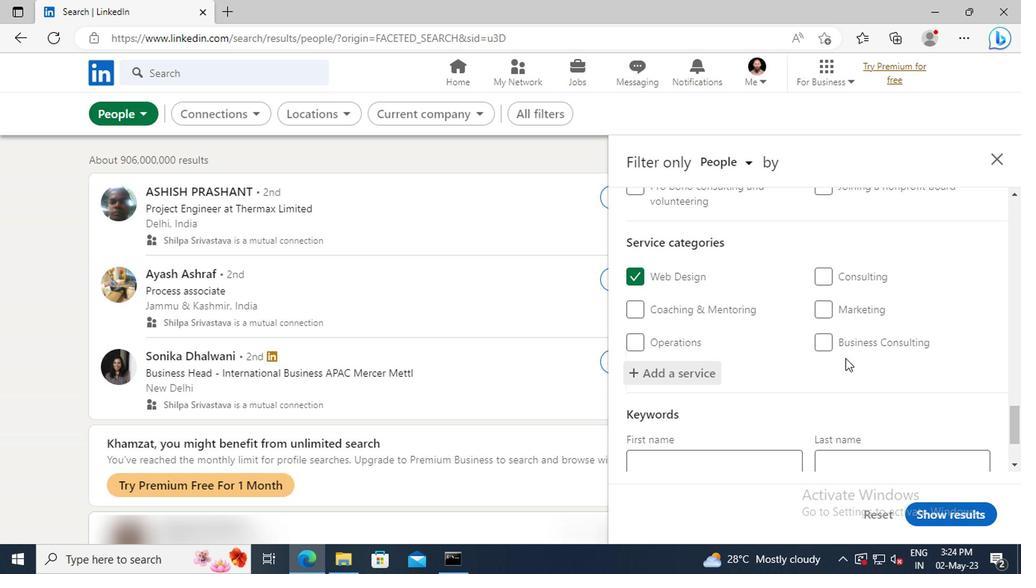 
Action: Mouse scrolled (700, 353) with delta (0, 0)
Screenshot: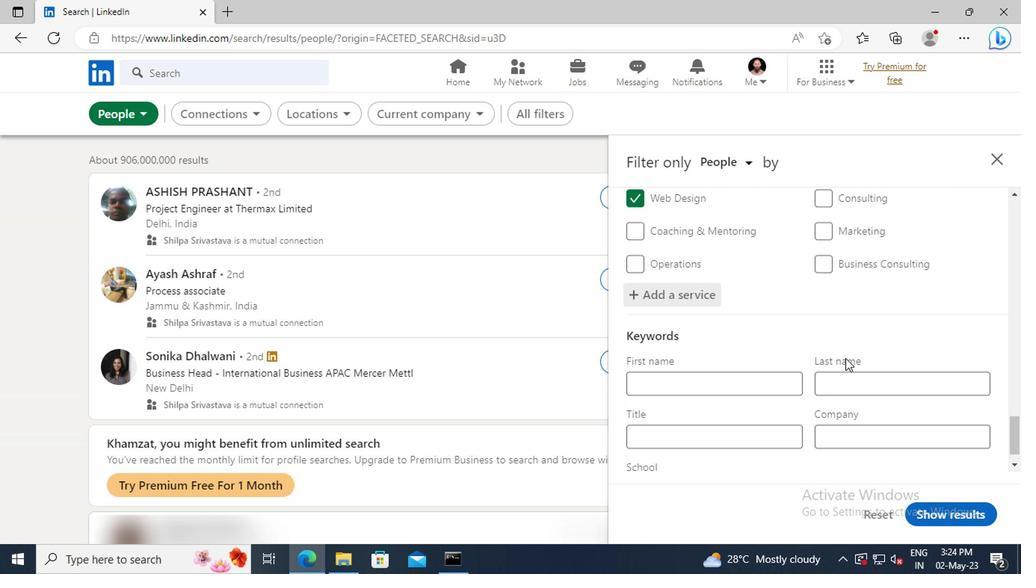 
Action: Mouse scrolled (700, 353) with delta (0, 0)
Screenshot: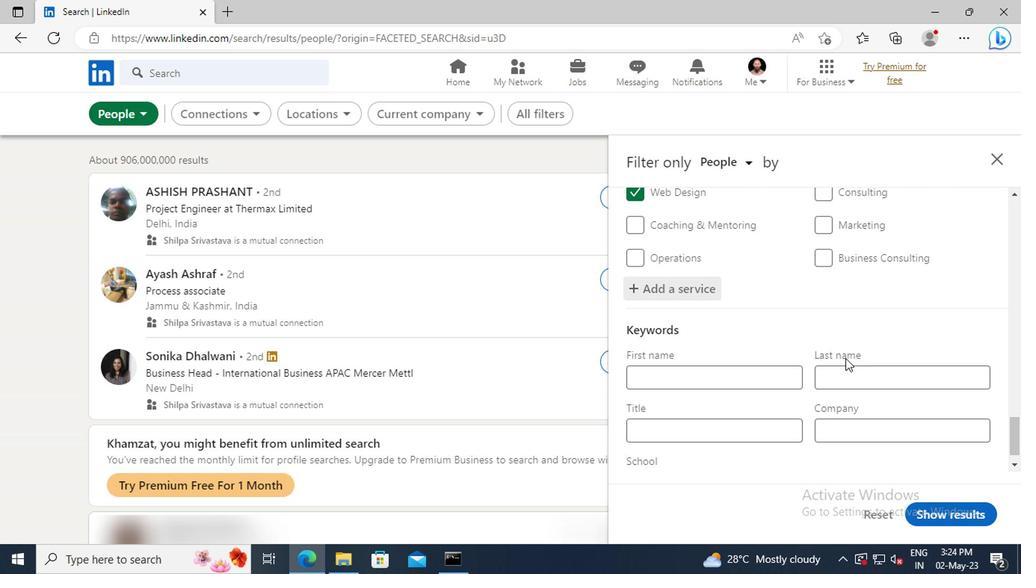 
Action: Mouse moved to (625, 383)
Screenshot: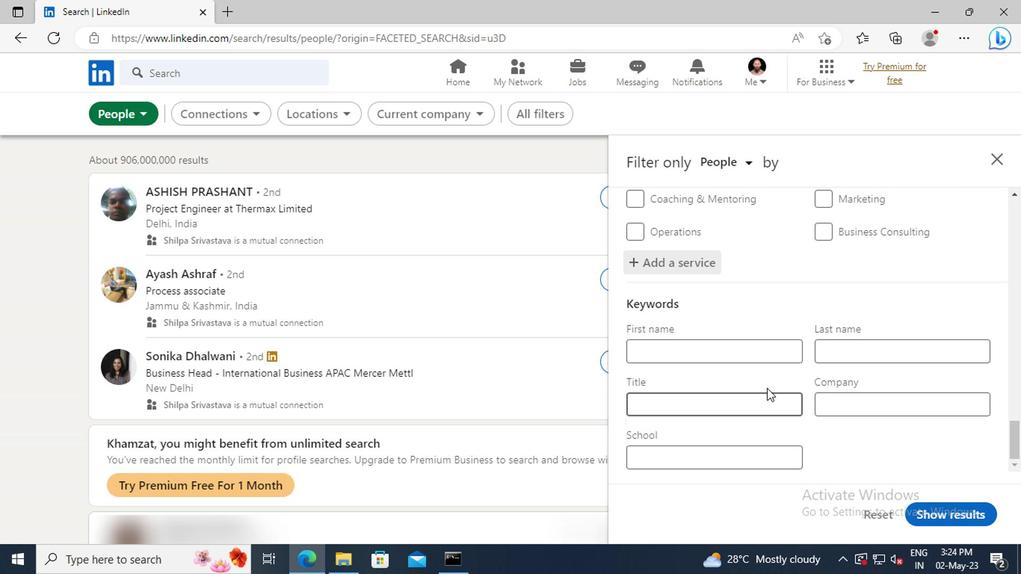 
Action: Mouse pressed left at (625, 383)
Screenshot: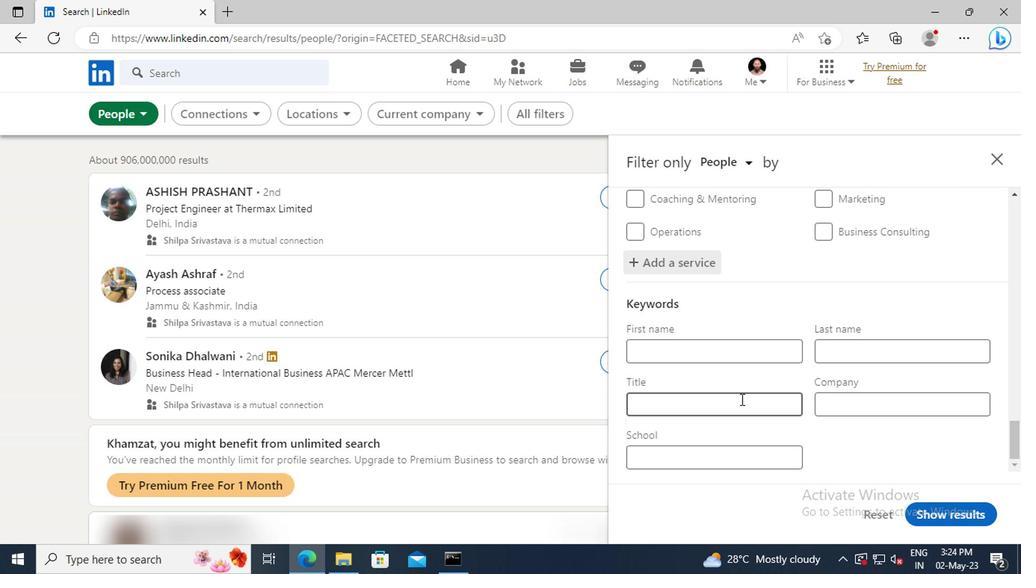
Action: Mouse moved to (625, 384)
Screenshot: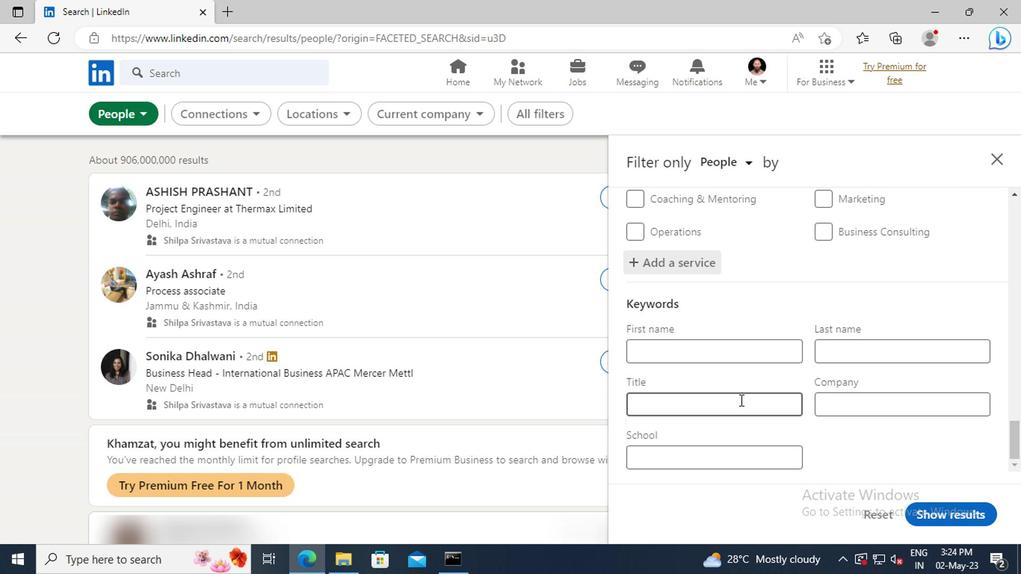 
Action: Key pressed <Key.shift>MARKETING<Key.space><Key.shift>CONSULTANT<Key.enter>
Screenshot: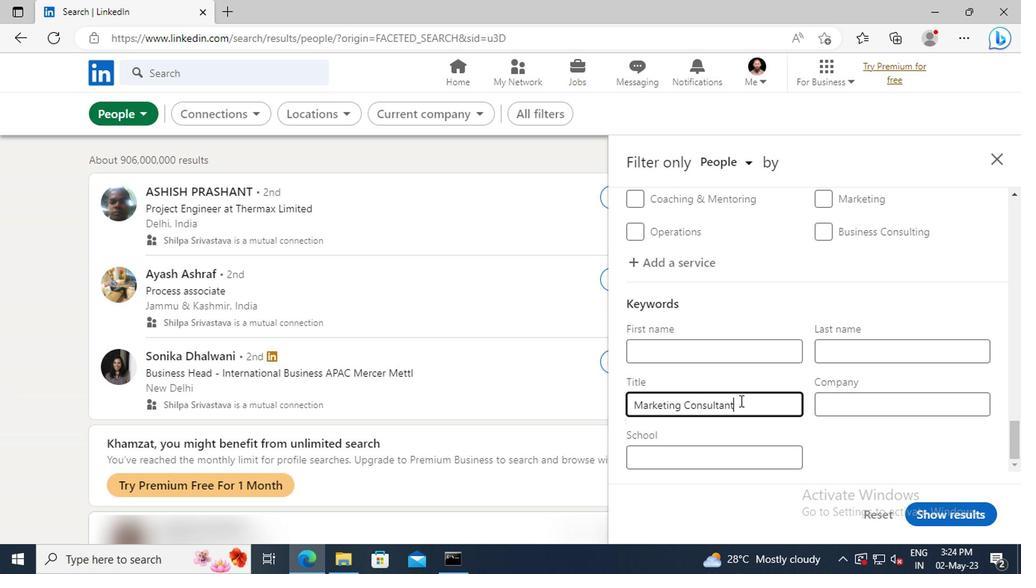 
Action: Mouse moved to (772, 465)
Screenshot: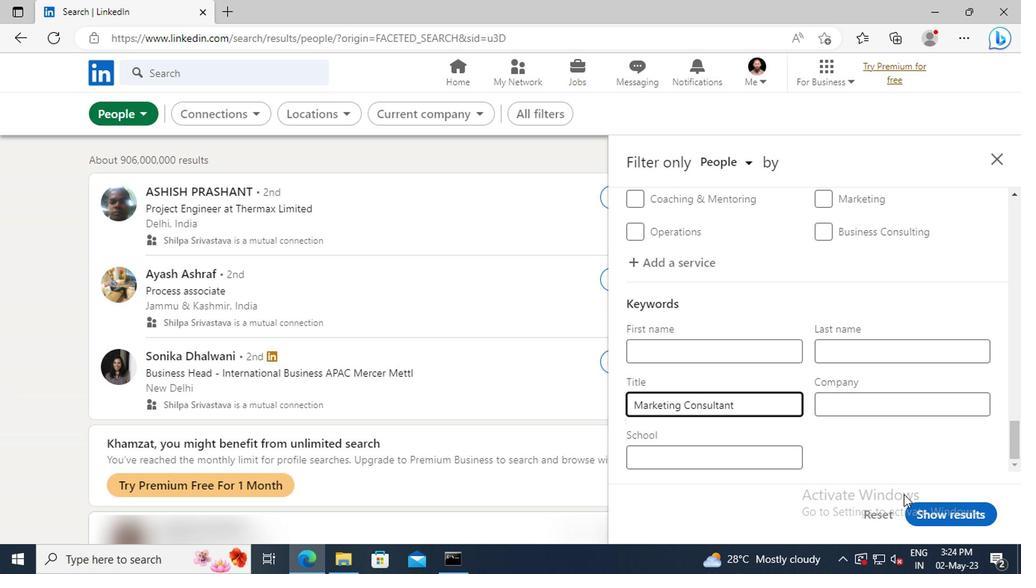 
Action: Mouse pressed left at (772, 465)
Screenshot: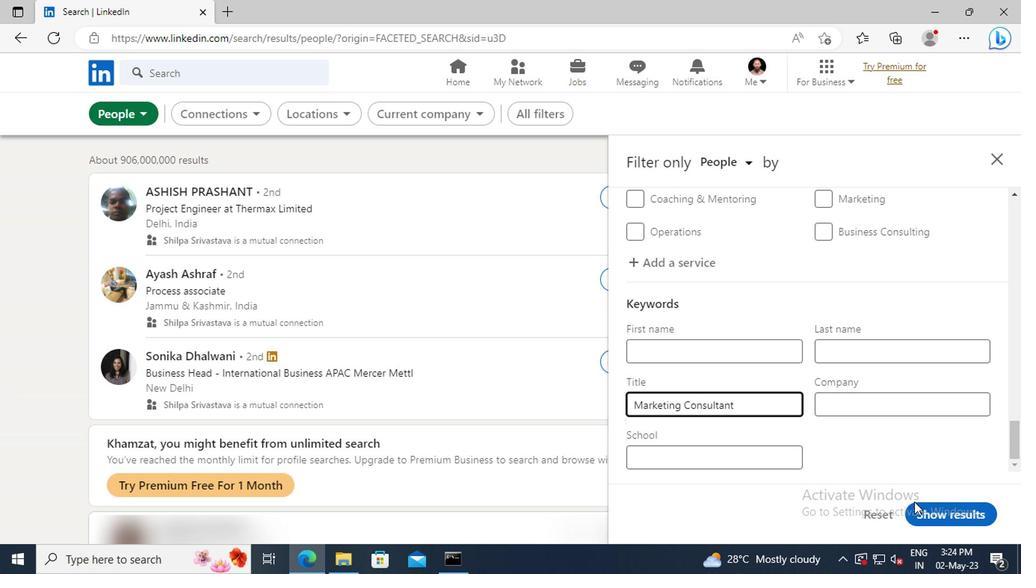 
